 Task: Look for space in Motegi, Japan from 5th July, 2023 to 10th July, 2023 for 4 adults in price range Rs.9000 to Rs.14000. Place can be entire place with 2 bedrooms having 4 beds and 2 bathrooms. Property type can be house, flat, guest house. Booking option can be shelf check-in. Required host language is English.
Action: Mouse moved to (586, 157)
Screenshot: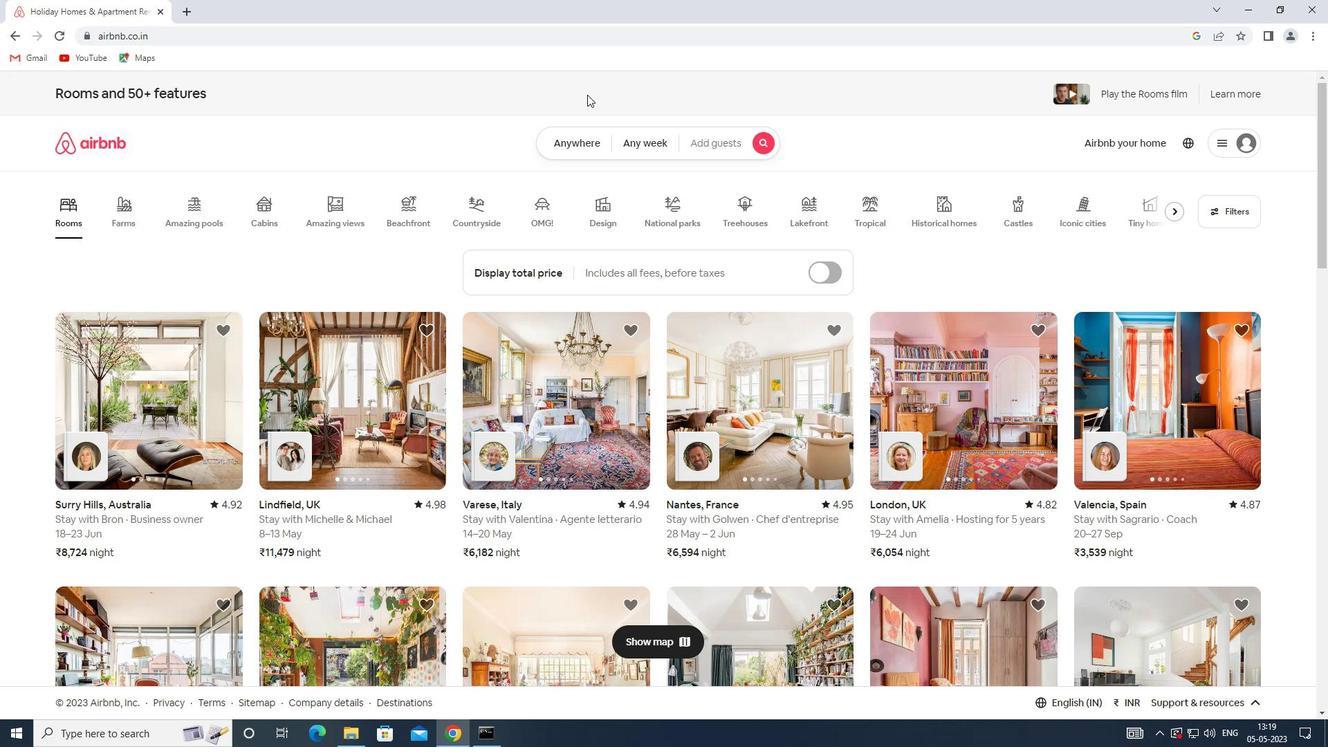 
Action: Mouse pressed left at (586, 157)
Screenshot: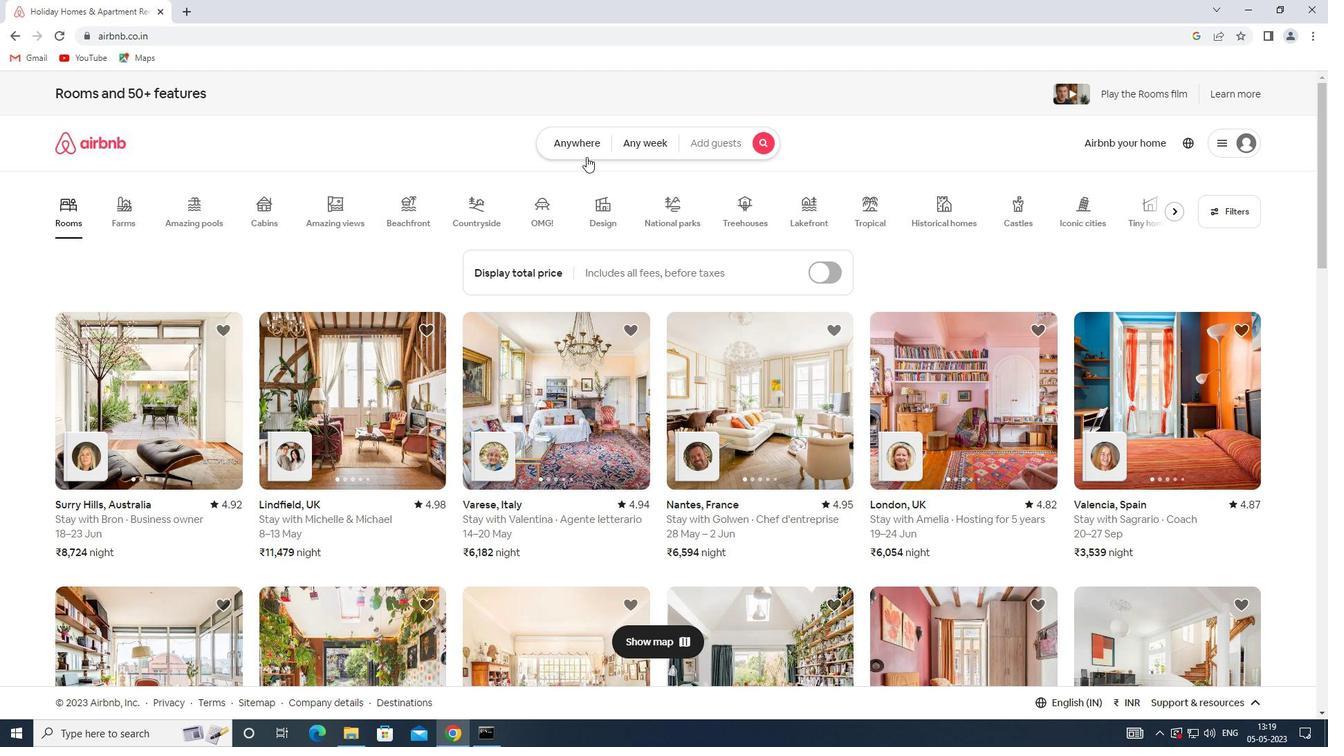 
Action: Mouse moved to (509, 193)
Screenshot: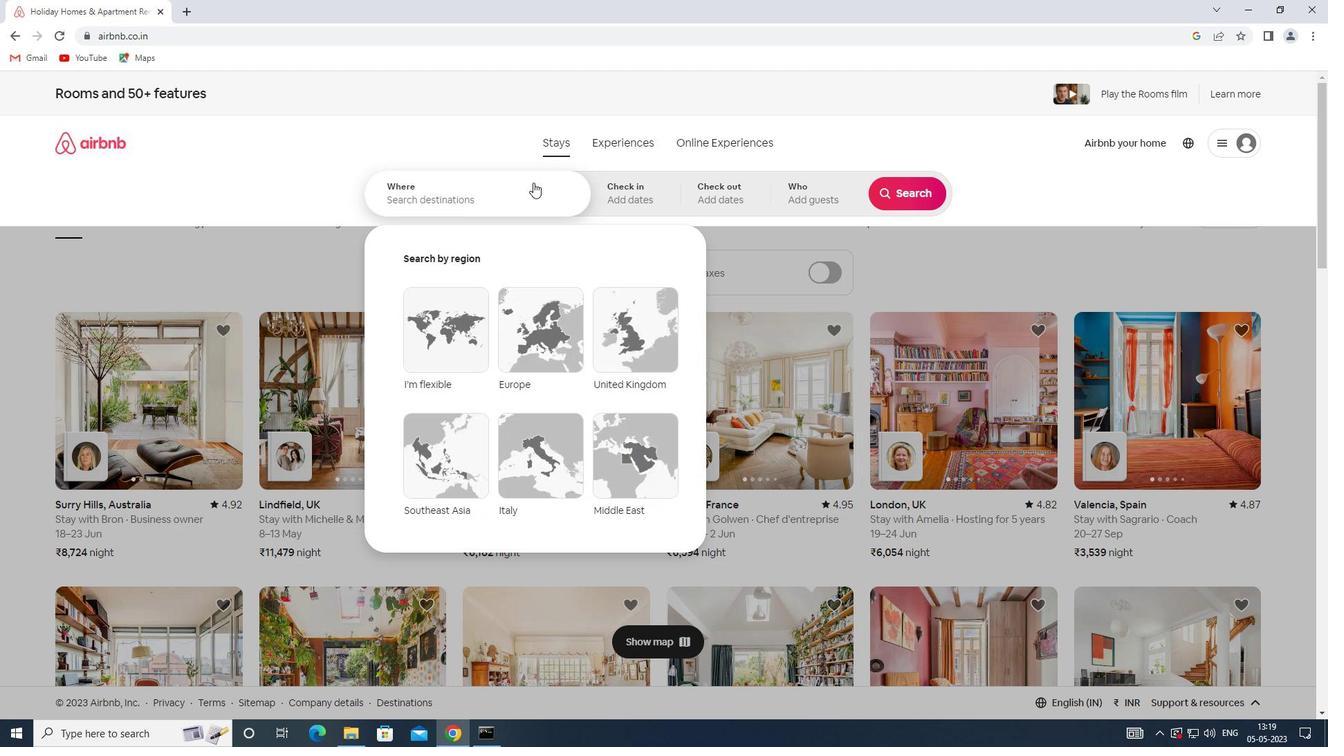
Action: Mouse pressed left at (509, 193)
Screenshot: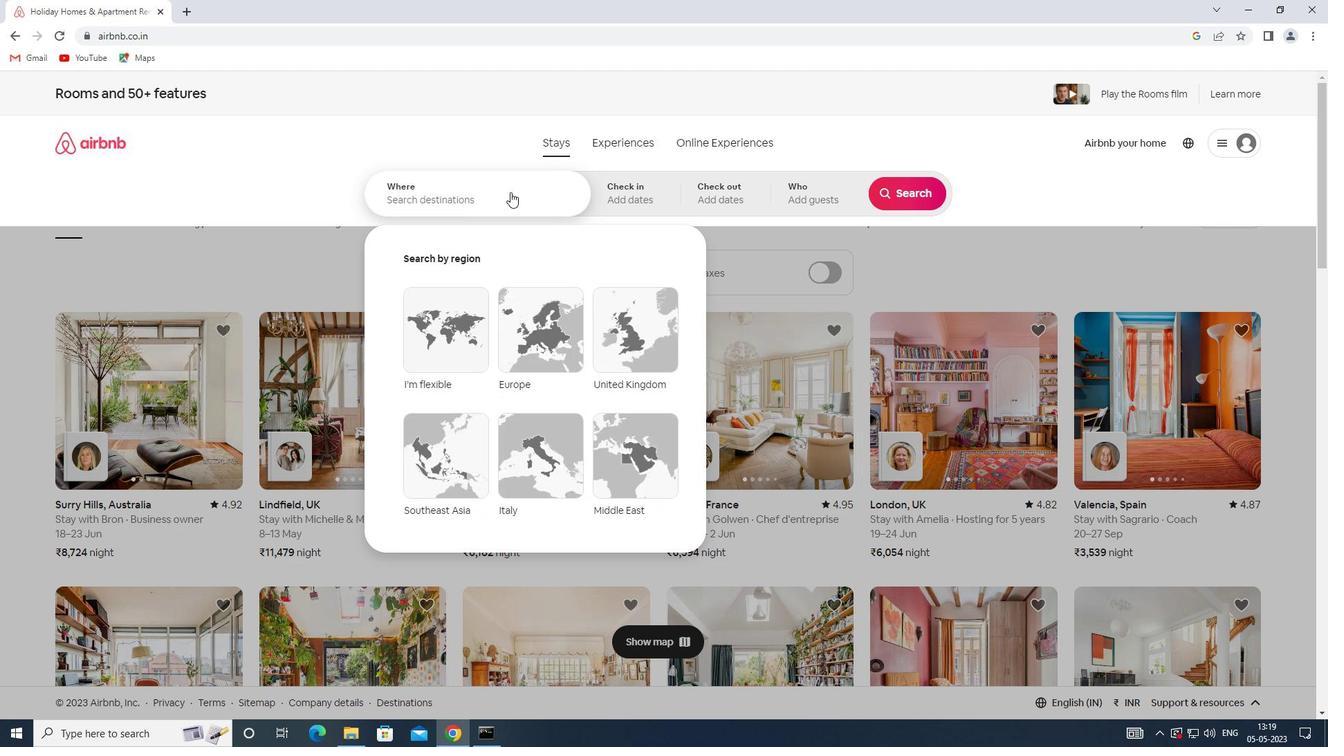 
Action: Mouse moved to (508, 193)
Screenshot: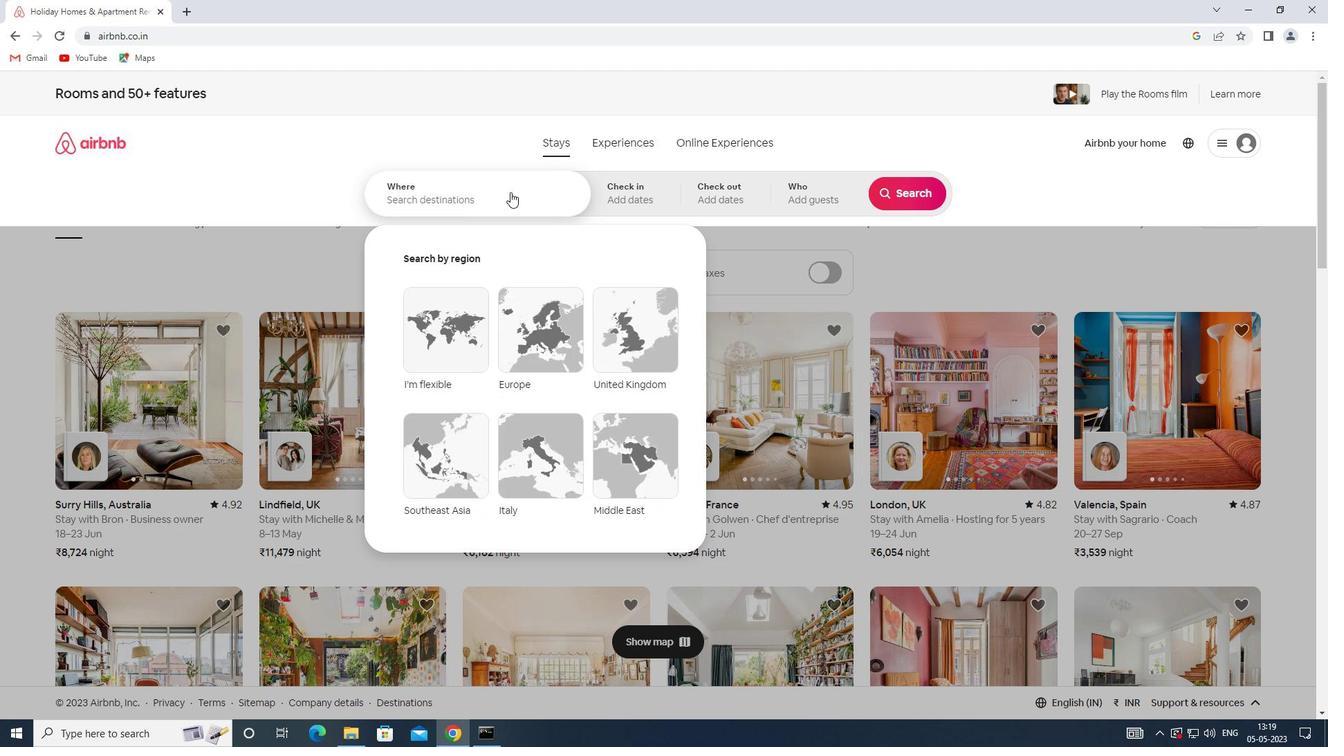 
Action: Key pressed <Key.shift>MOTEGI,<Key.shift><Key.shift><Key.shift><Key.shift><Key.shift><Key.shift><Key.shift><Key.shift>JAPAN
Screenshot: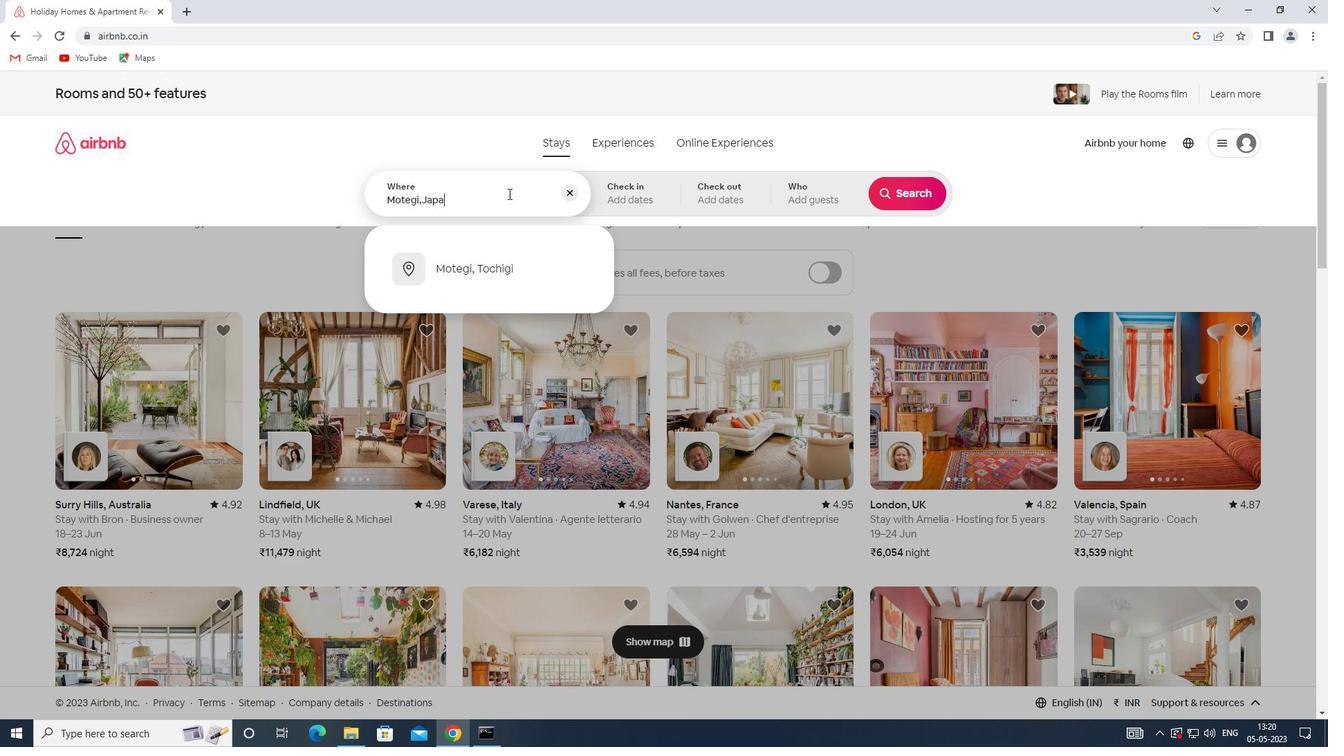 
Action: Mouse moved to (660, 184)
Screenshot: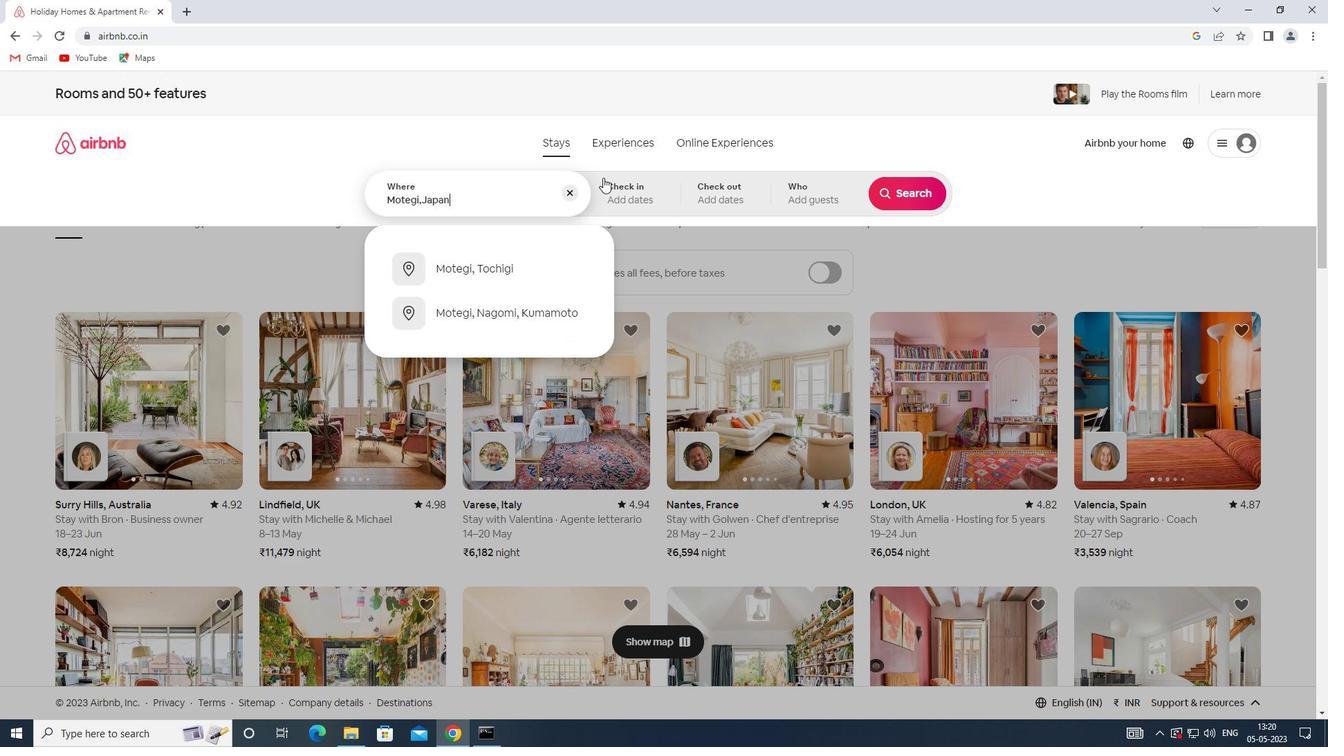 
Action: Mouse pressed left at (660, 184)
Screenshot: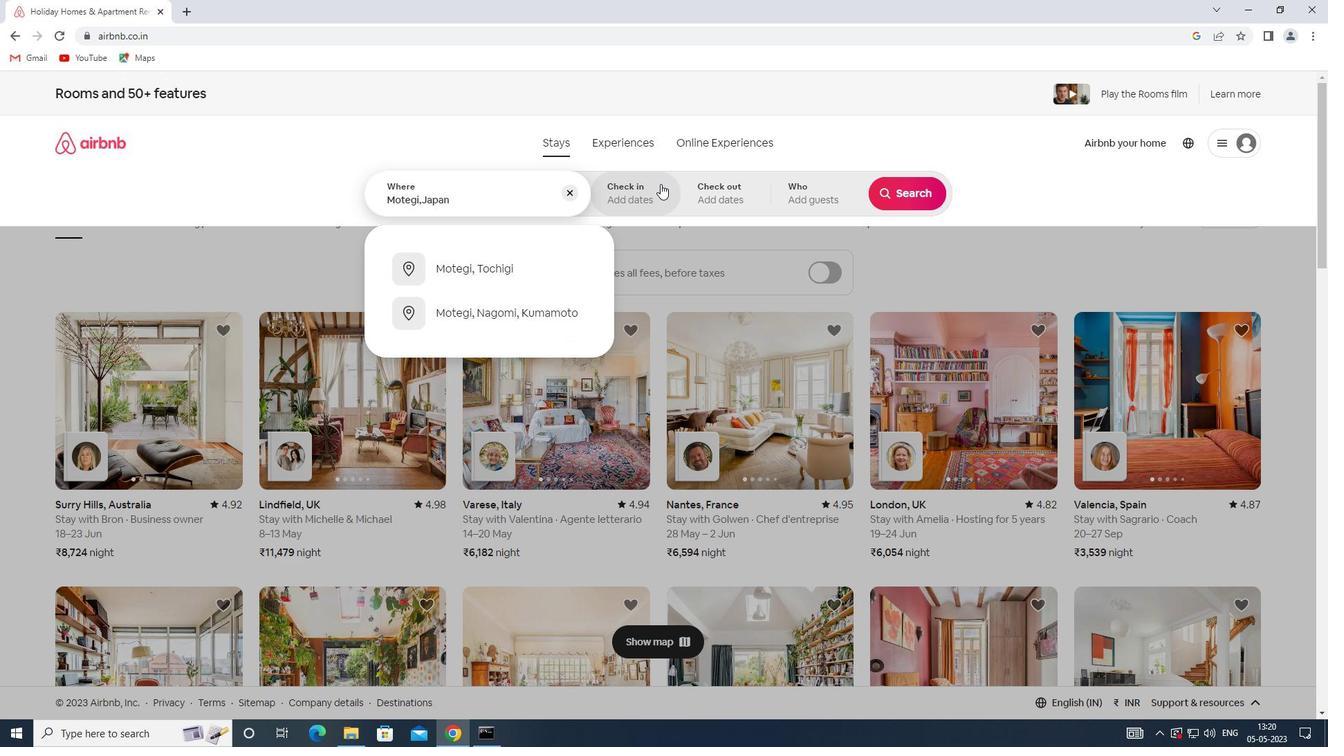 
Action: Mouse moved to (900, 301)
Screenshot: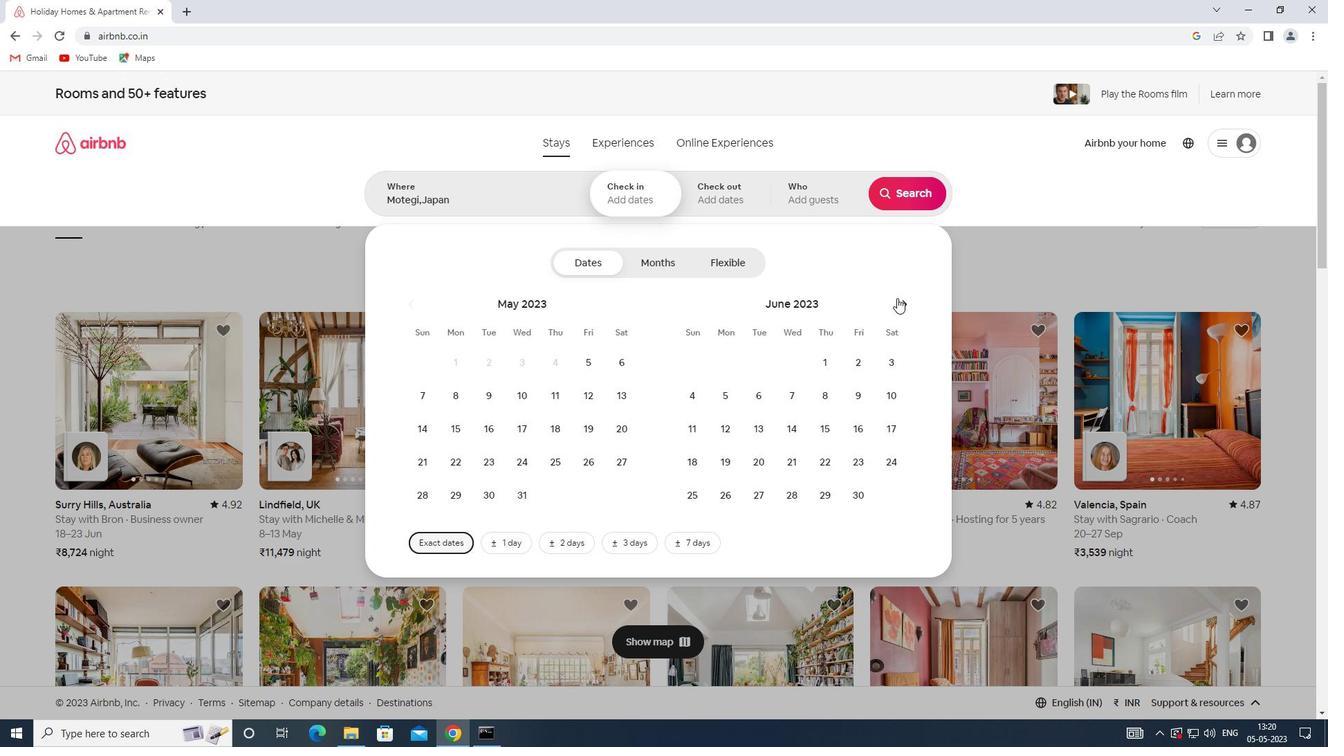 
Action: Mouse pressed left at (900, 301)
Screenshot: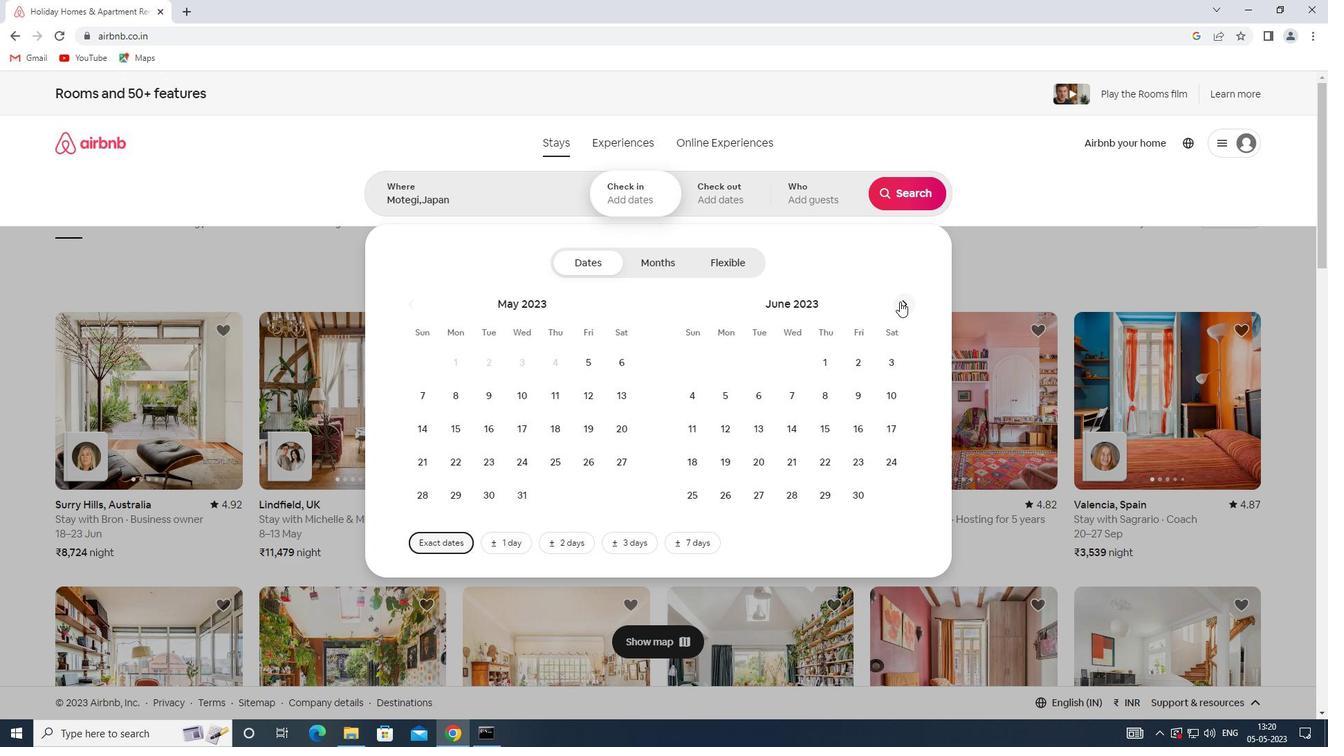 
Action: Mouse moved to (781, 388)
Screenshot: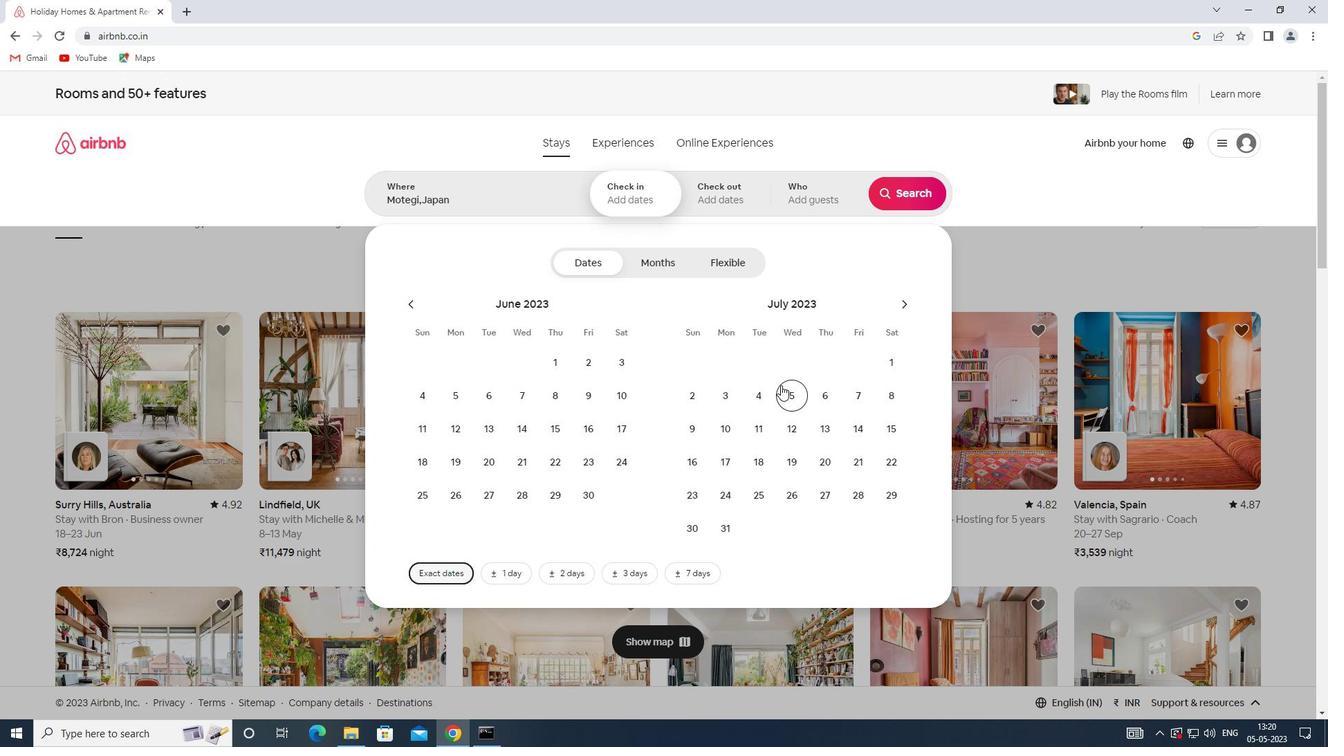 
Action: Mouse pressed left at (781, 388)
Screenshot: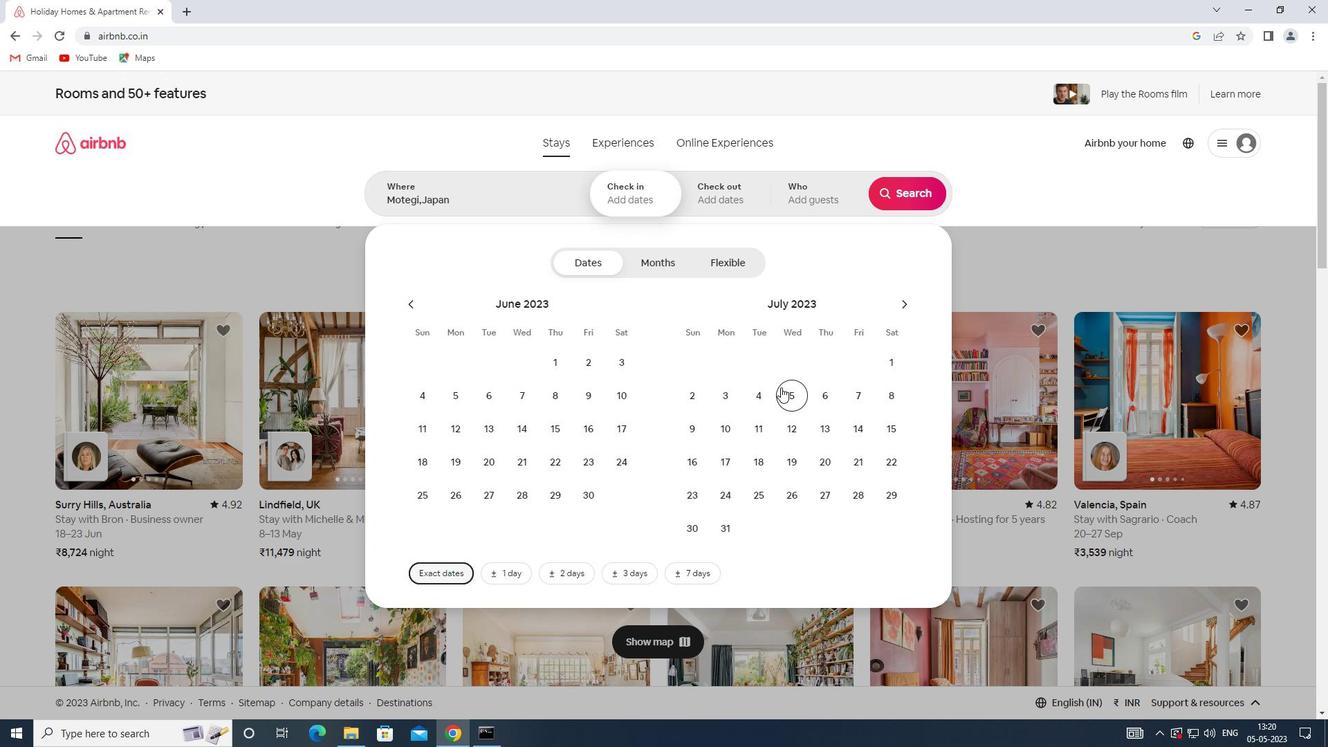 
Action: Mouse moved to (728, 428)
Screenshot: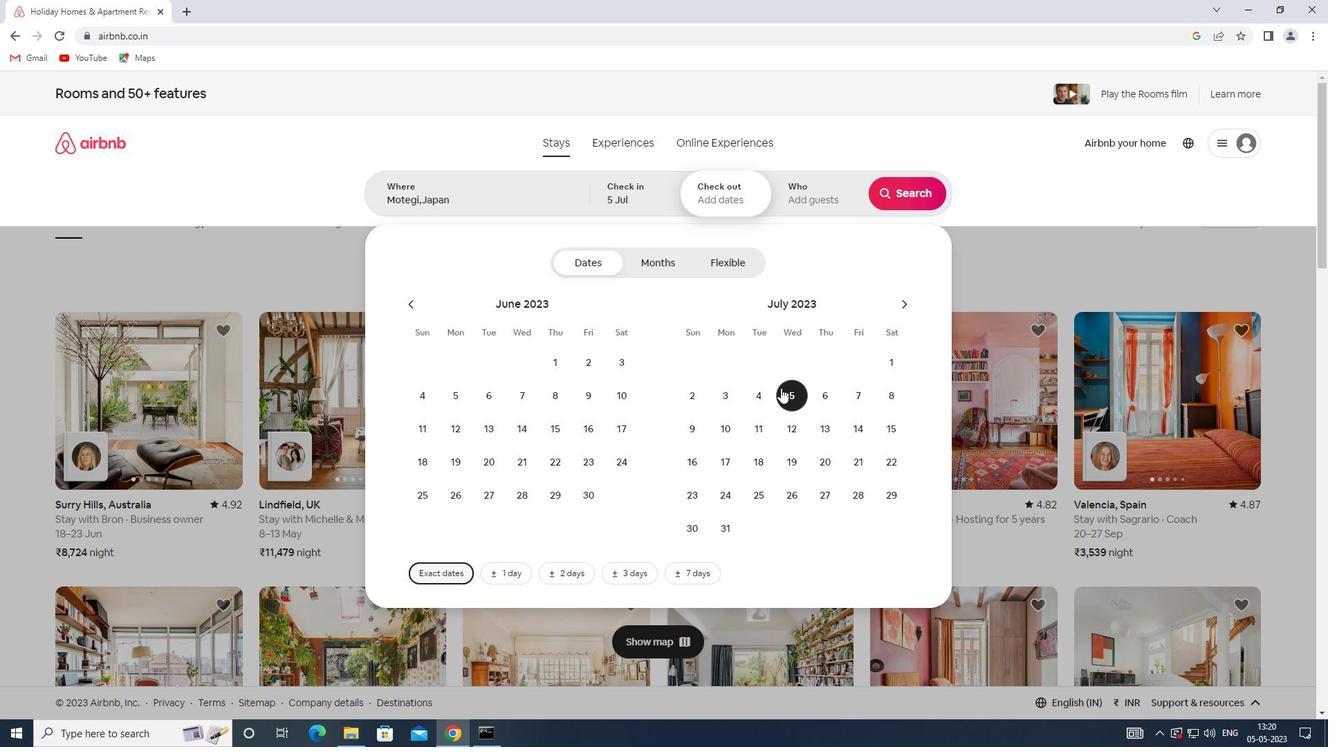 
Action: Mouse pressed left at (728, 428)
Screenshot: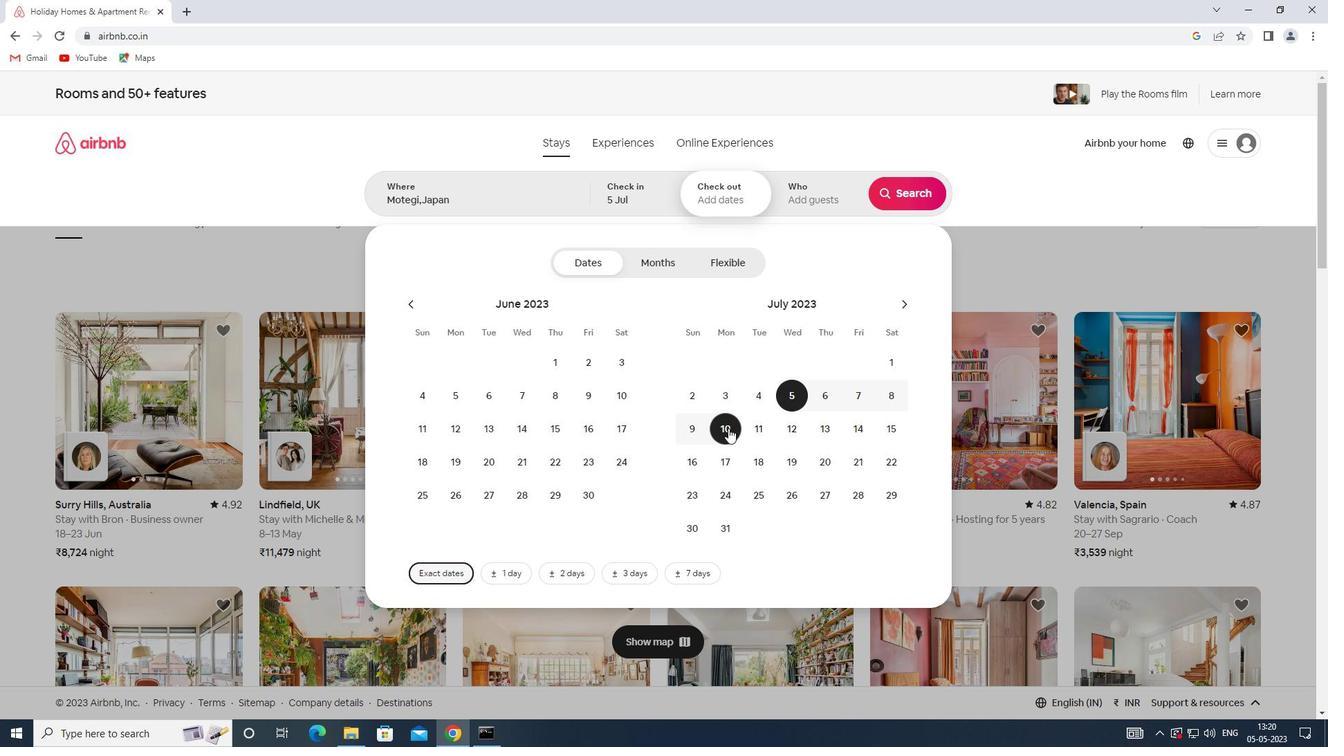
Action: Mouse moved to (820, 192)
Screenshot: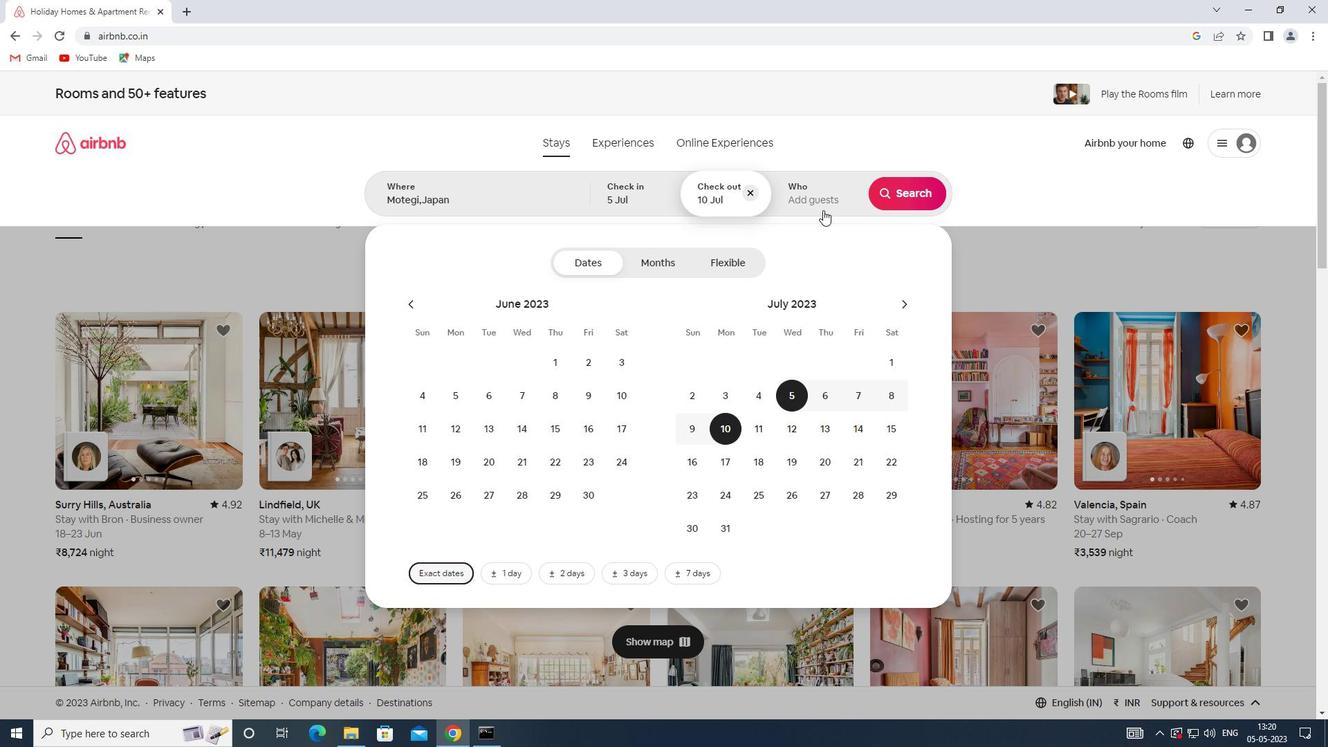 
Action: Mouse pressed left at (820, 192)
Screenshot: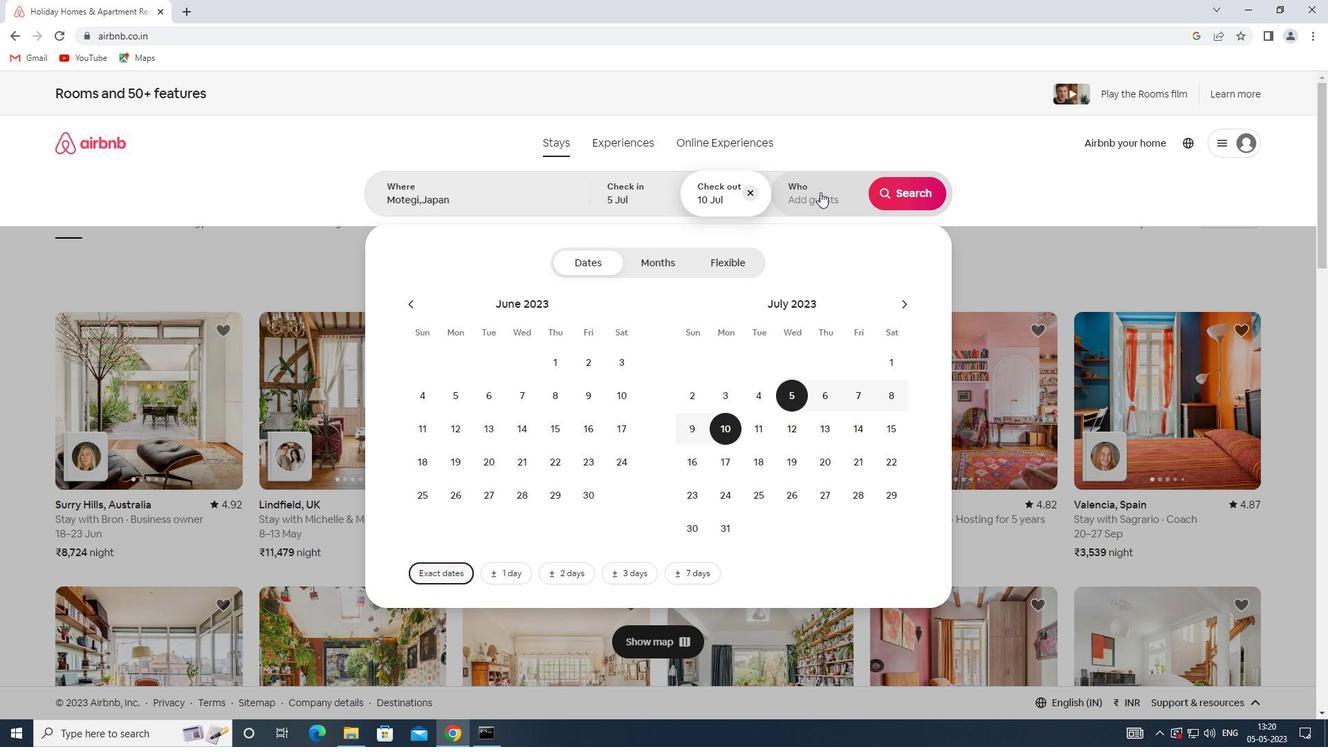 
Action: Mouse moved to (915, 270)
Screenshot: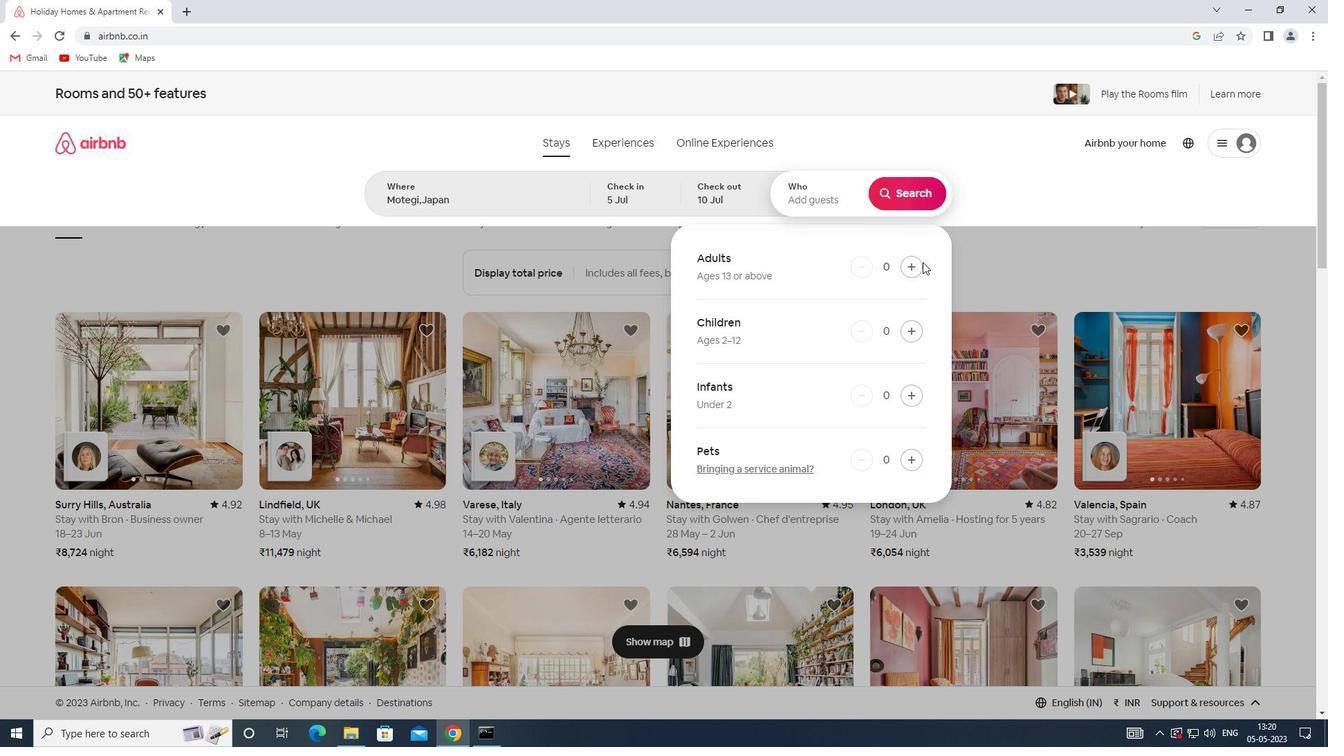 
Action: Mouse pressed left at (915, 270)
Screenshot: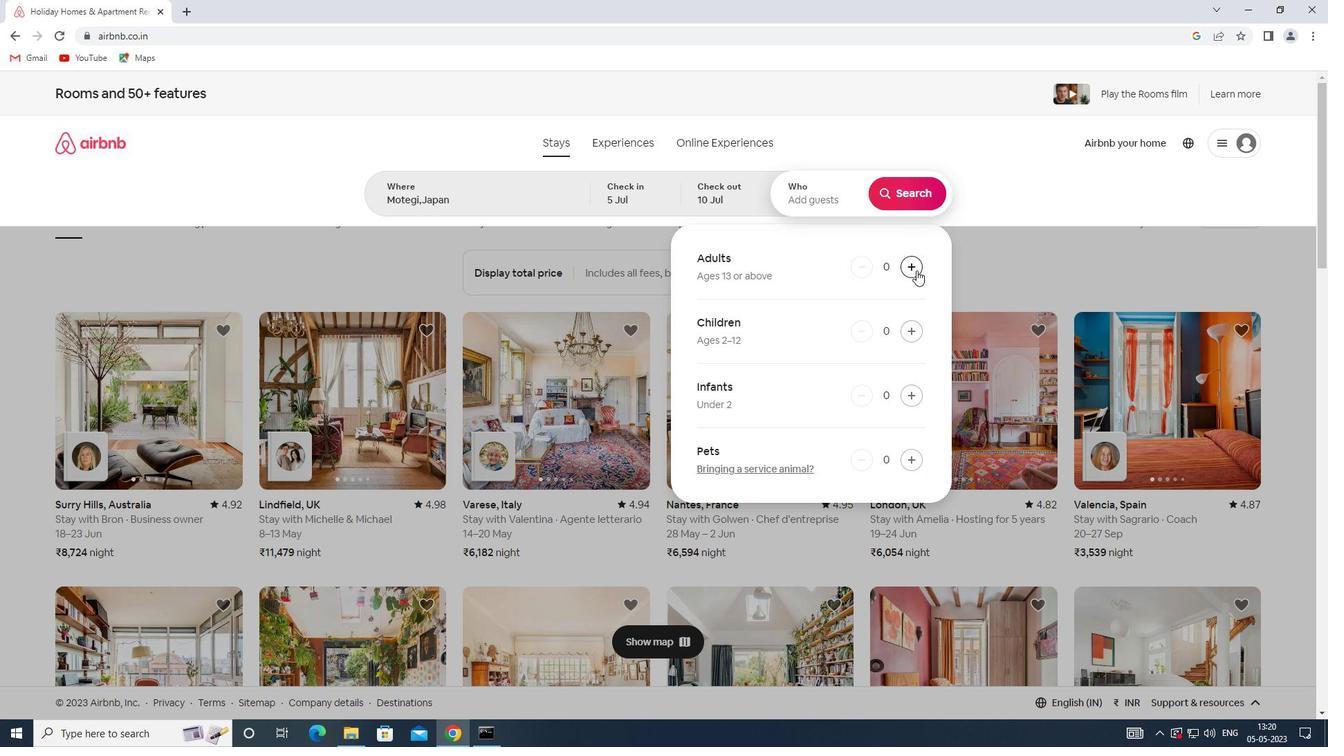 
Action: Mouse pressed left at (915, 270)
Screenshot: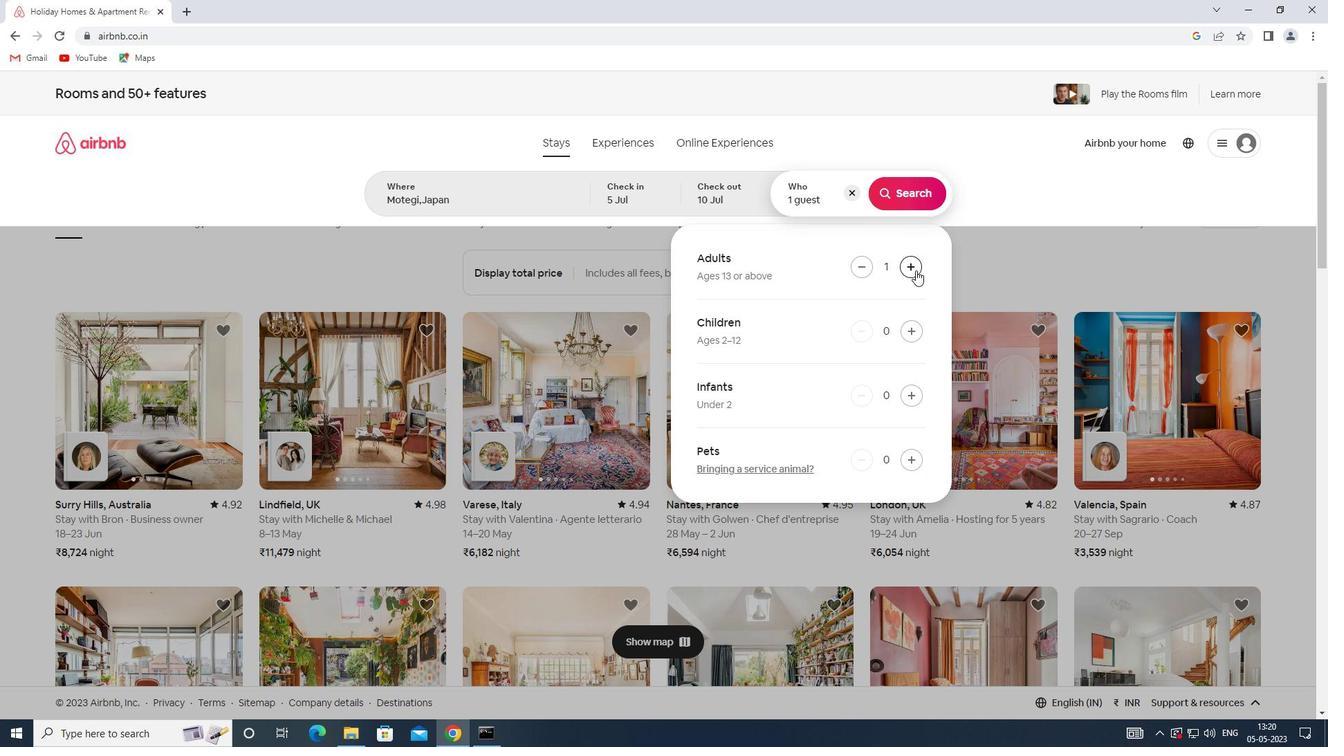 
Action: Mouse pressed left at (915, 270)
Screenshot: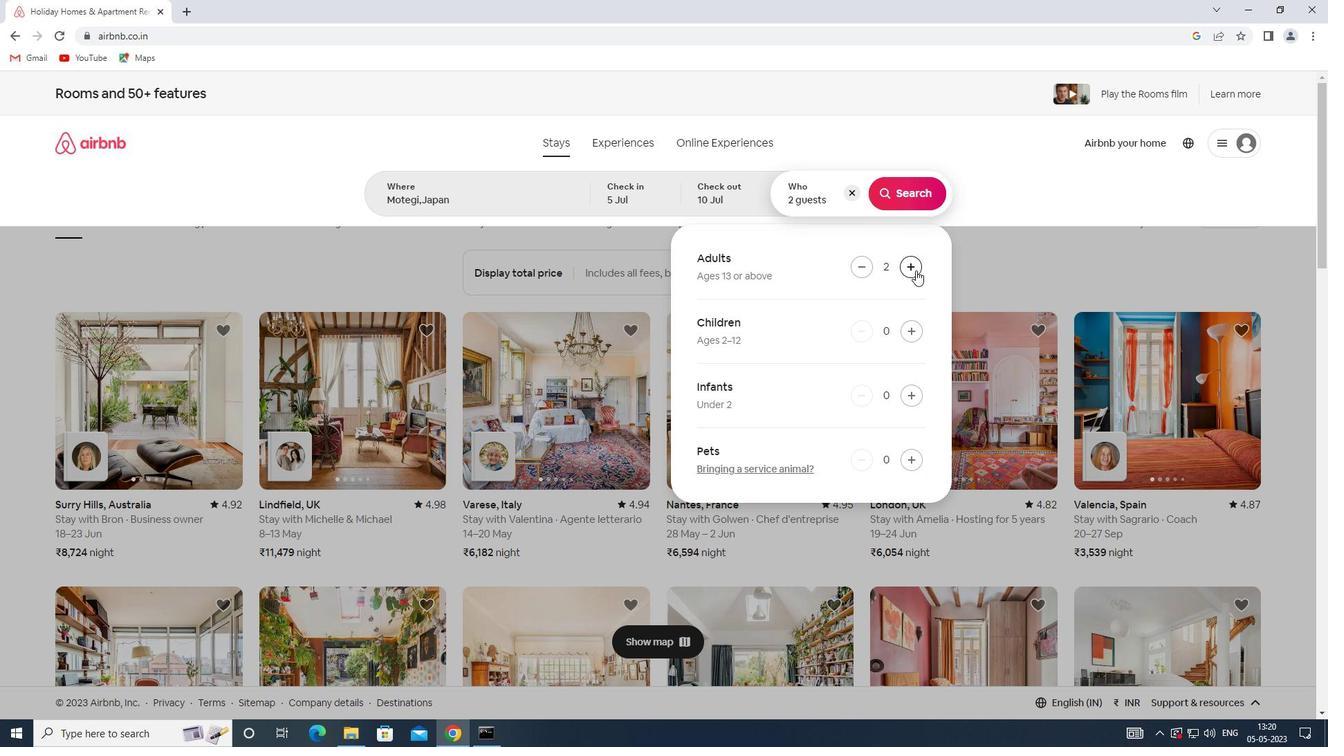 
Action: Mouse pressed left at (915, 270)
Screenshot: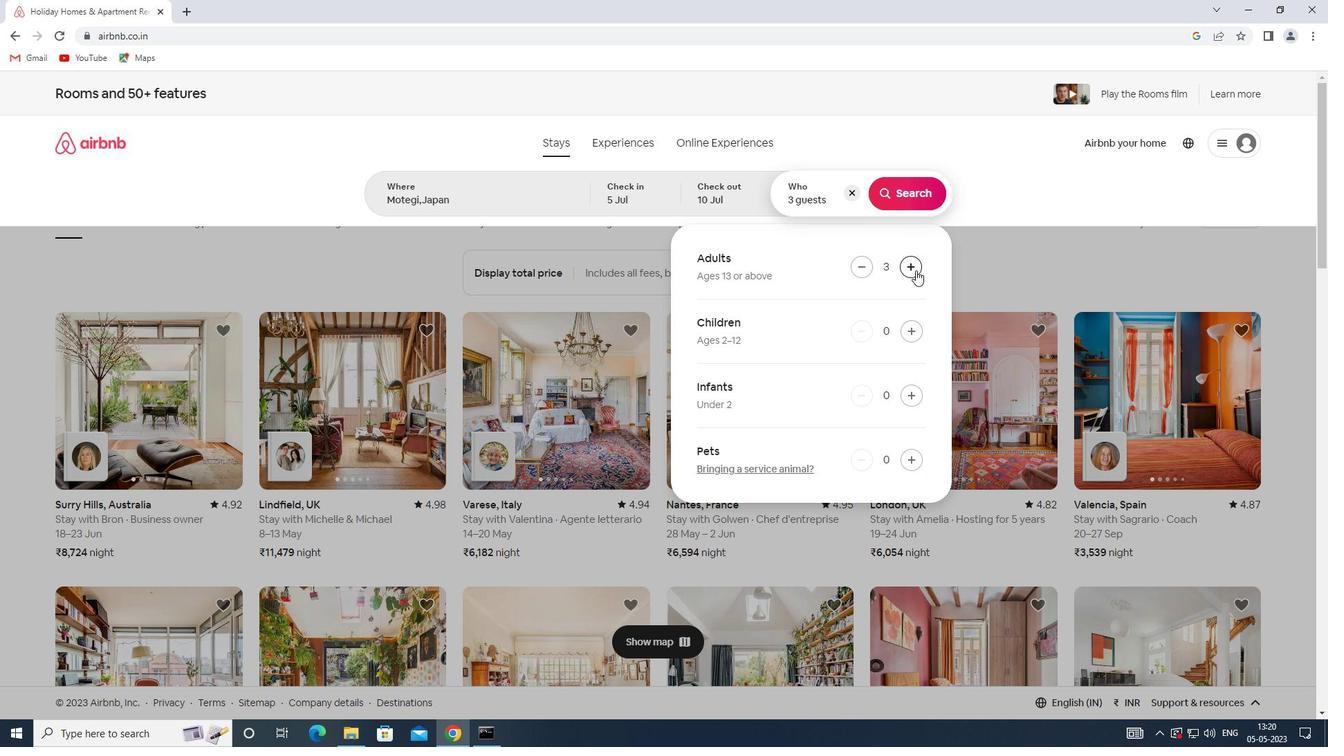 
Action: Mouse moved to (916, 201)
Screenshot: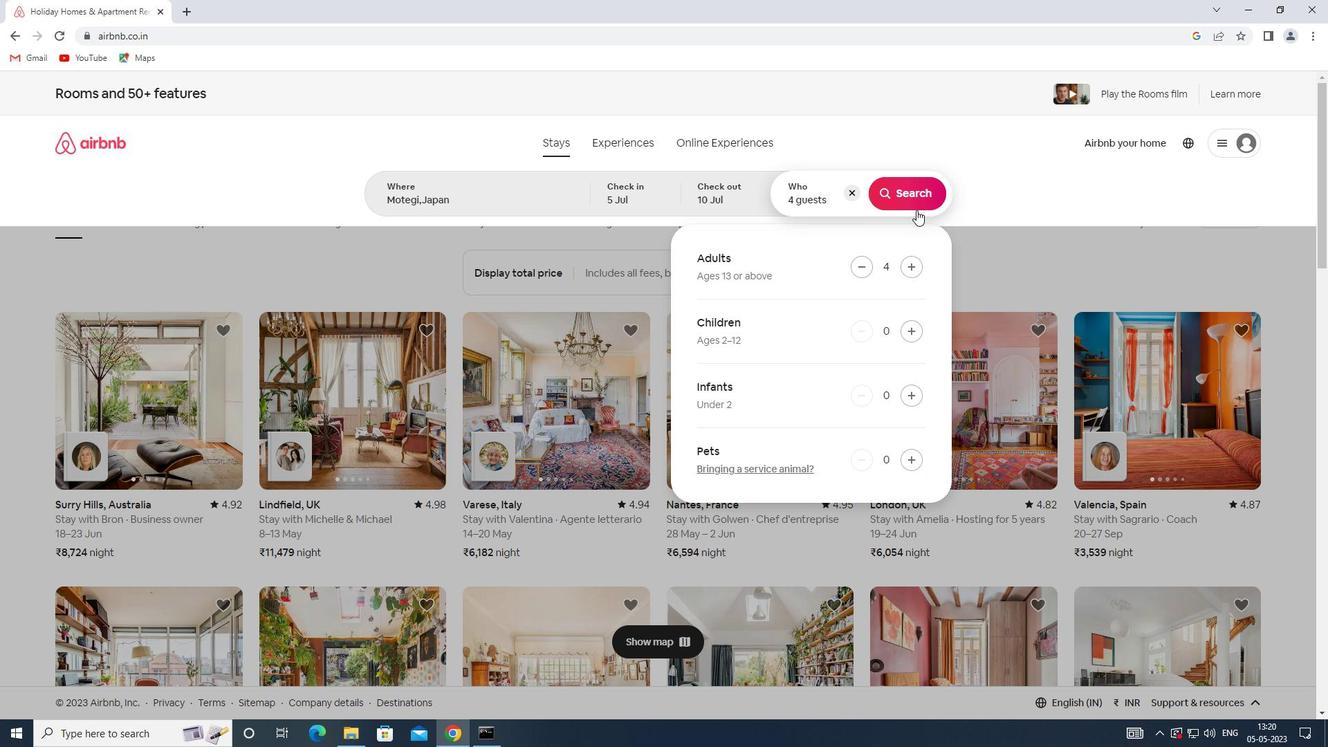 
Action: Mouse pressed left at (916, 201)
Screenshot: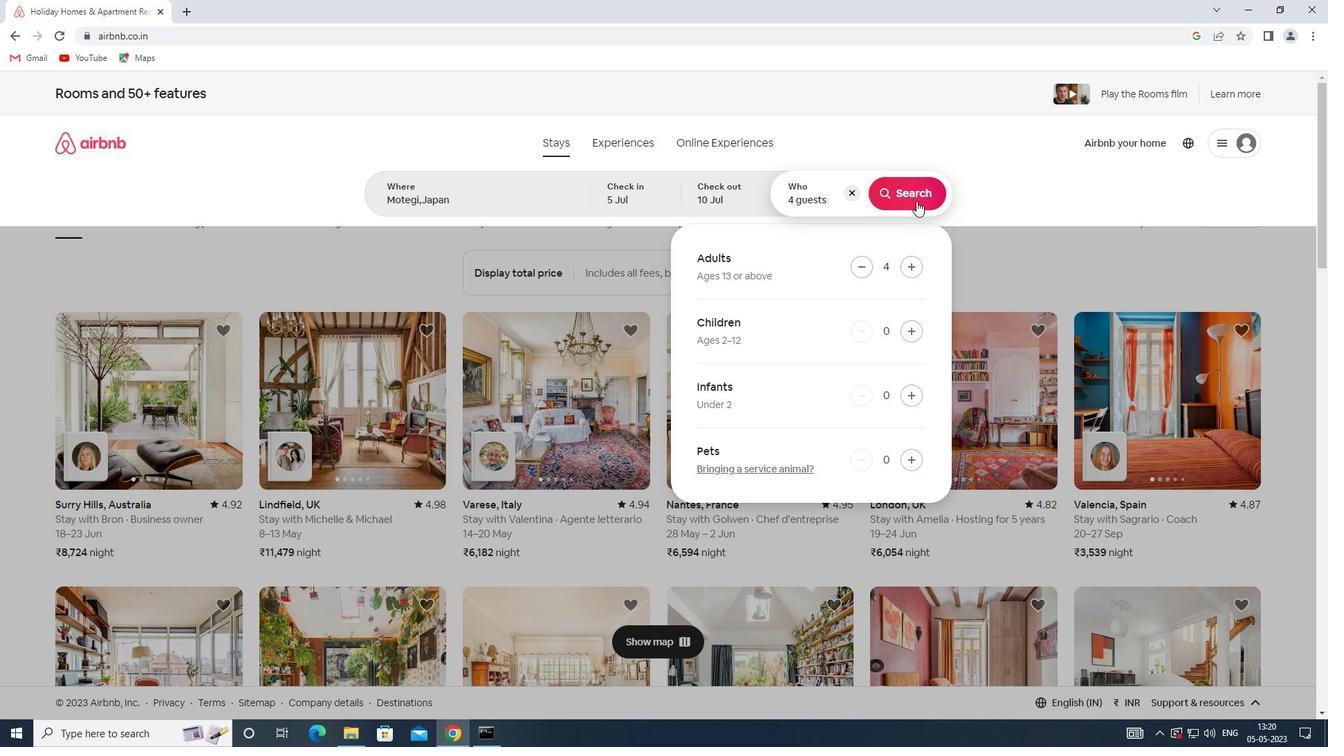 
Action: Mouse moved to (1245, 159)
Screenshot: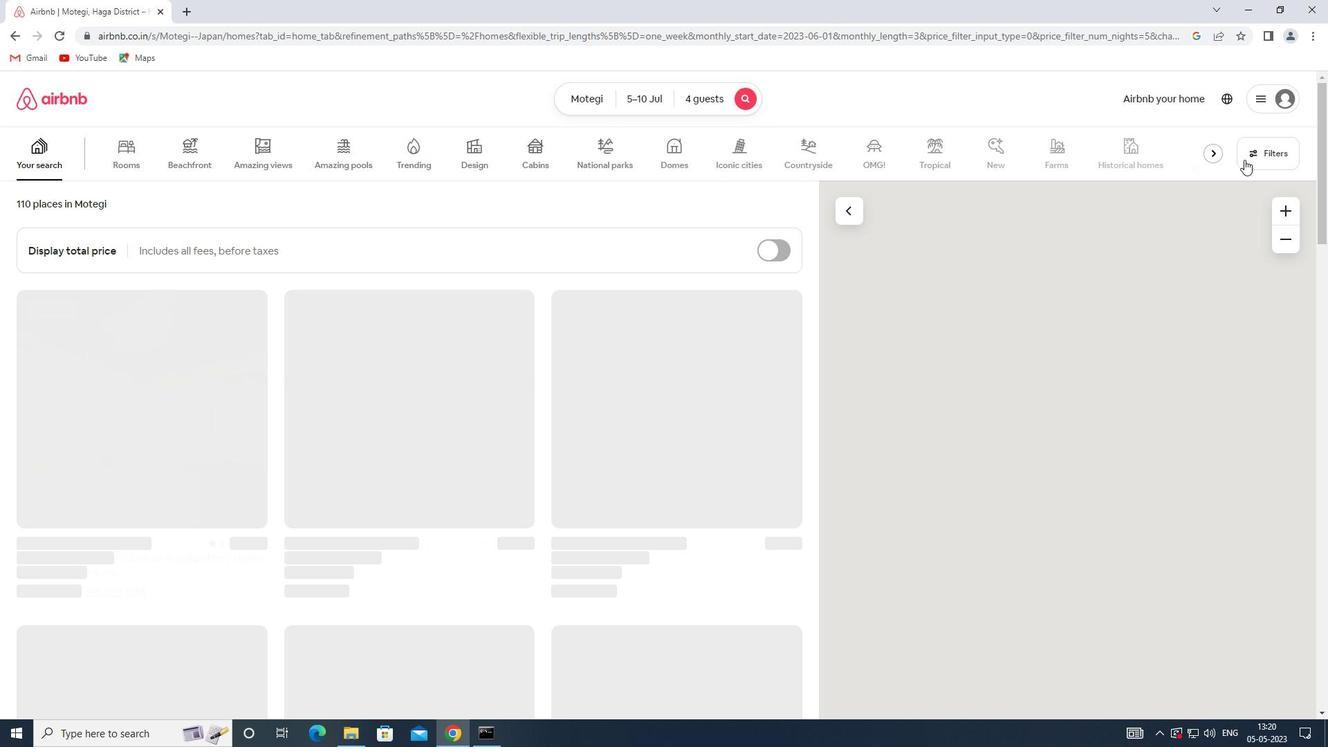 
Action: Mouse pressed left at (1245, 159)
Screenshot: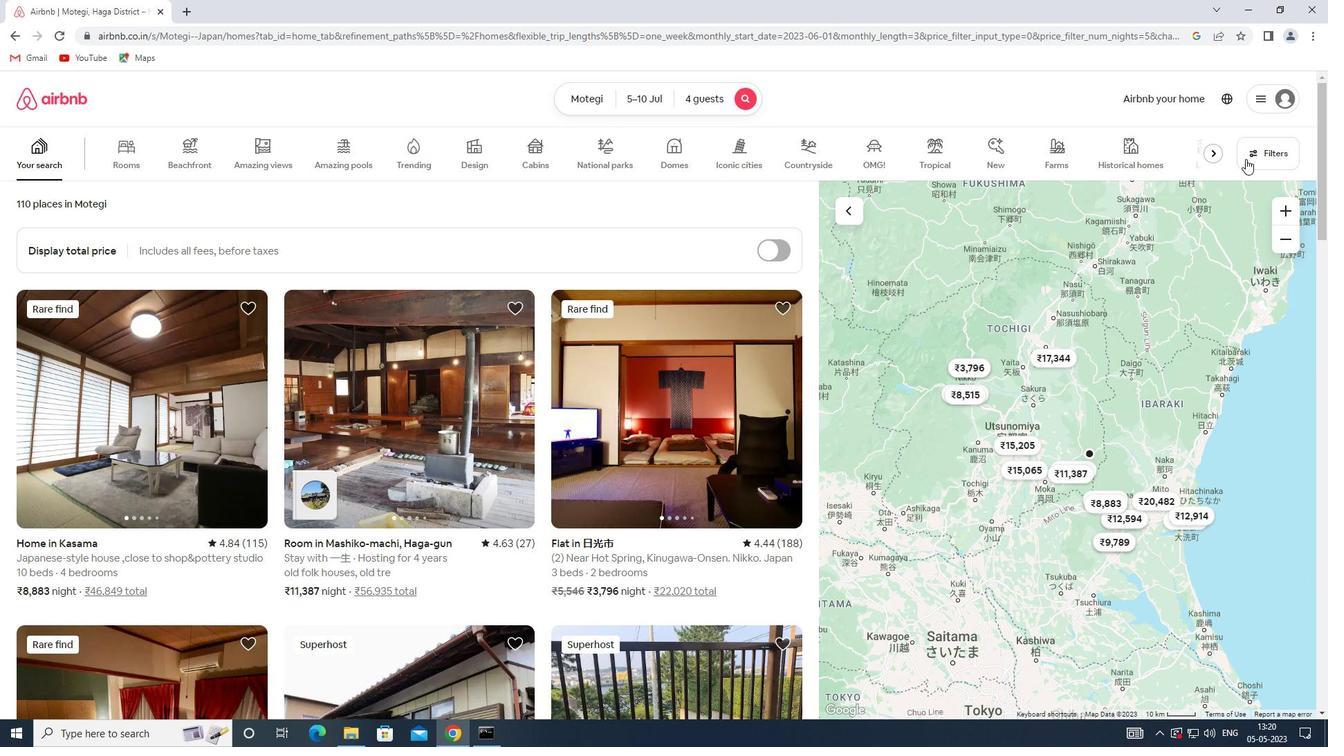 
Action: Mouse moved to (479, 496)
Screenshot: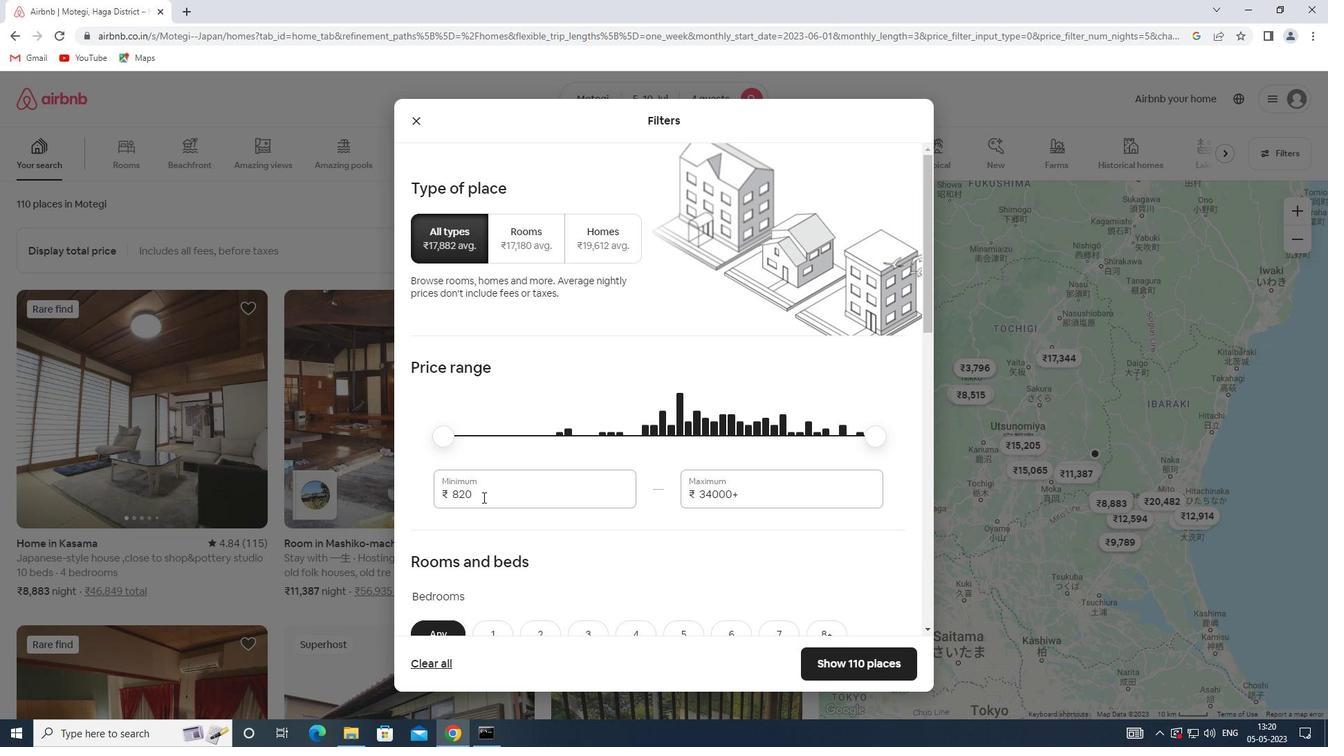 
Action: Mouse pressed left at (479, 496)
Screenshot: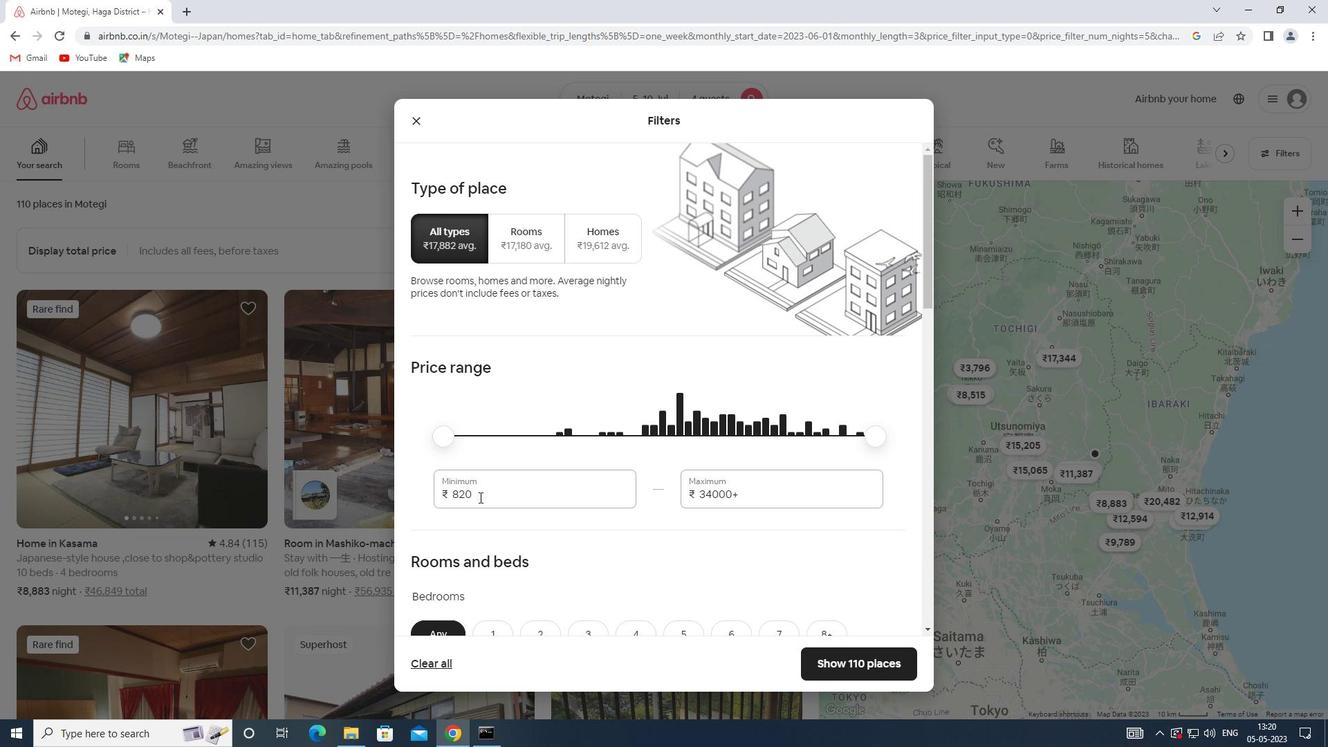 
Action: Mouse moved to (428, 496)
Screenshot: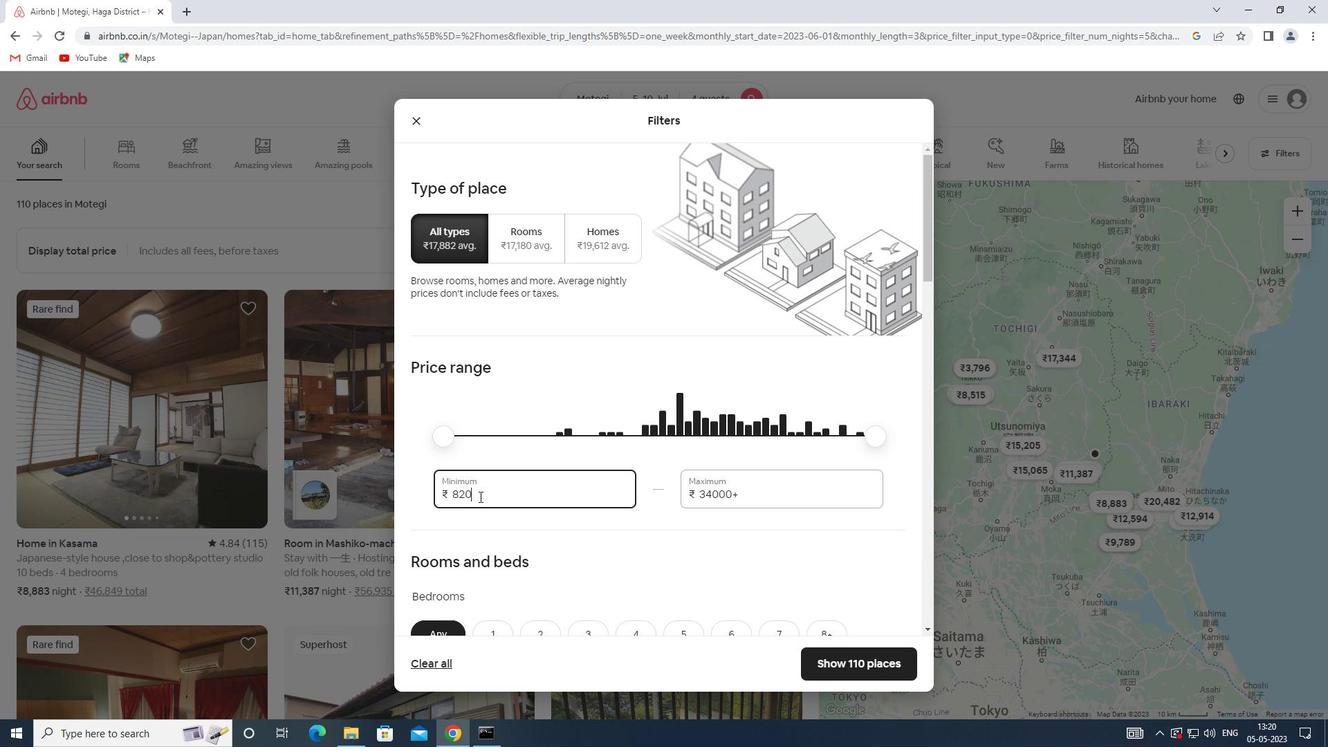 
Action: Key pressed 9000
Screenshot: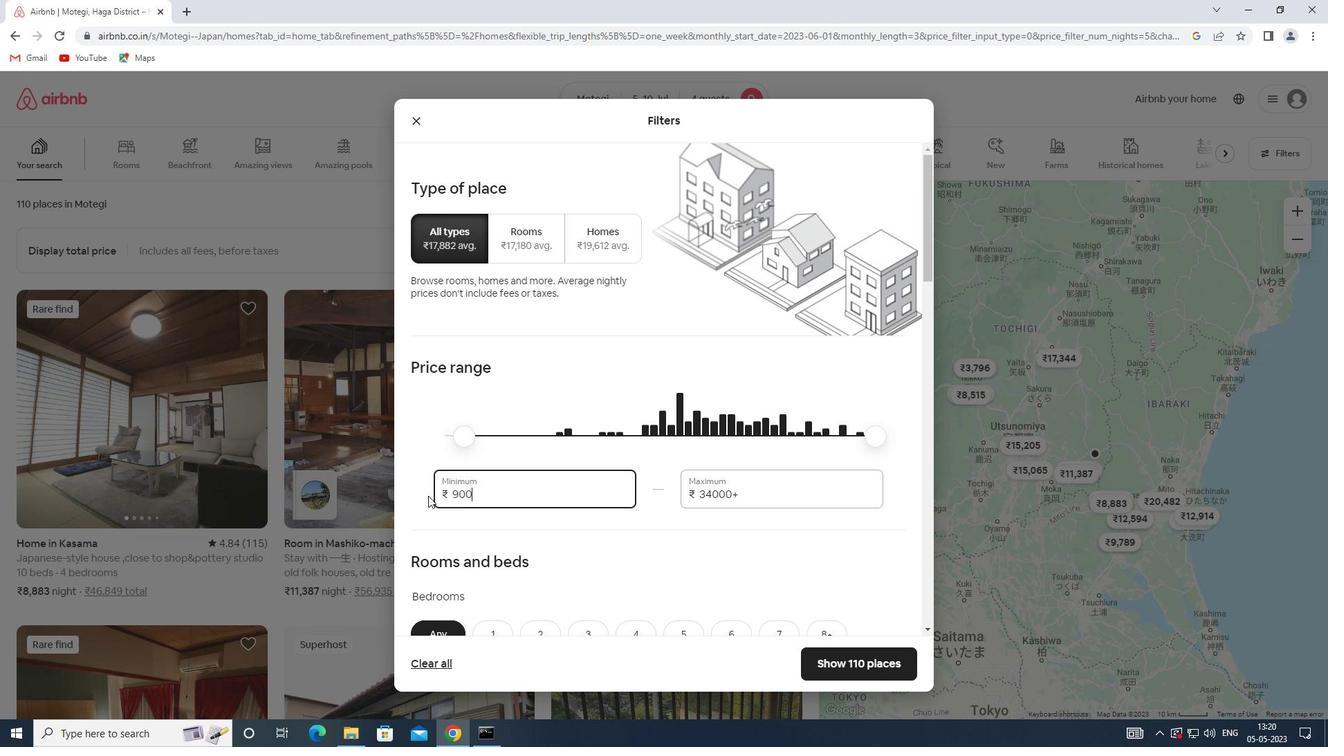 
Action: Mouse moved to (747, 500)
Screenshot: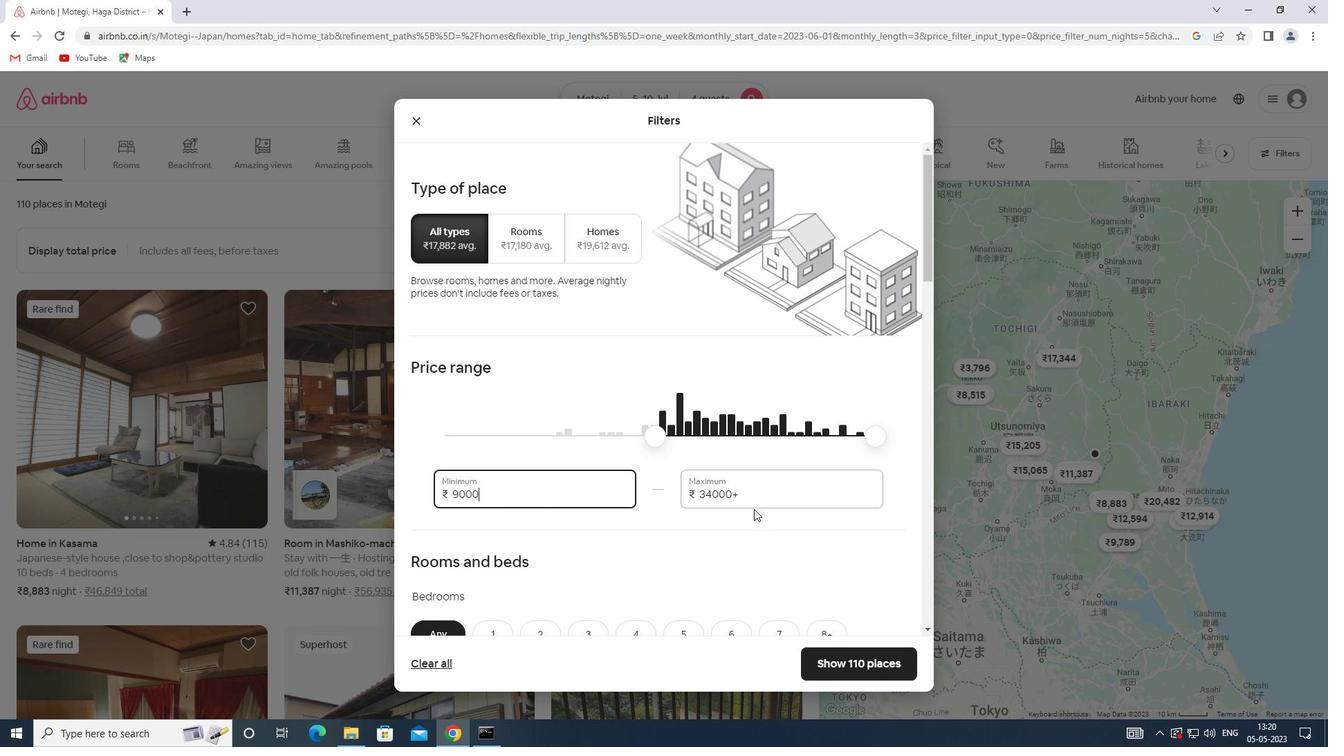 
Action: Mouse pressed left at (747, 500)
Screenshot: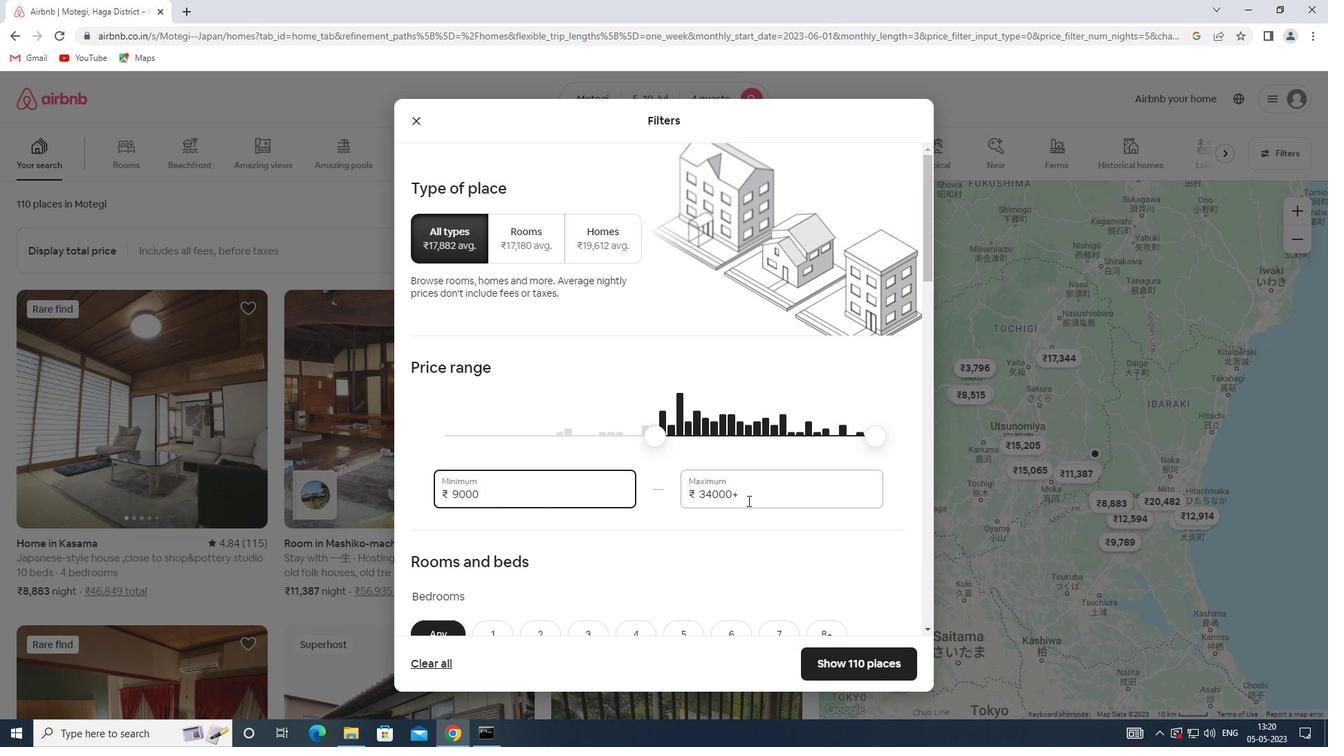 
Action: Mouse moved to (661, 500)
Screenshot: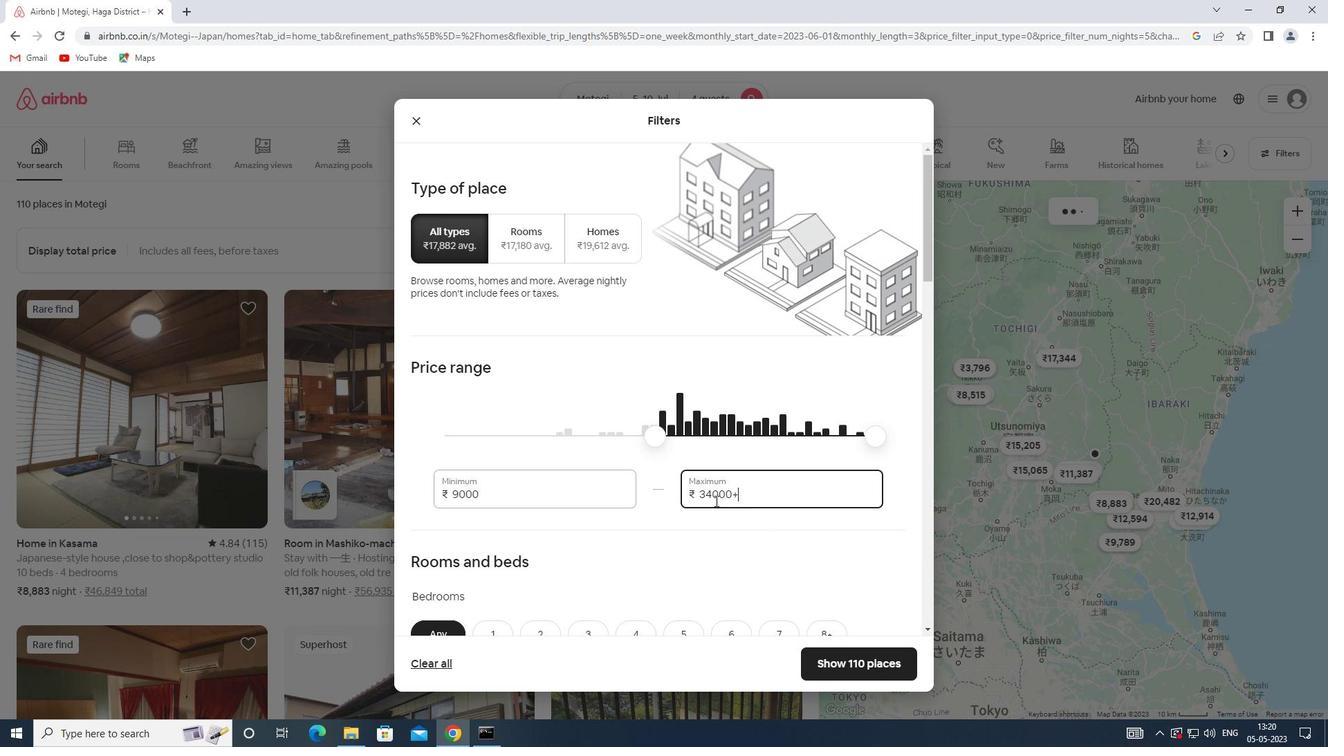 
Action: Key pressed 14000
Screenshot: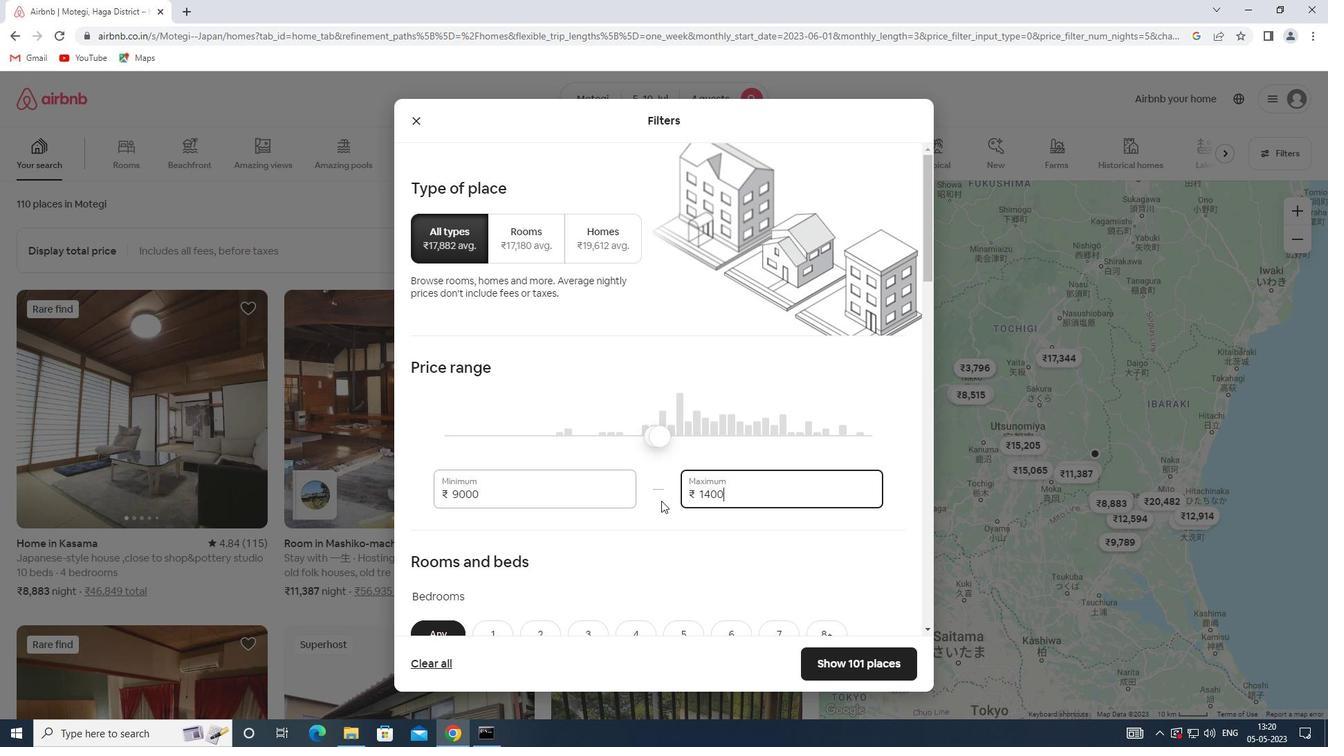 
Action: Mouse scrolled (661, 500) with delta (0, 0)
Screenshot: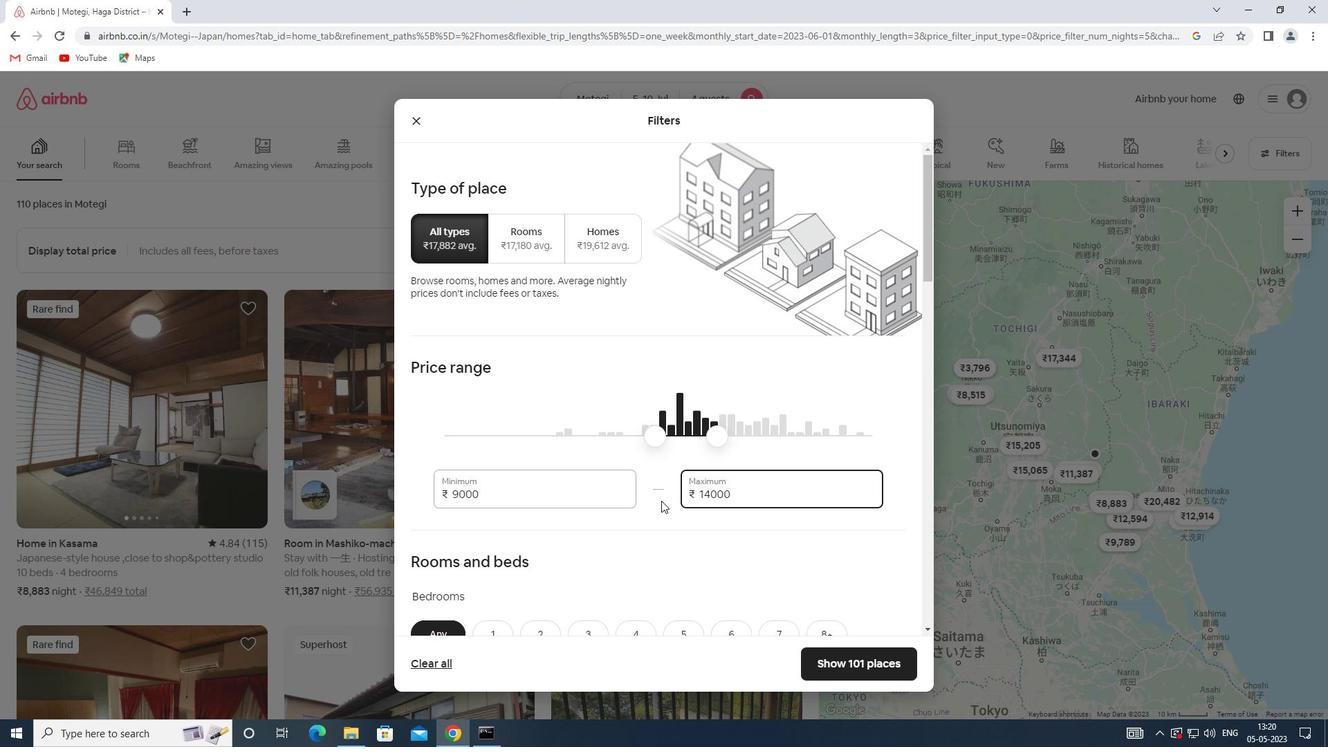 
Action: Mouse moved to (657, 500)
Screenshot: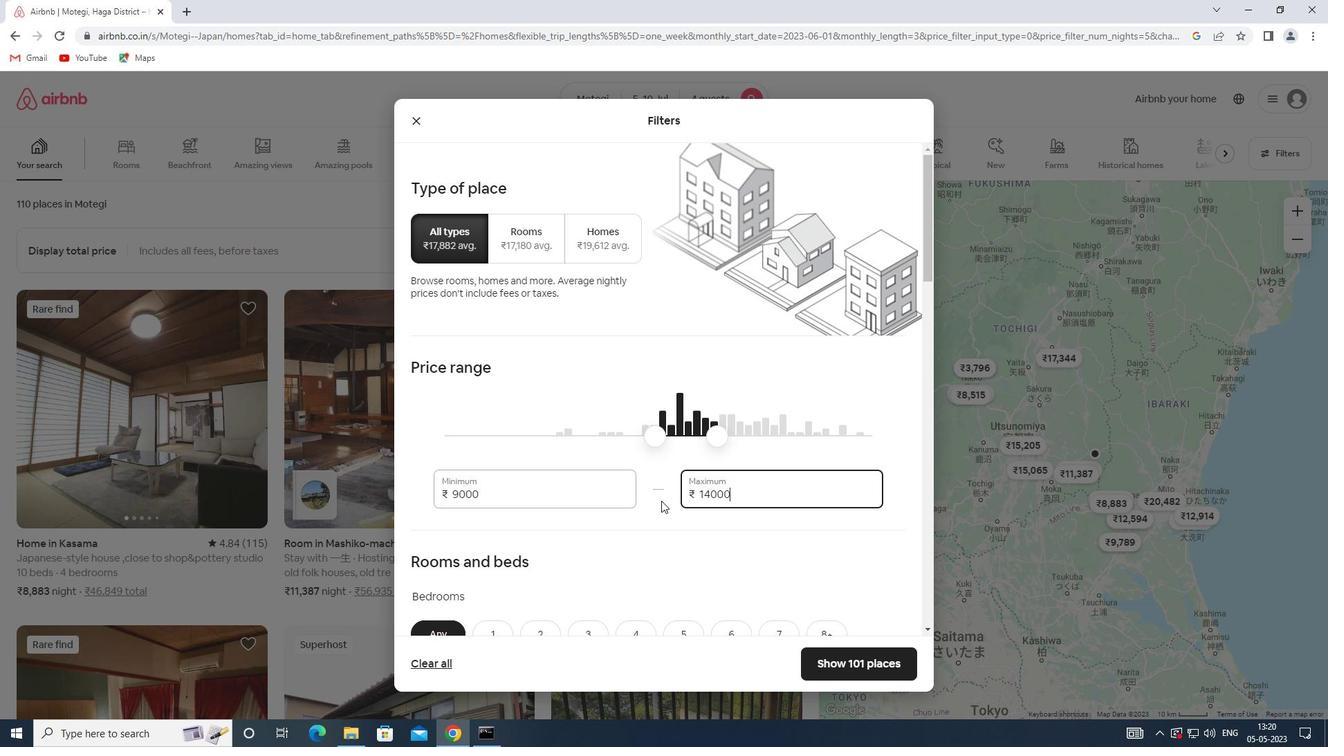 
Action: Mouse scrolled (657, 500) with delta (0, 0)
Screenshot: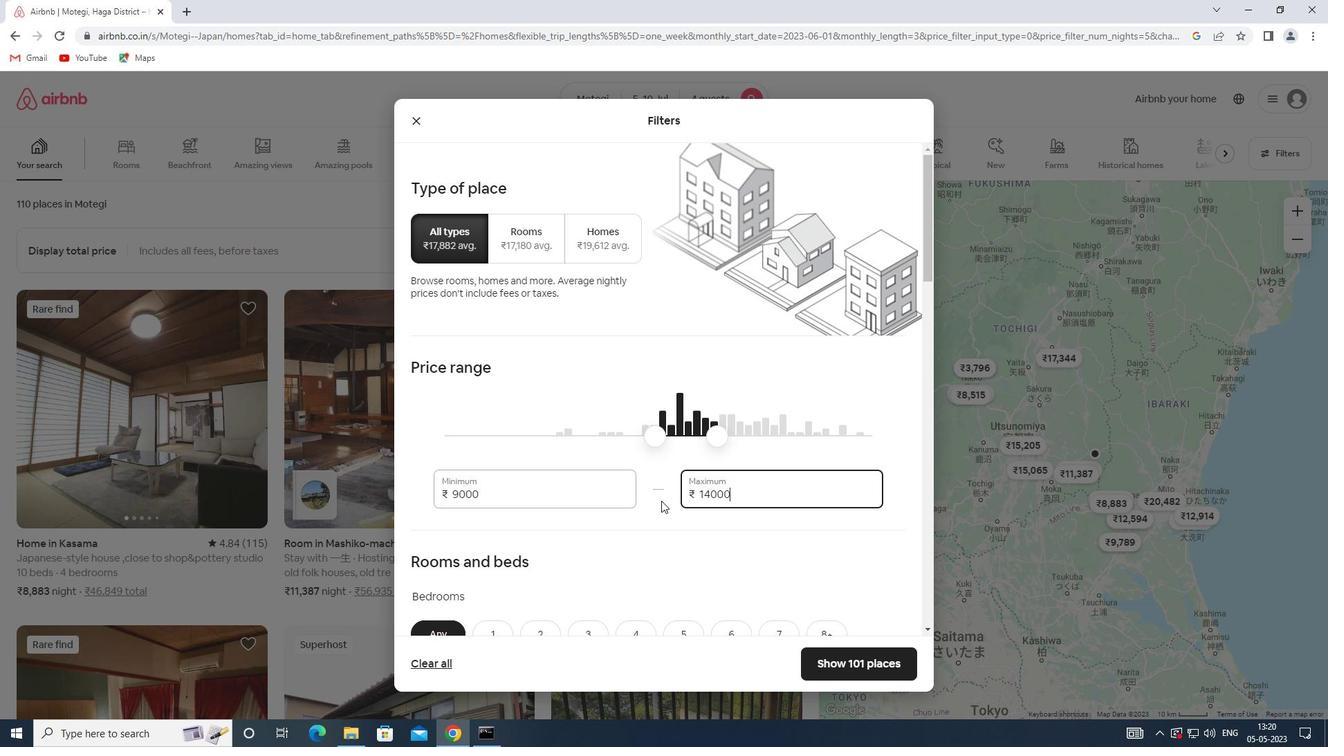 
Action: Mouse moved to (545, 495)
Screenshot: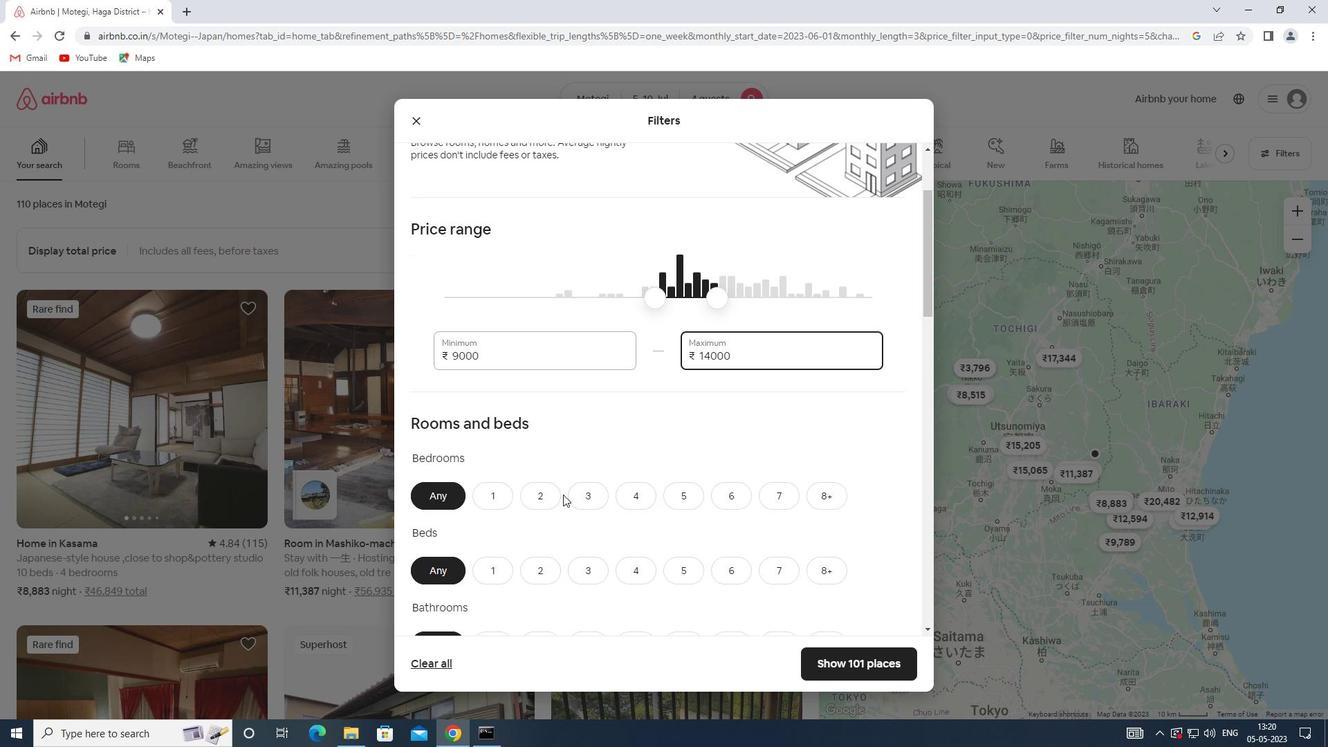 
Action: Mouse pressed left at (545, 495)
Screenshot: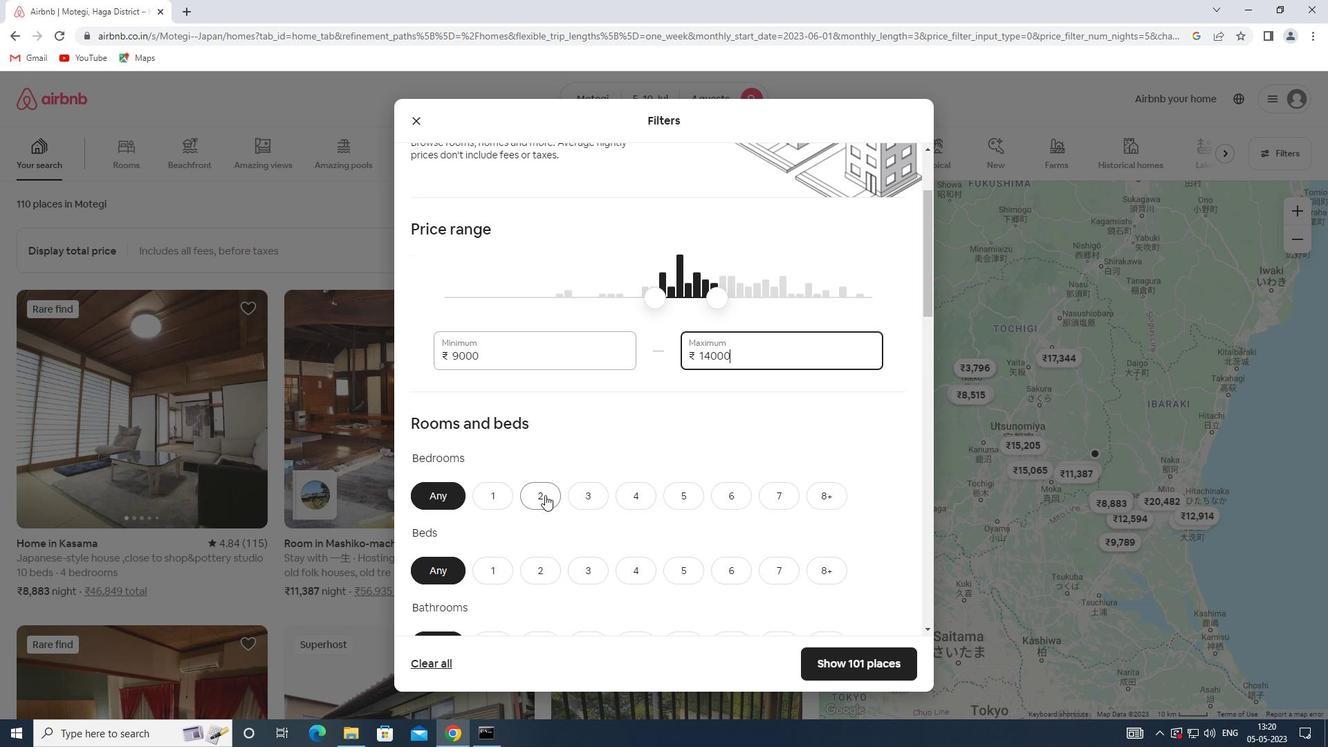 
Action: Mouse moved to (549, 507)
Screenshot: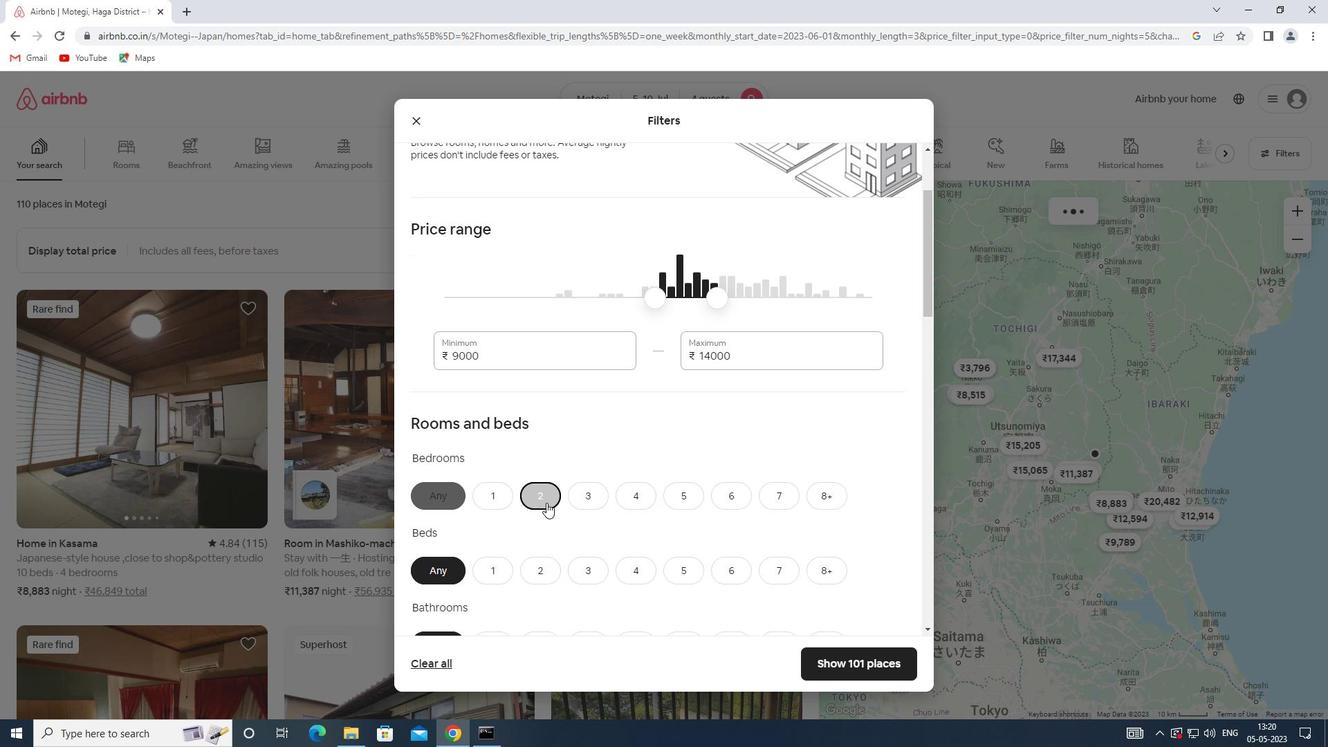 
Action: Mouse scrolled (549, 506) with delta (0, 0)
Screenshot: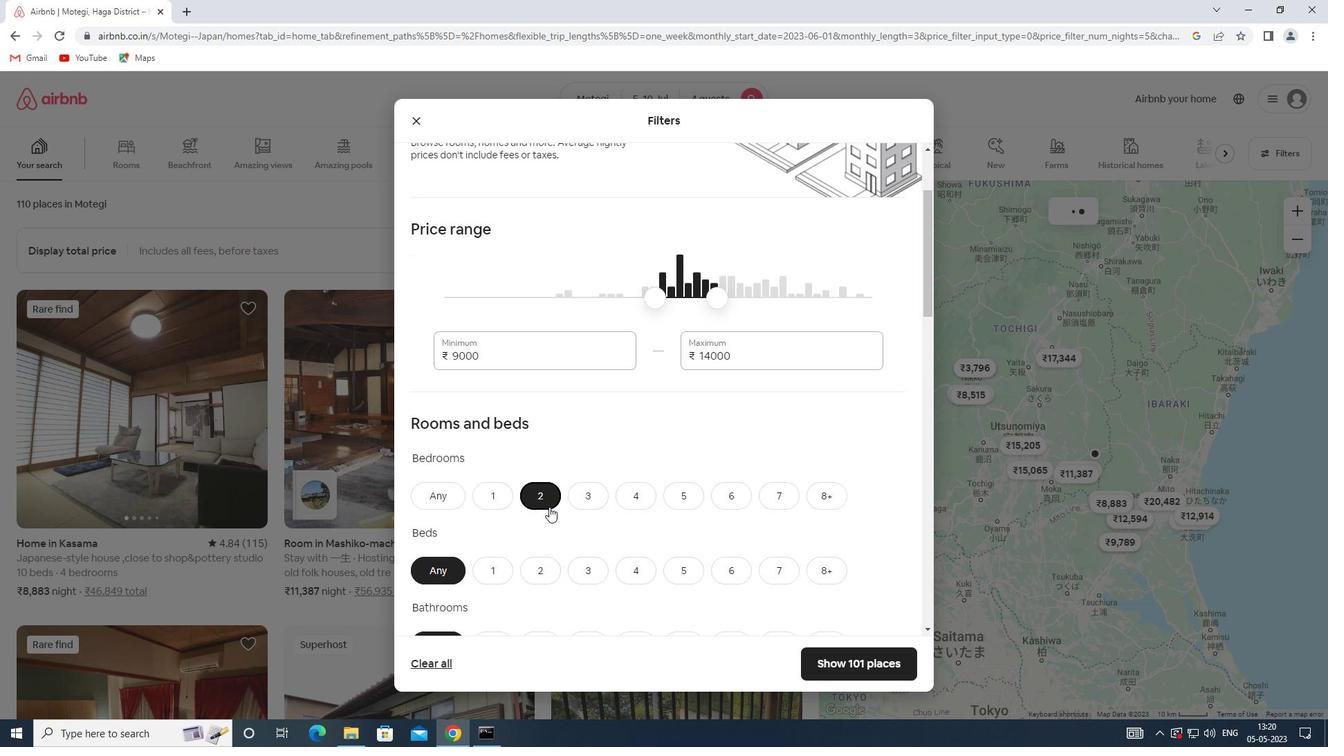
Action: Mouse scrolled (549, 506) with delta (0, 0)
Screenshot: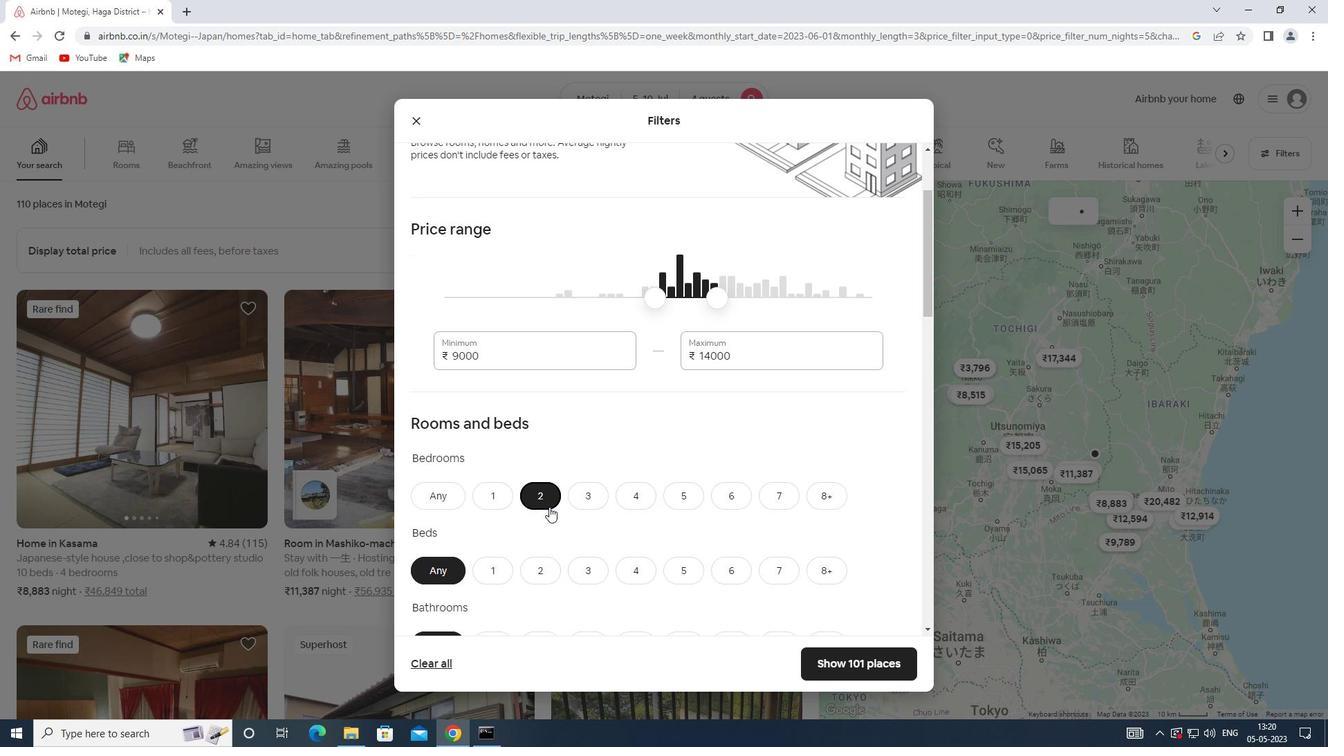 
Action: Mouse moved to (635, 430)
Screenshot: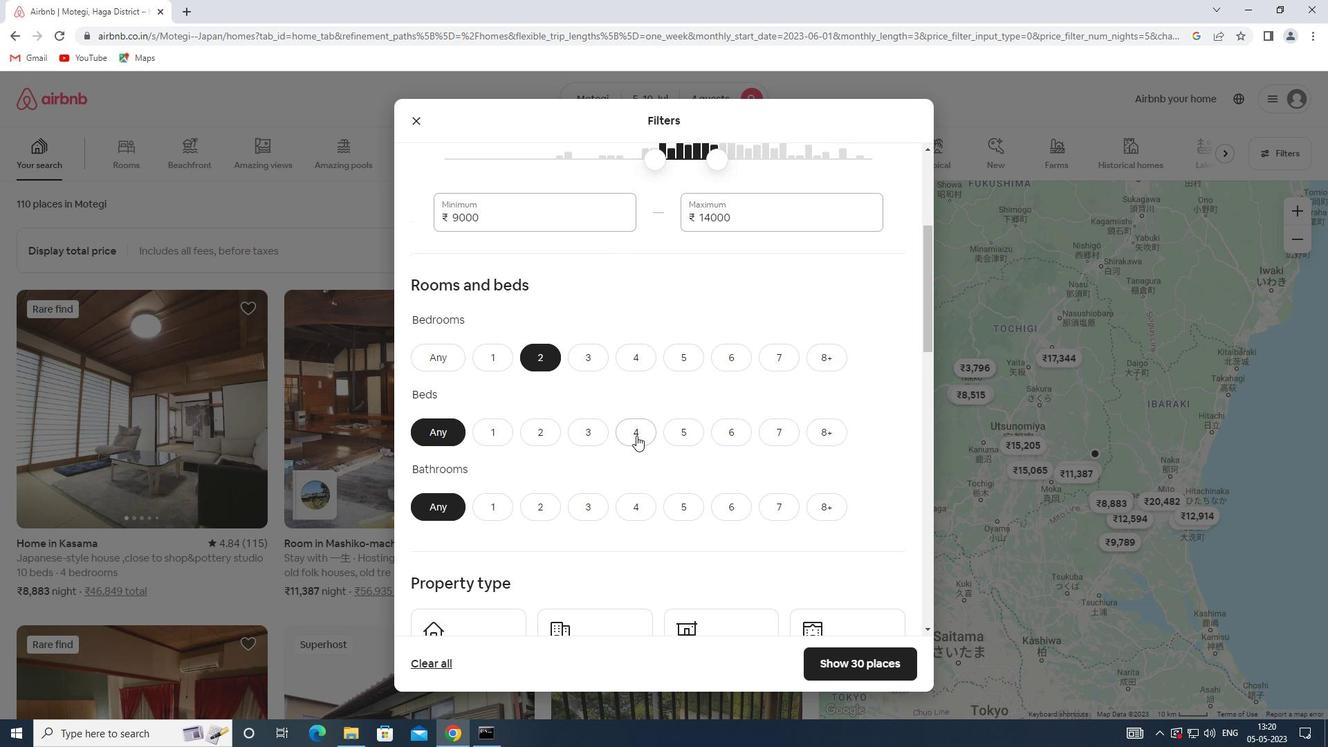 
Action: Mouse pressed left at (635, 430)
Screenshot: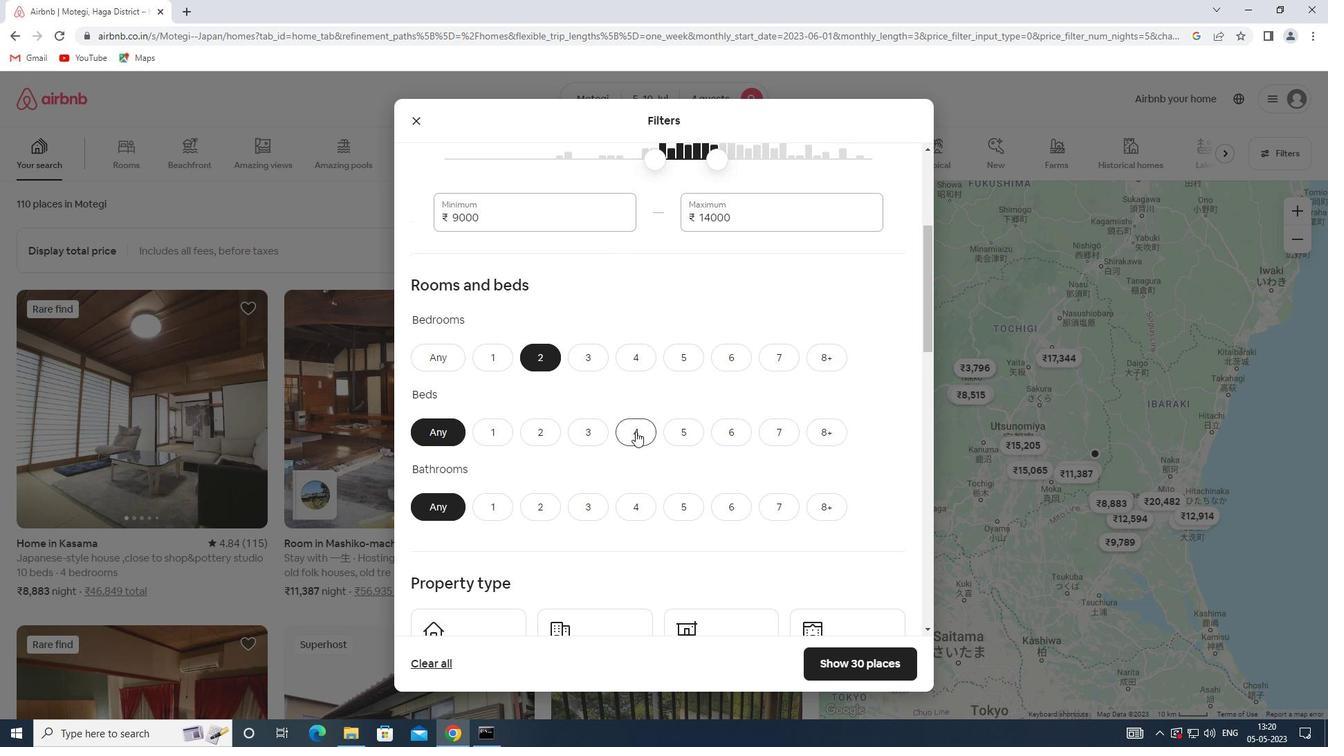 
Action: Mouse moved to (532, 503)
Screenshot: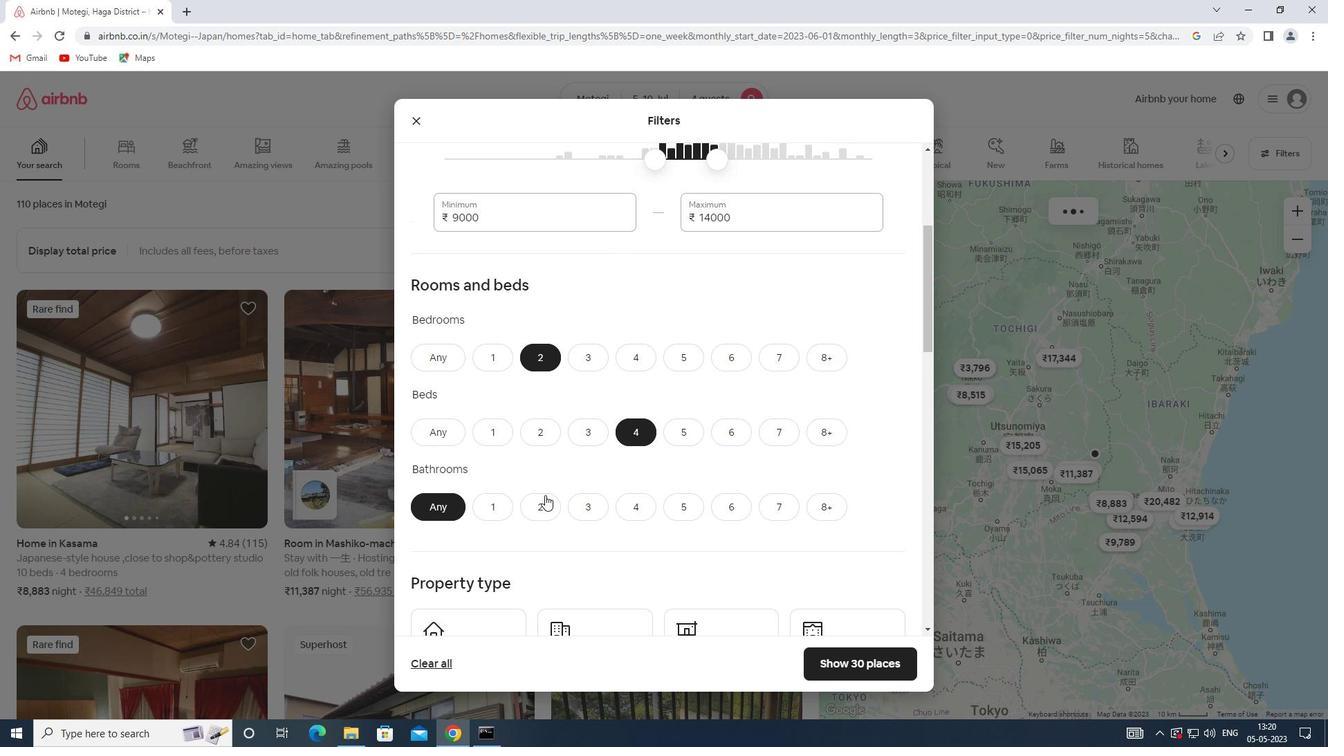 
Action: Mouse pressed left at (532, 503)
Screenshot: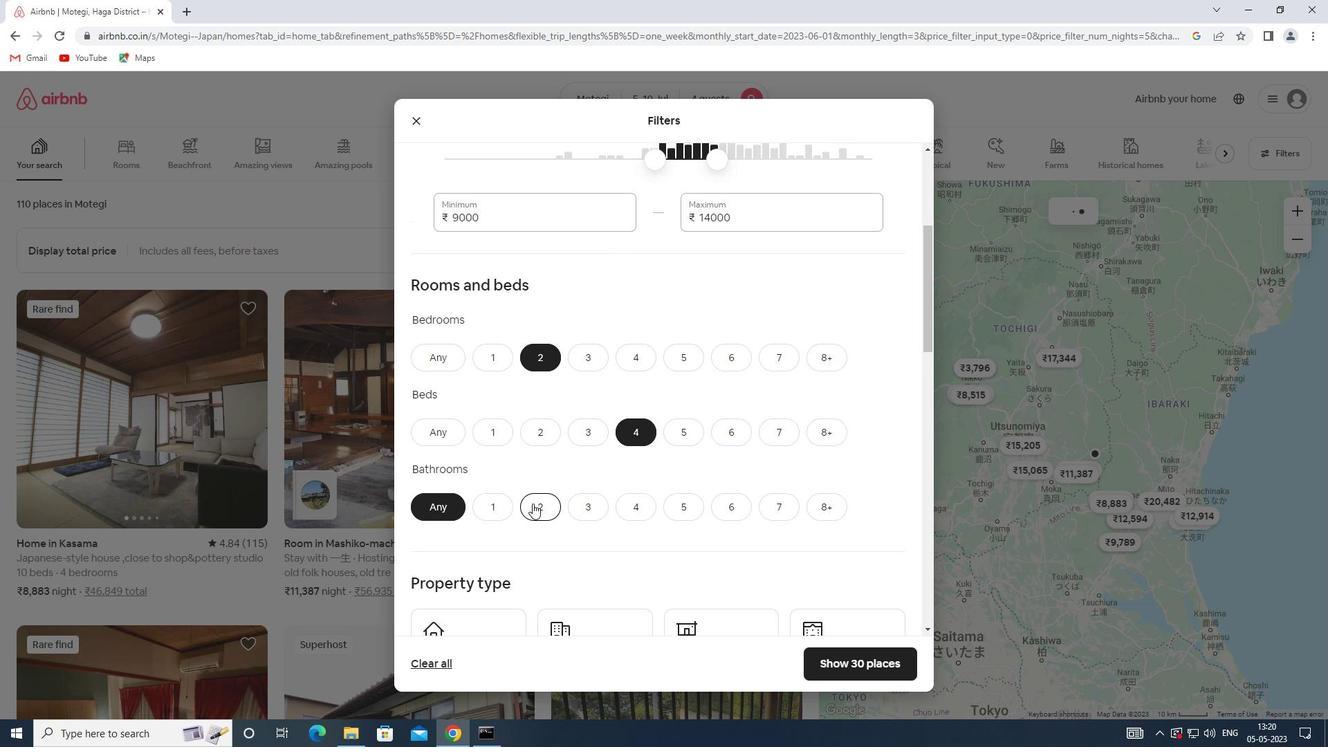 
Action: Mouse scrolled (532, 502) with delta (0, 0)
Screenshot: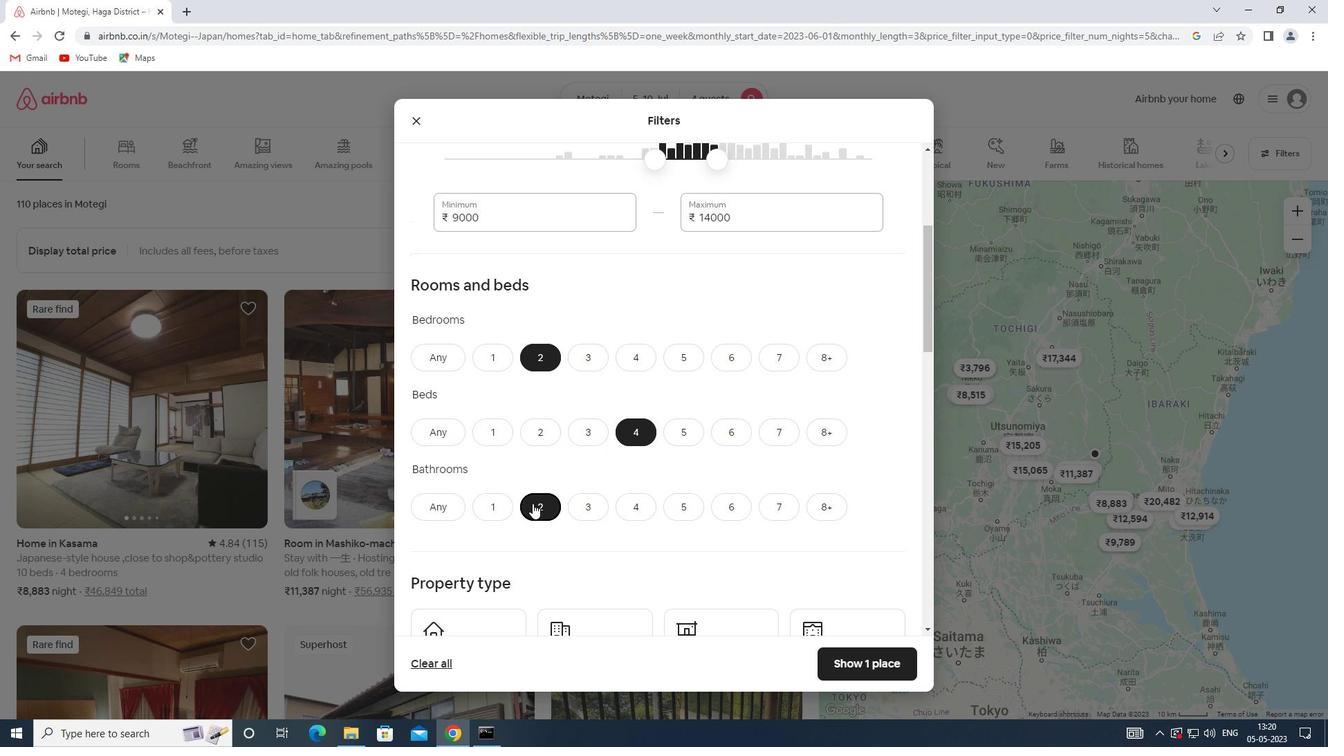 
Action: Mouse moved to (532, 504)
Screenshot: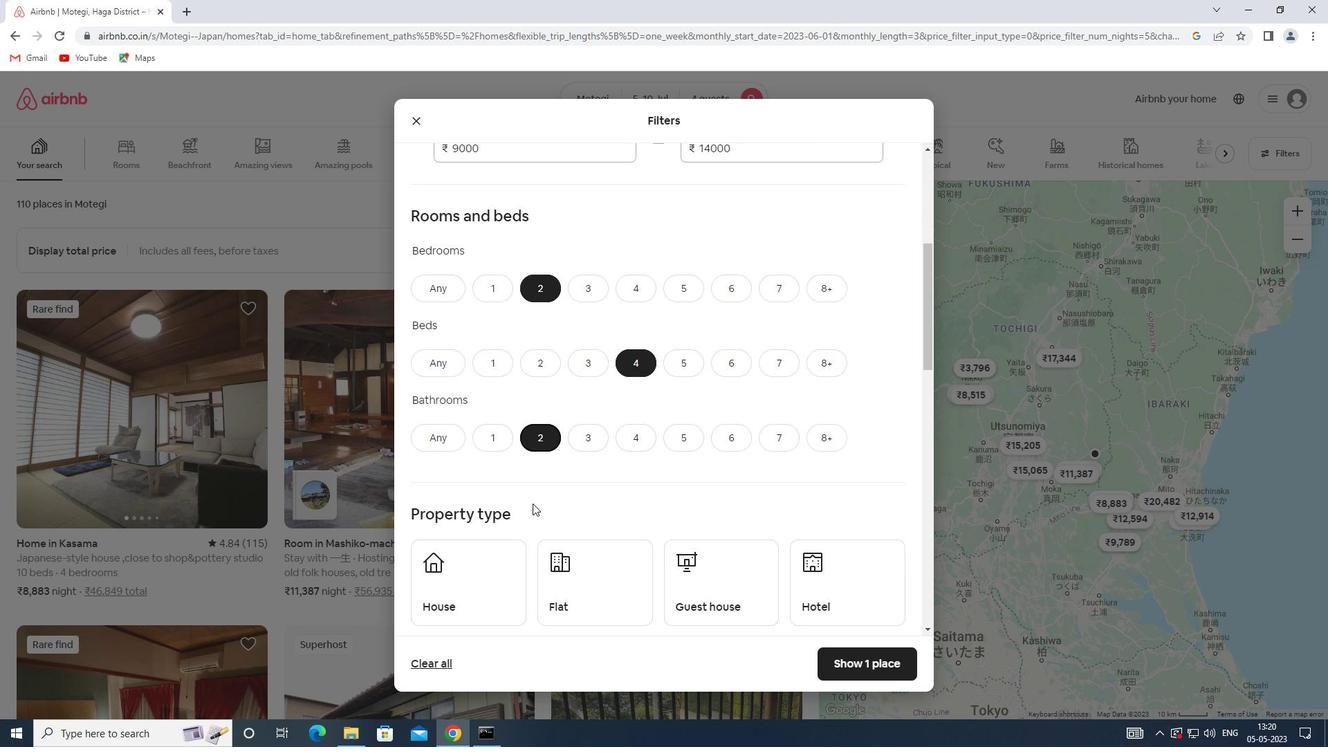 
Action: Mouse scrolled (532, 503) with delta (0, 0)
Screenshot: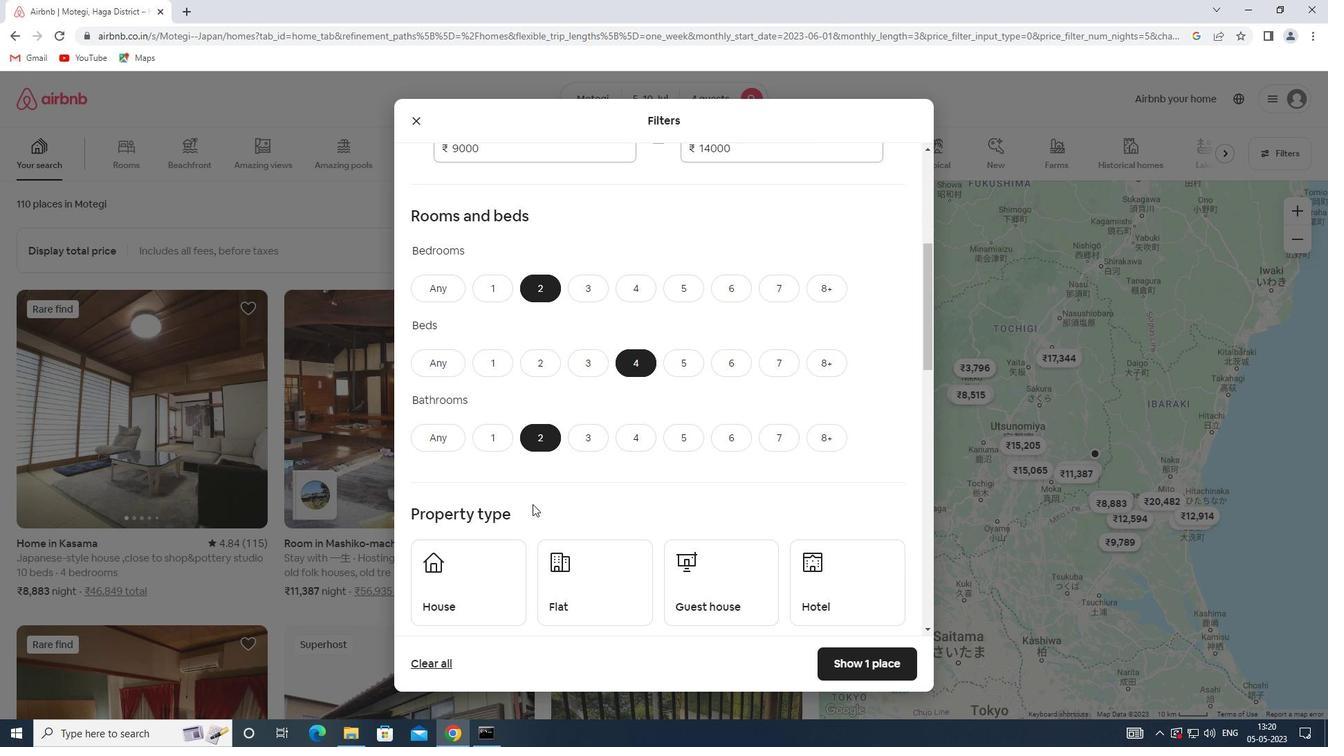 
Action: Mouse moved to (498, 507)
Screenshot: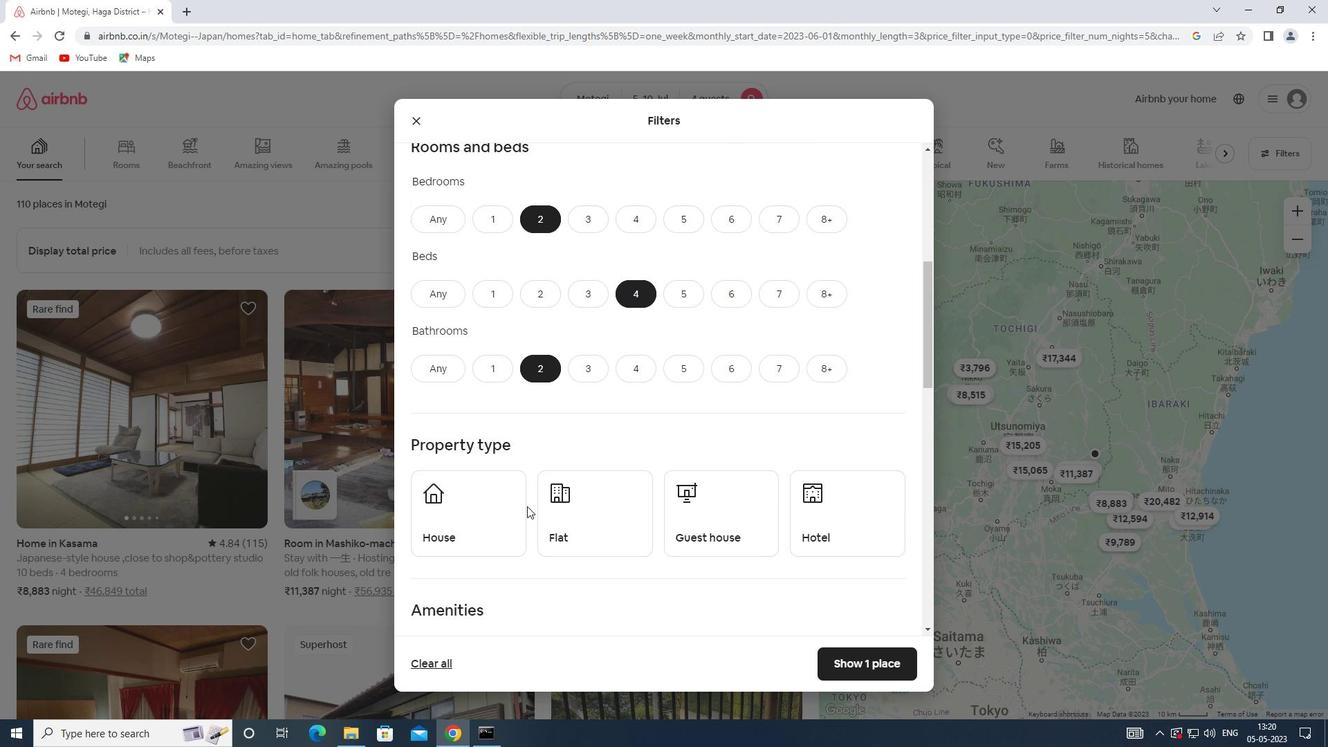 
Action: Mouse pressed left at (498, 507)
Screenshot: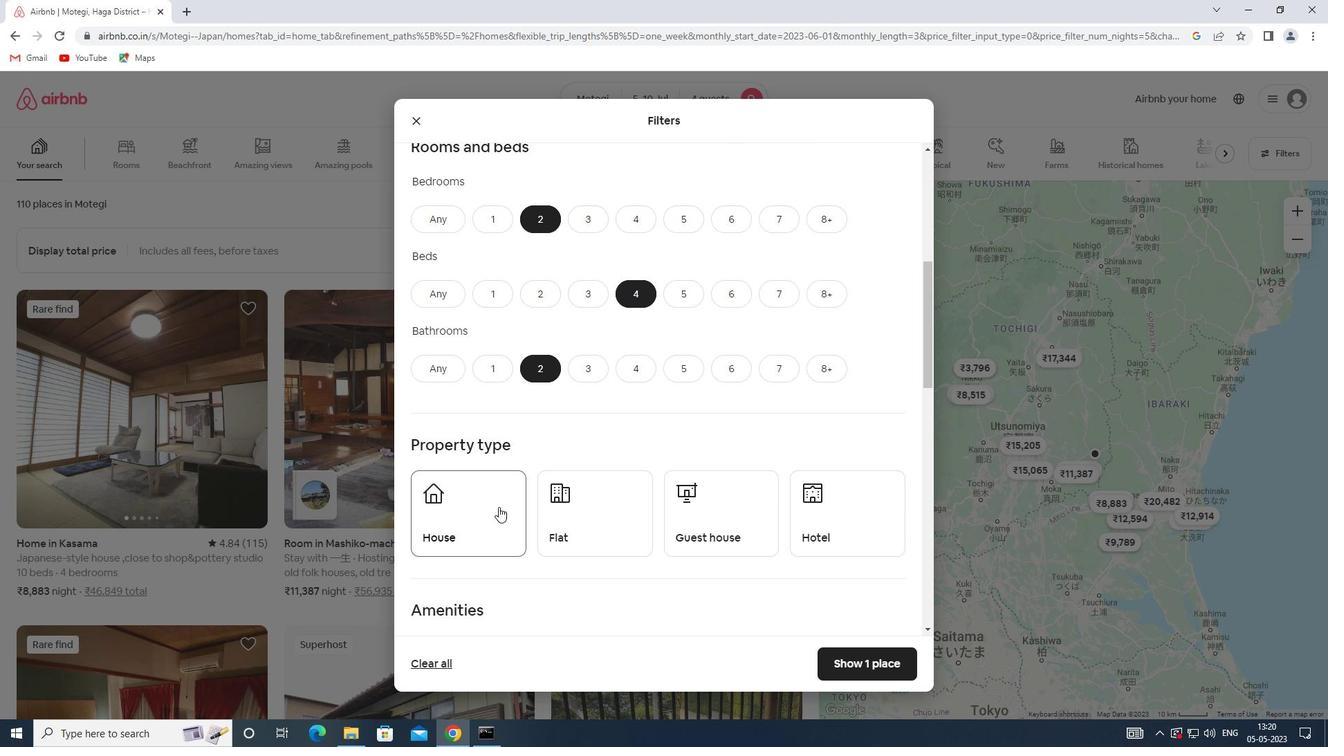 
Action: Mouse moved to (584, 511)
Screenshot: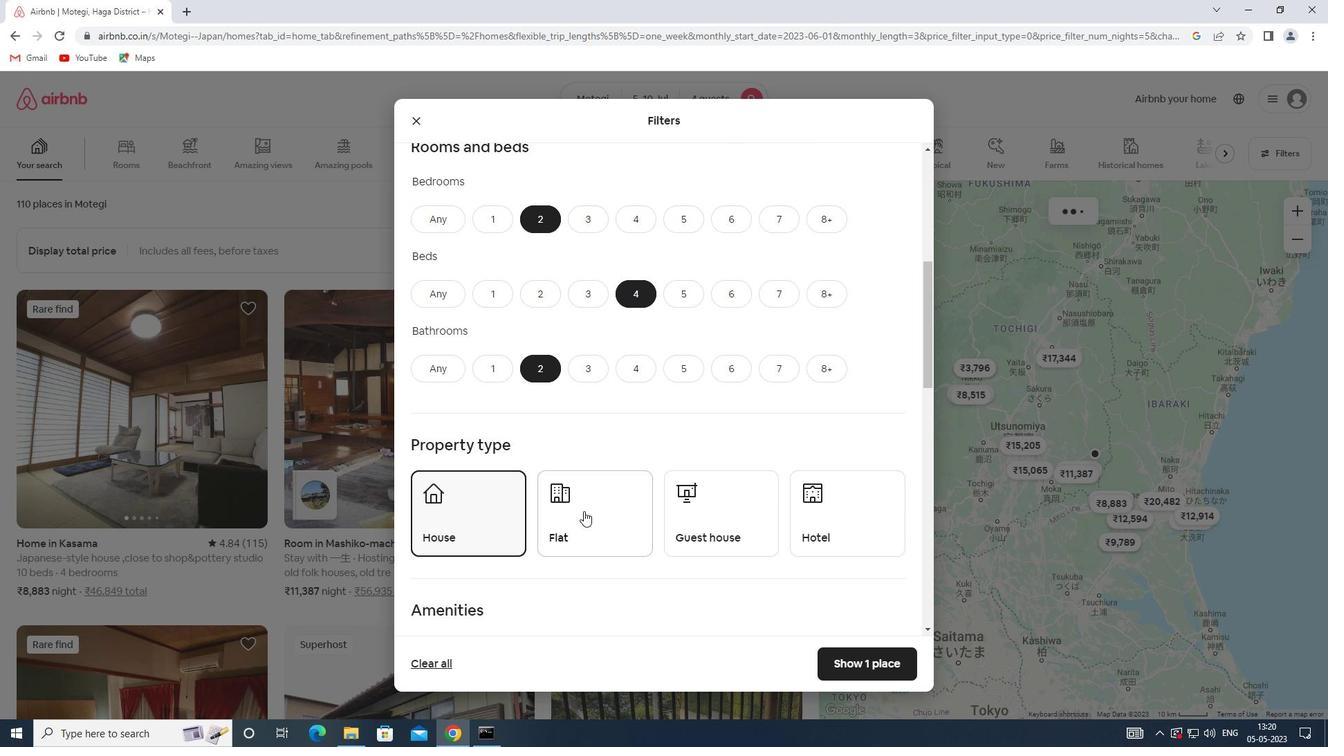 
Action: Mouse pressed left at (584, 511)
Screenshot: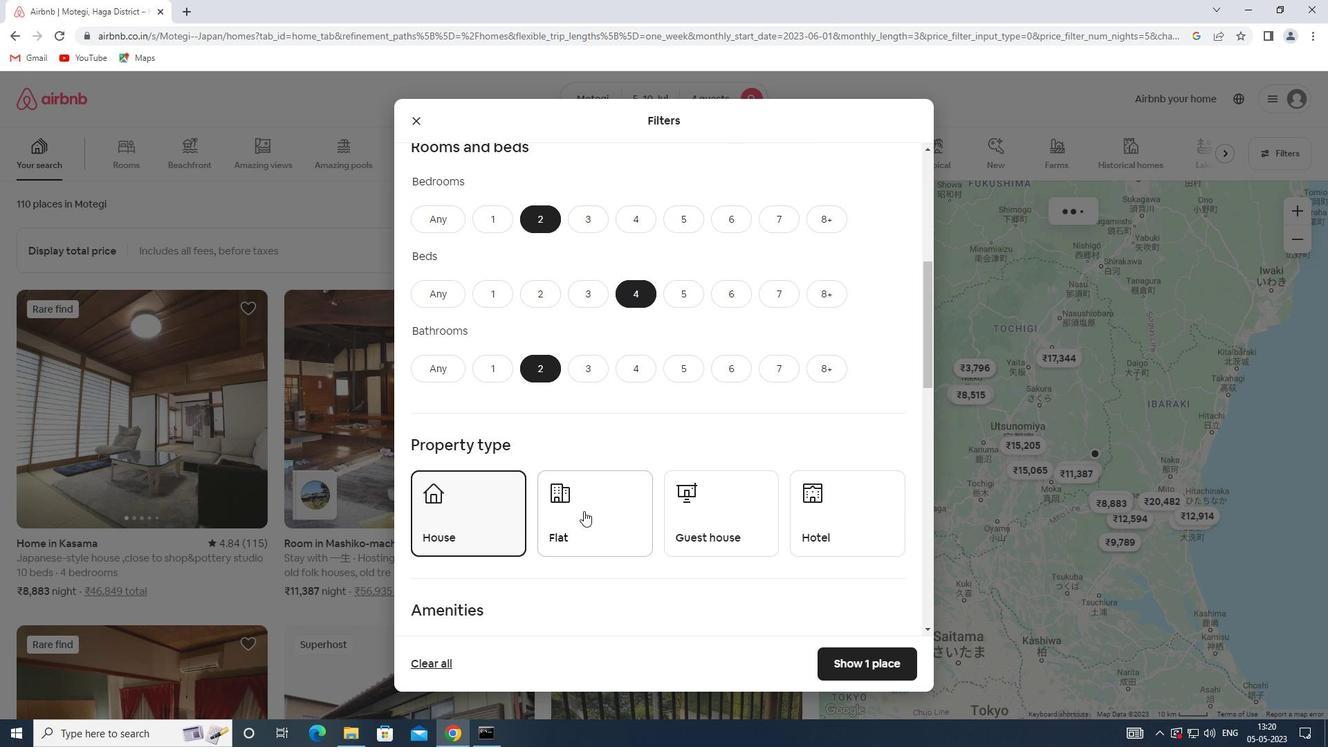 
Action: Mouse moved to (706, 517)
Screenshot: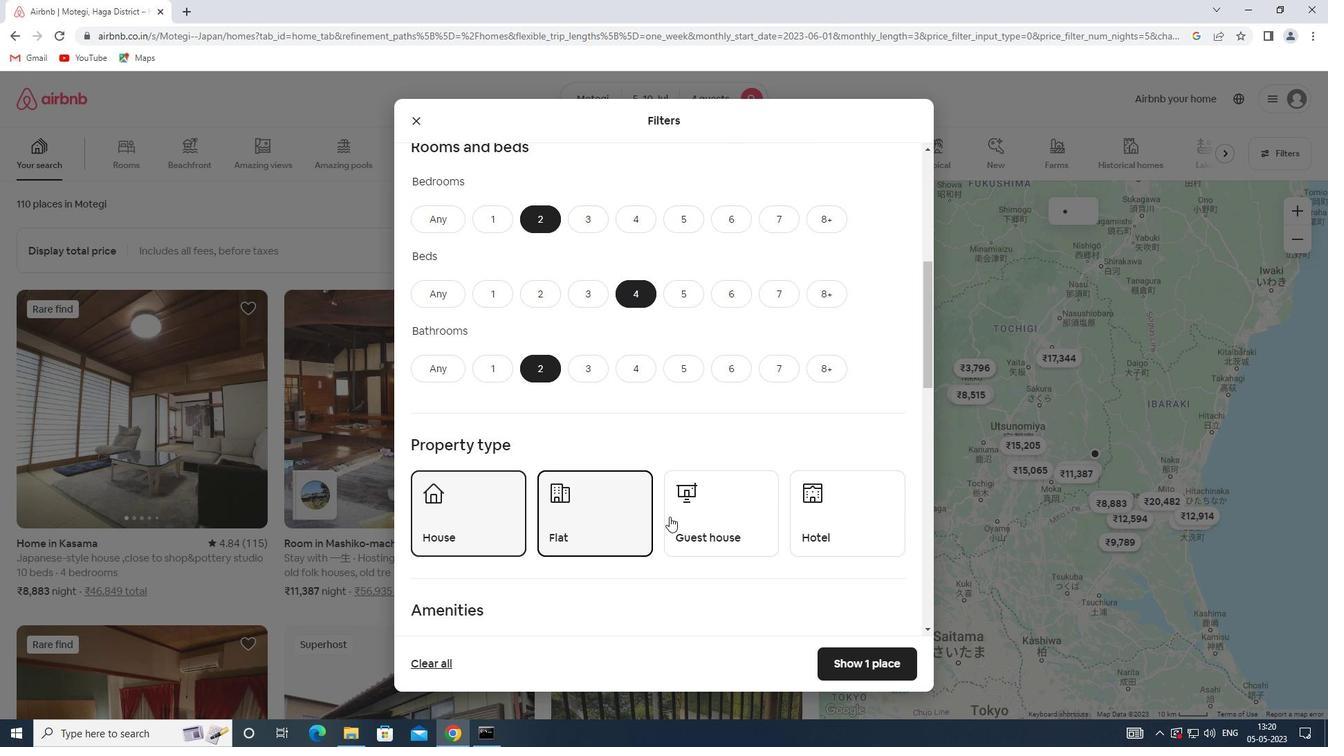 
Action: Mouse pressed left at (706, 517)
Screenshot: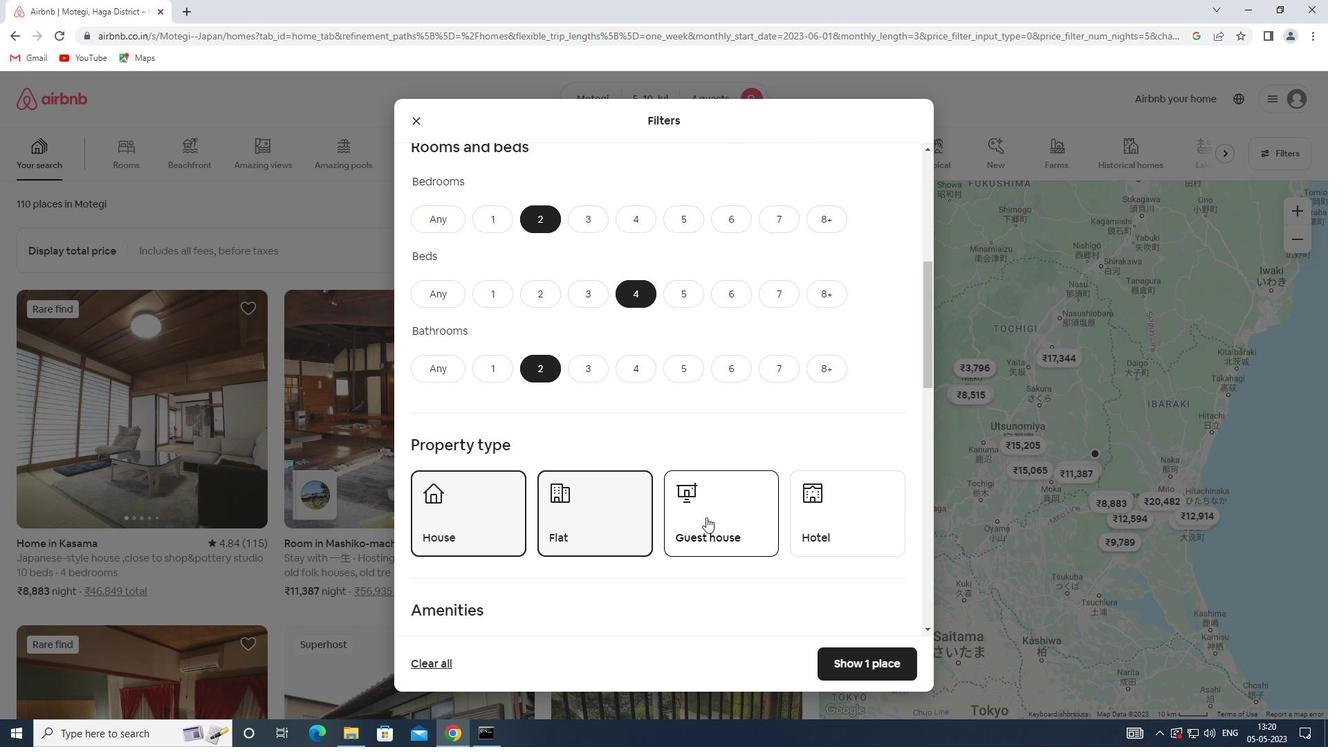 
Action: Mouse scrolled (706, 516) with delta (0, 0)
Screenshot: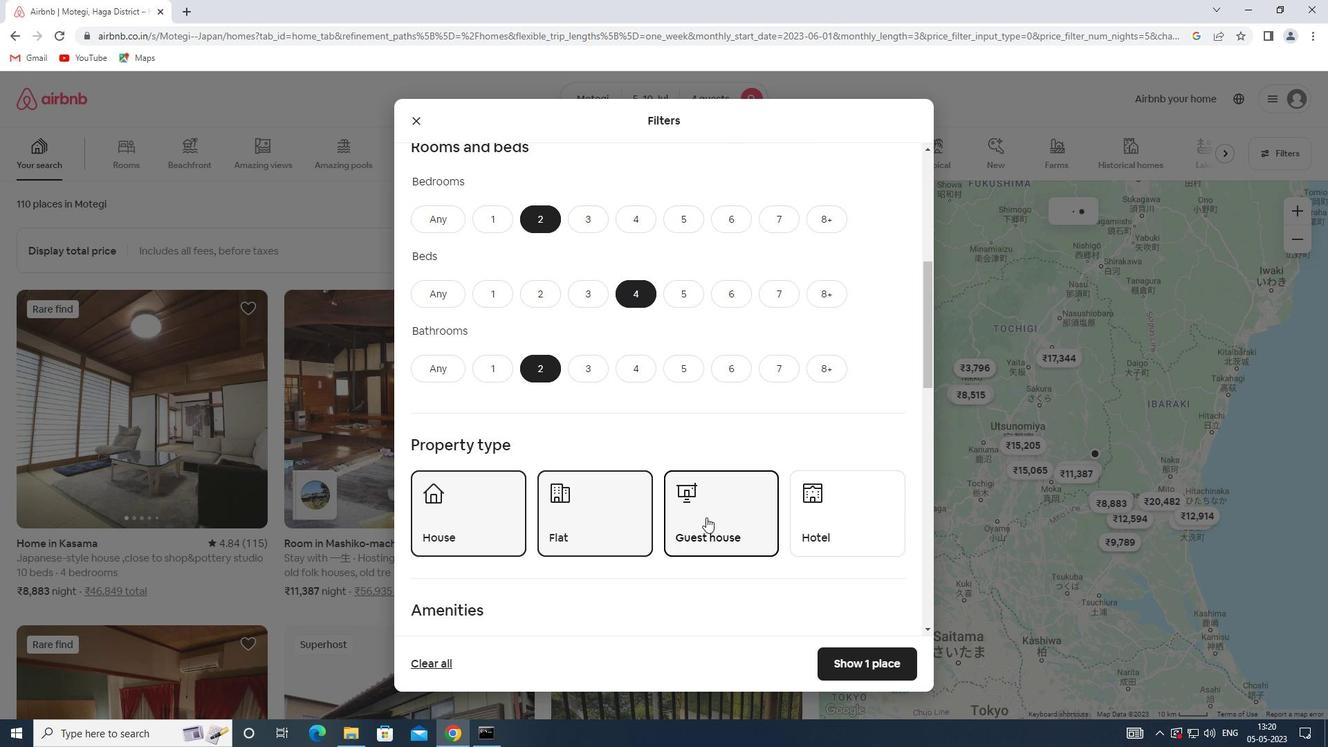 
Action: Mouse scrolled (706, 516) with delta (0, 0)
Screenshot: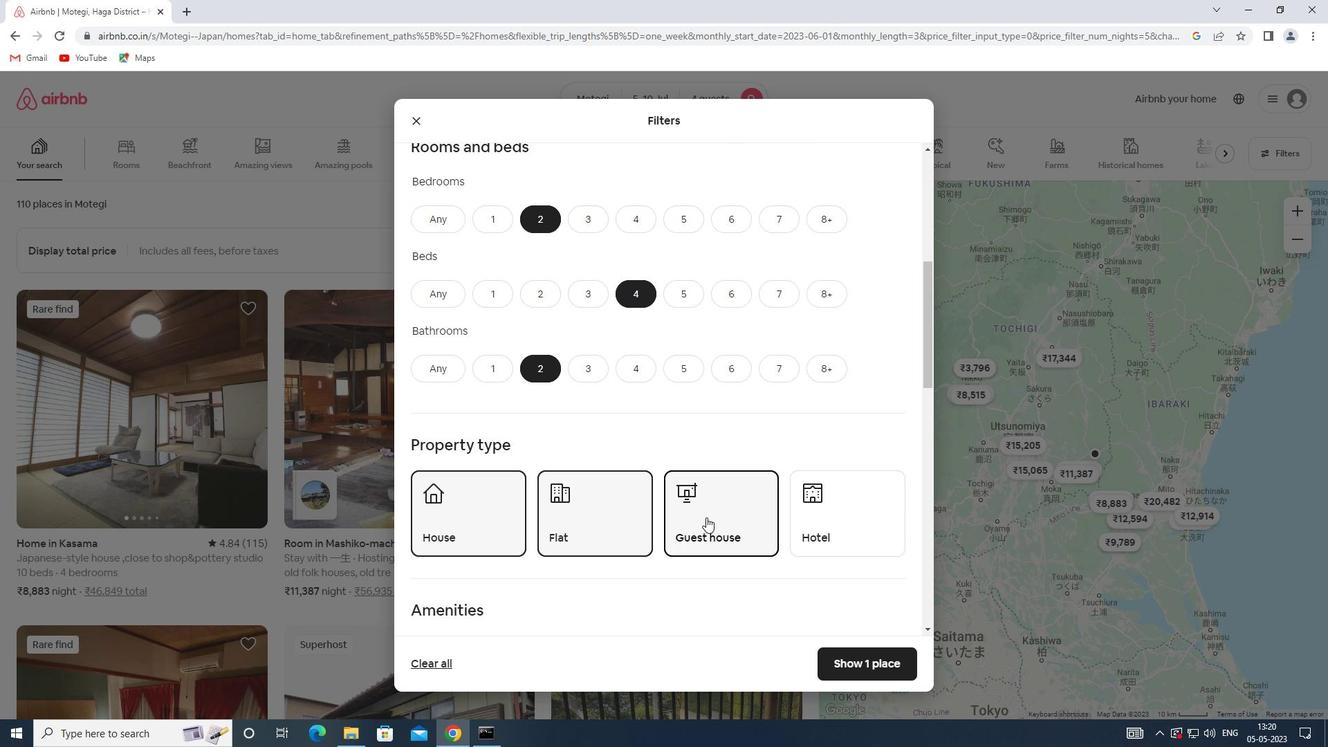 
Action: Mouse scrolled (706, 516) with delta (0, 0)
Screenshot: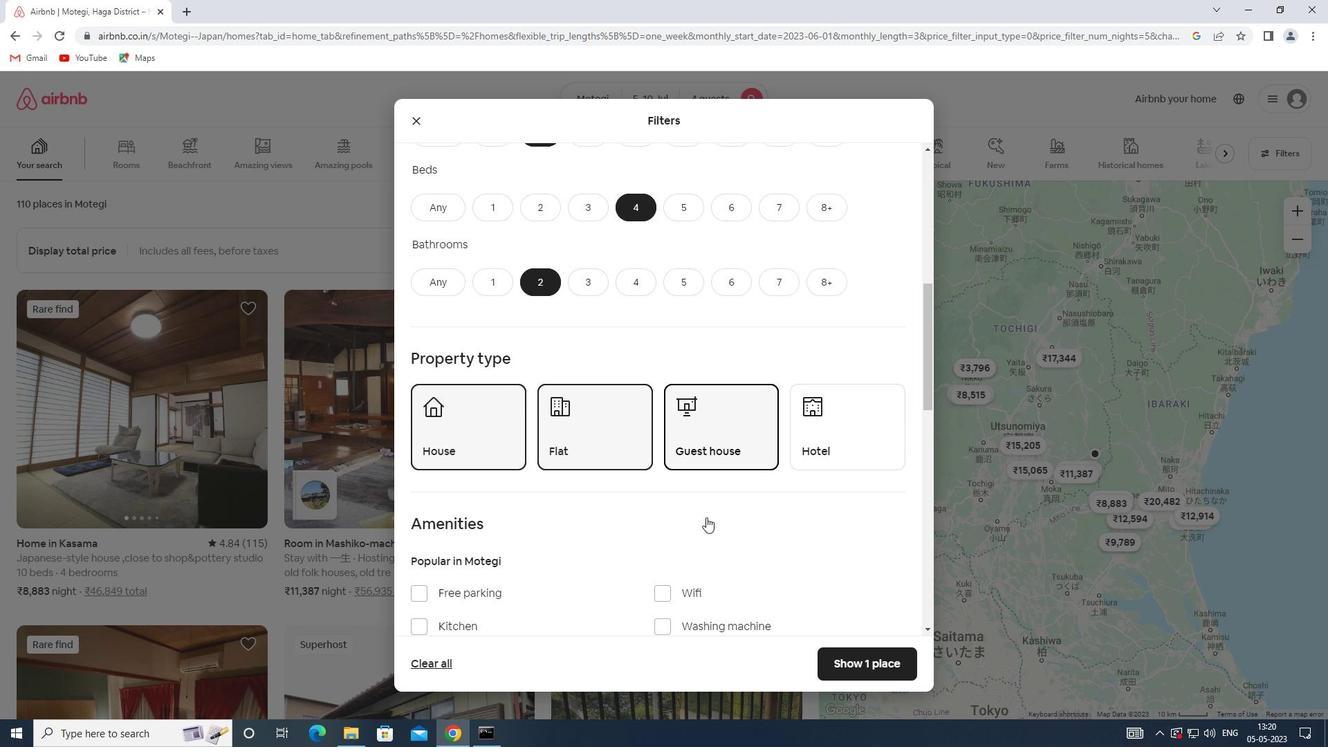 
Action: Mouse scrolled (706, 516) with delta (0, 0)
Screenshot: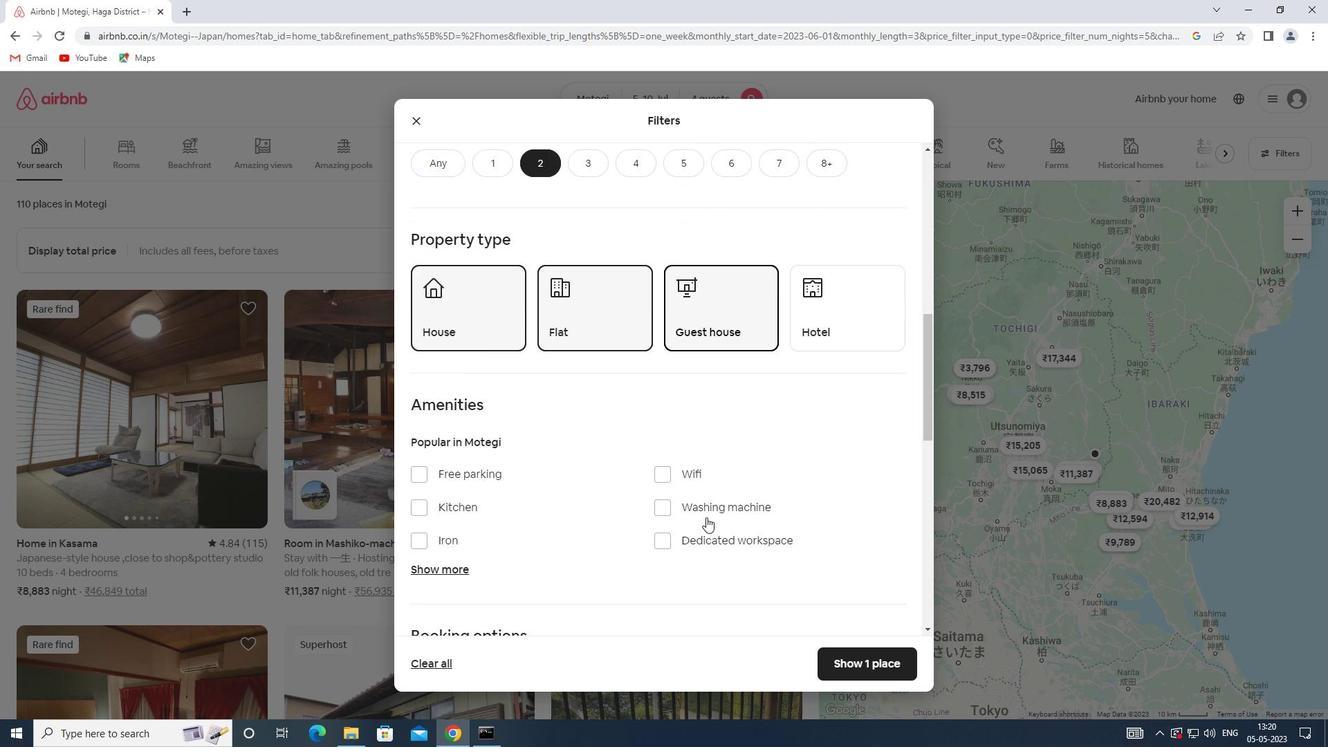 
Action: Mouse scrolled (706, 516) with delta (0, 0)
Screenshot: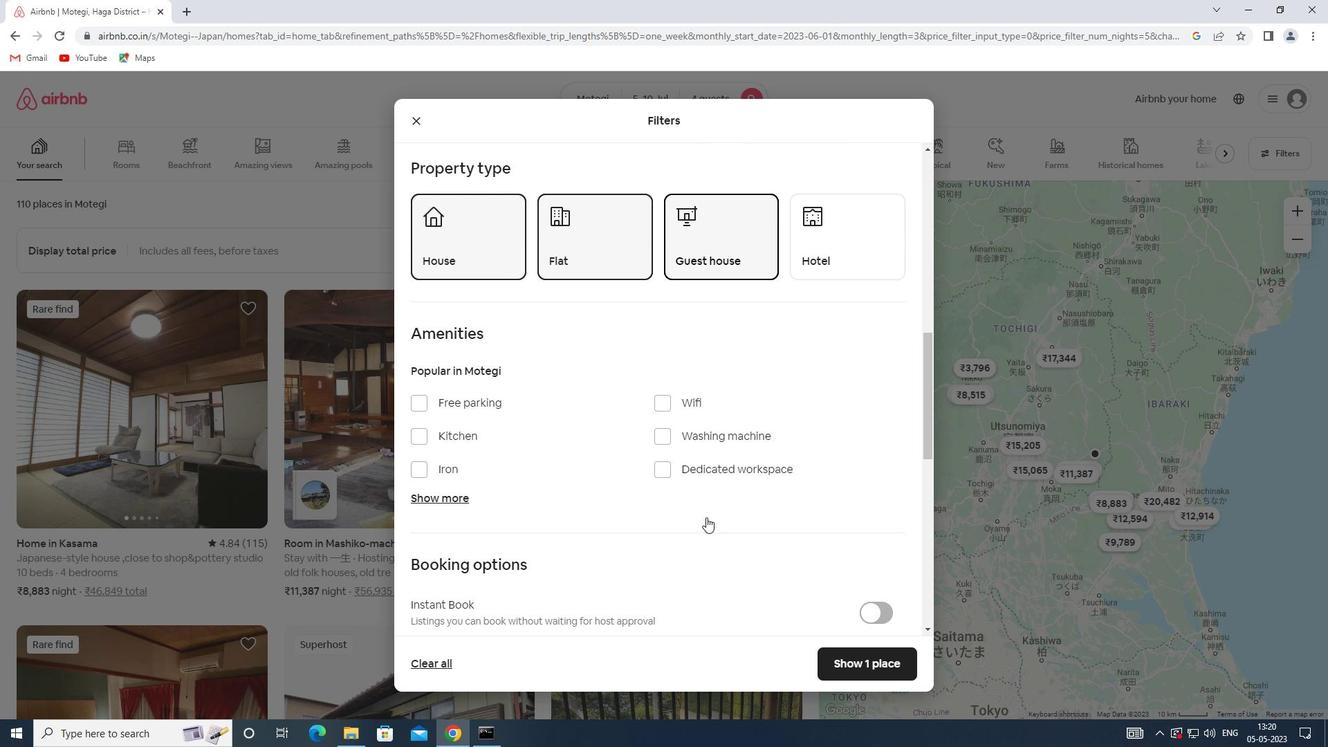 
Action: Mouse scrolled (706, 516) with delta (0, 0)
Screenshot: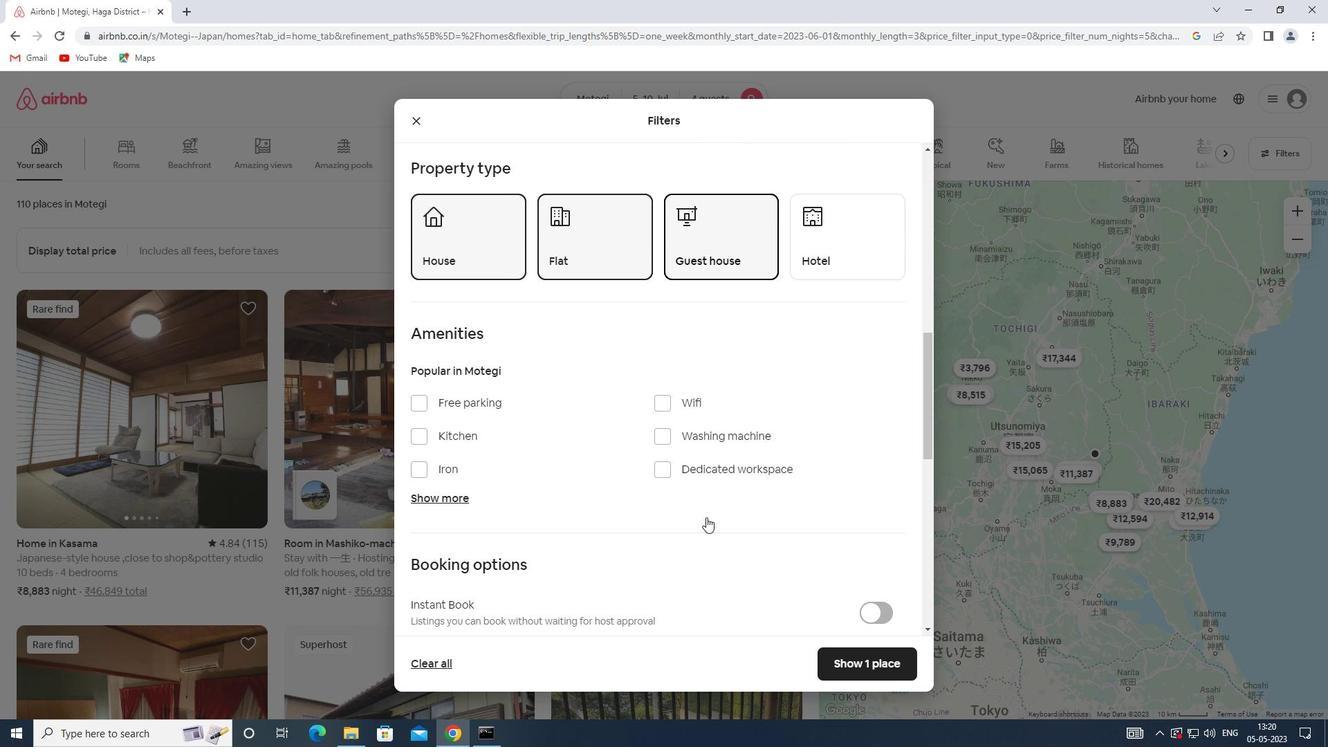 
Action: Mouse moved to (890, 518)
Screenshot: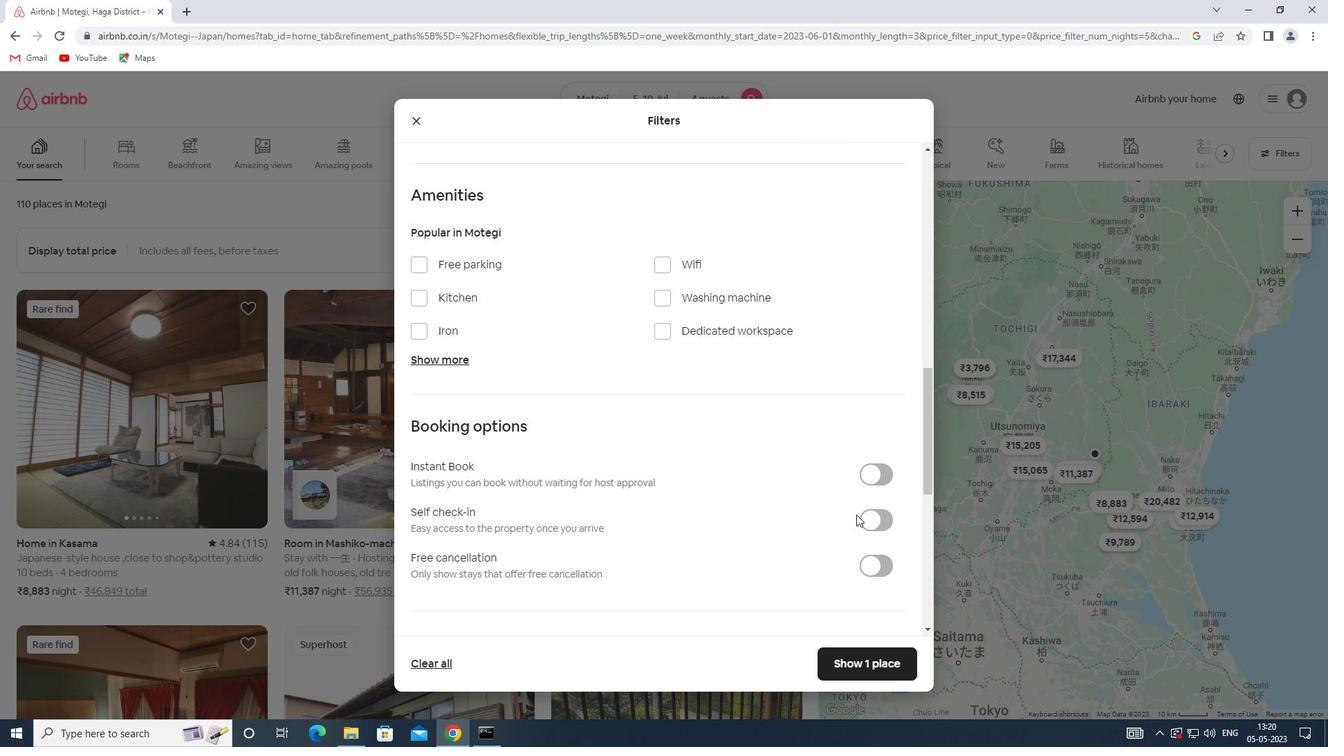 
Action: Mouse pressed left at (890, 518)
Screenshot: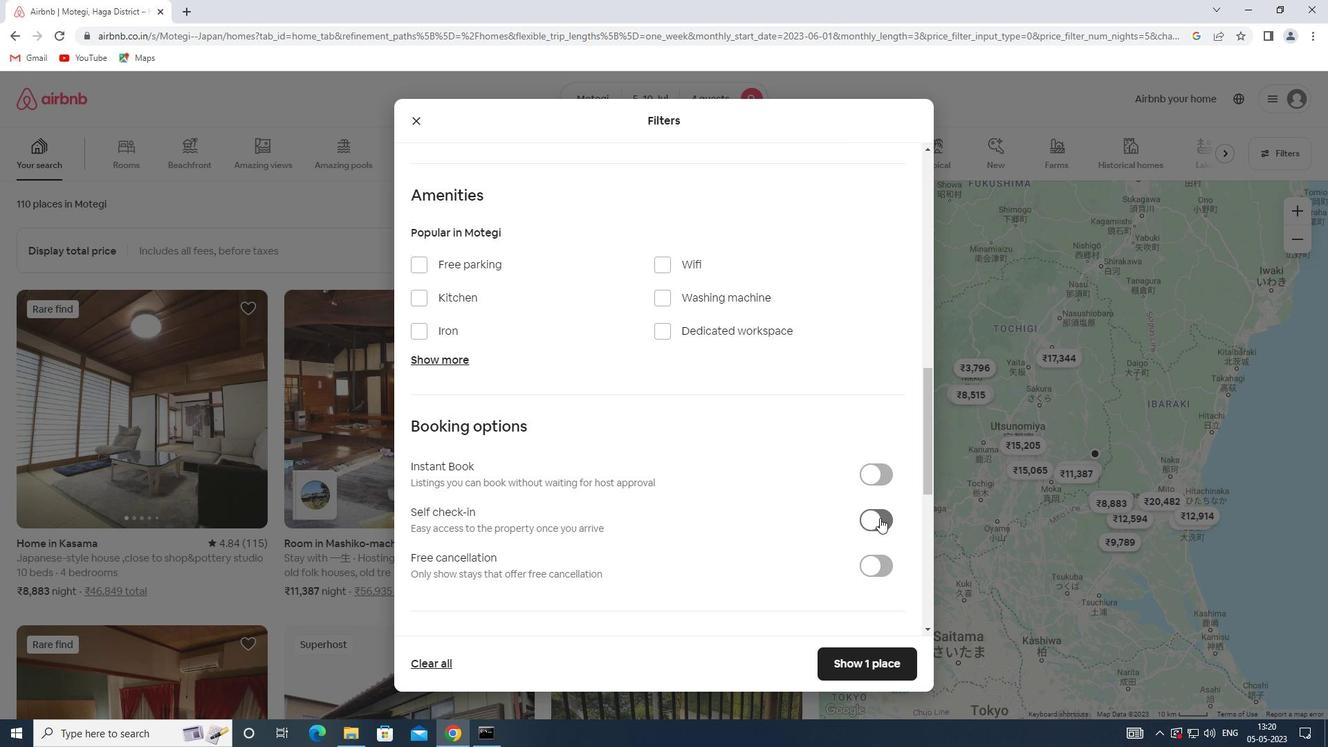 
Action: Mouse moved to (553, 529)
Screenshot: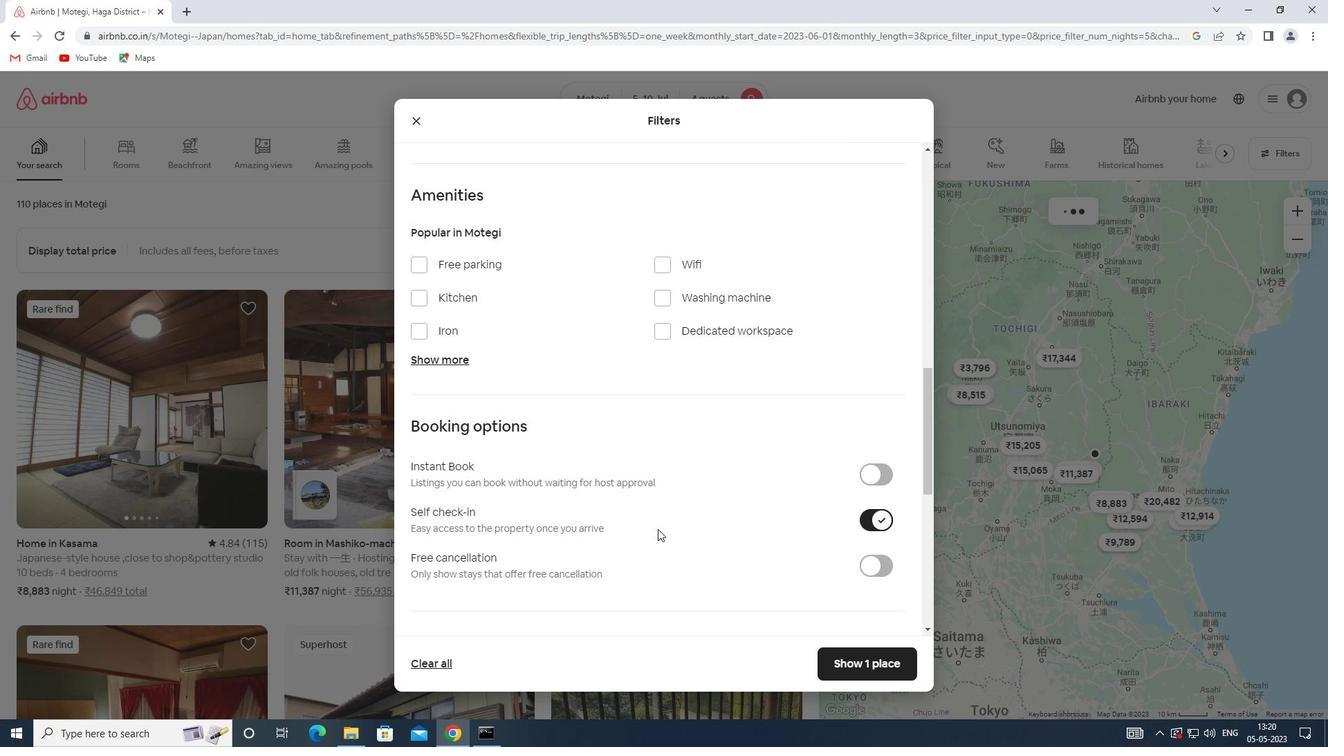
Action: Mouse scrolled (553, 528) with delta (0, 0)
Screenshot: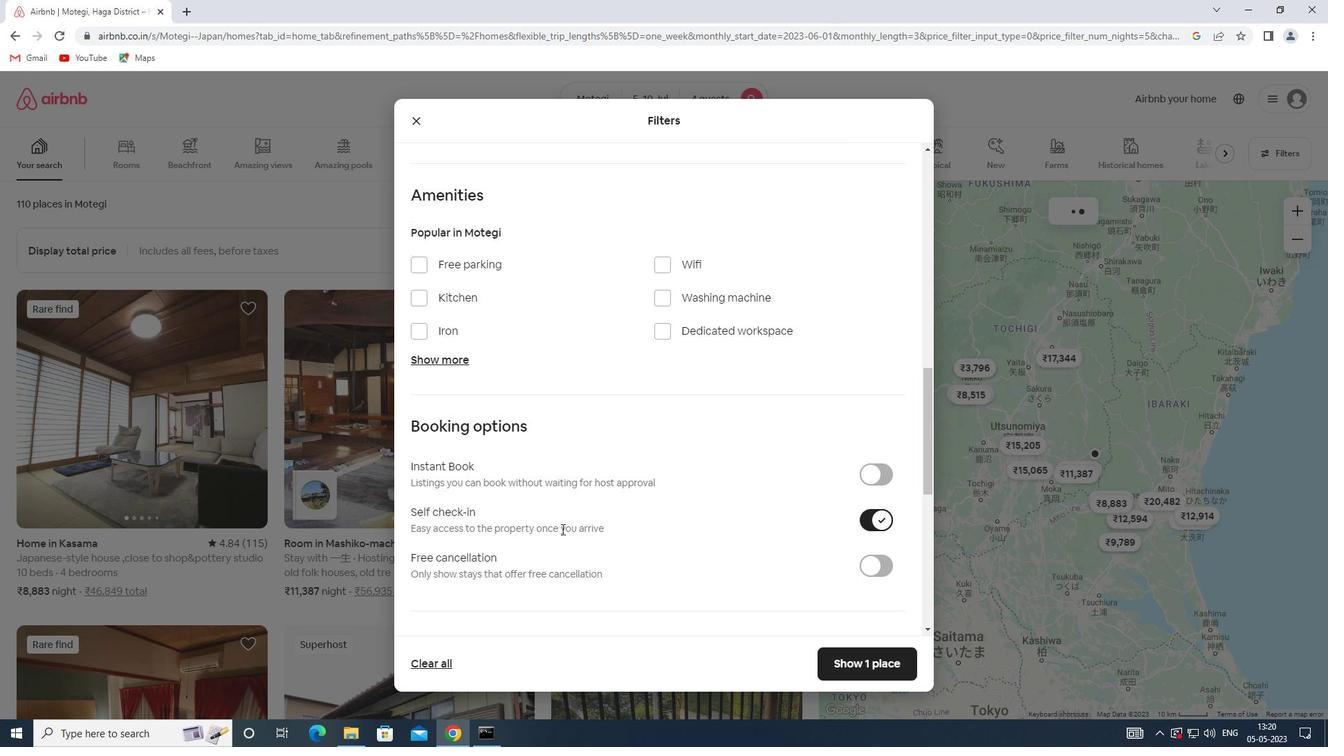 
Action: Mouse scrolled (553, 528) with delta (0, 0)
Screenshot: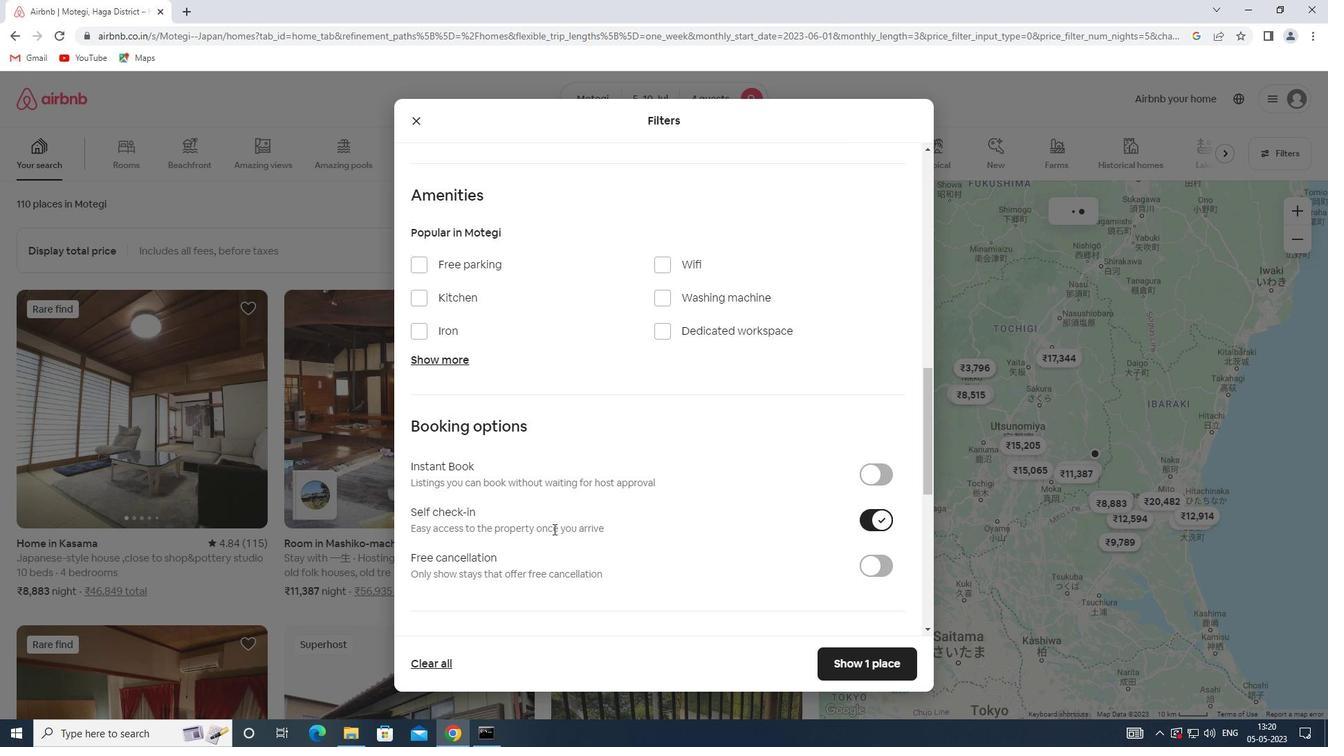 
Action: Mouse scrolled (553, 528) with delta (0, 0)
Screenshot: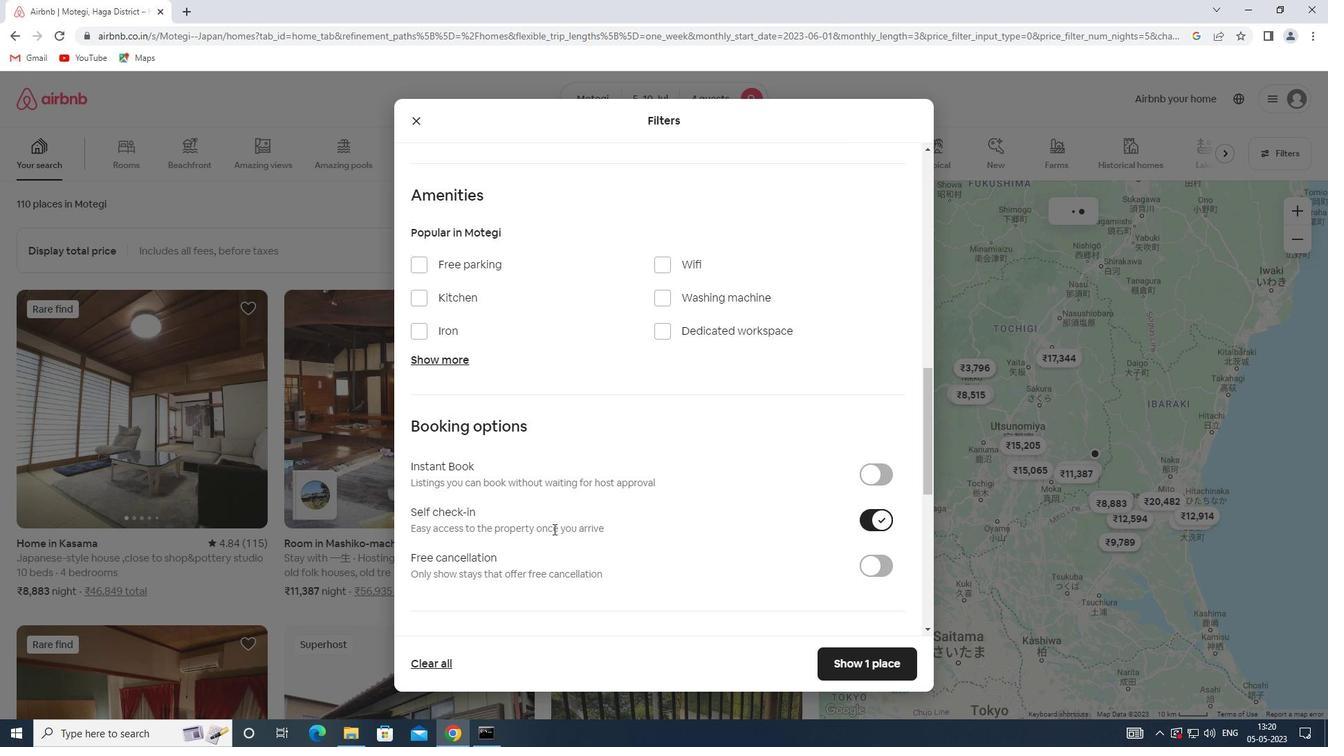 
Action: Mouse scrolled (553, 528) with delta (0, 0)
Screenshot: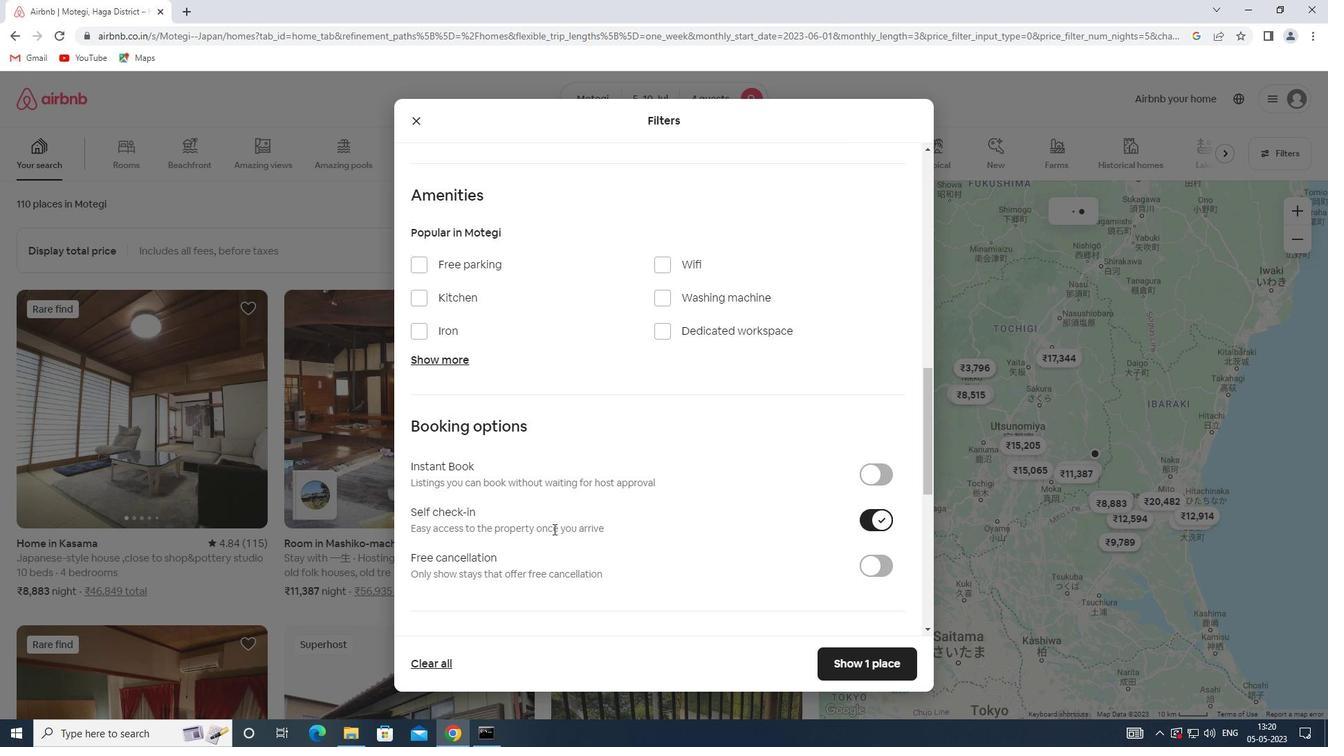 
Action: Mouse moved to (500, 552)
Screenshot: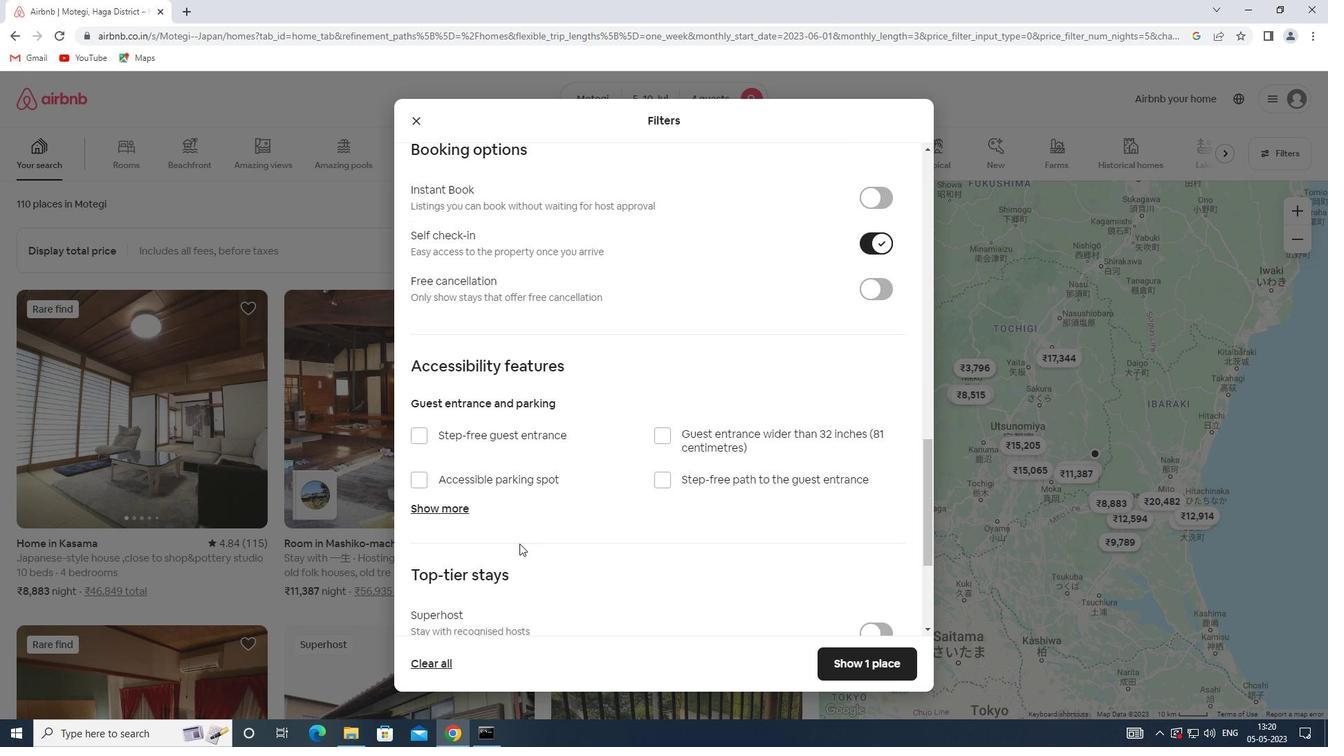 
Action: Mouse scrolled (500, 552) with delta (0, 0)
Screenshot: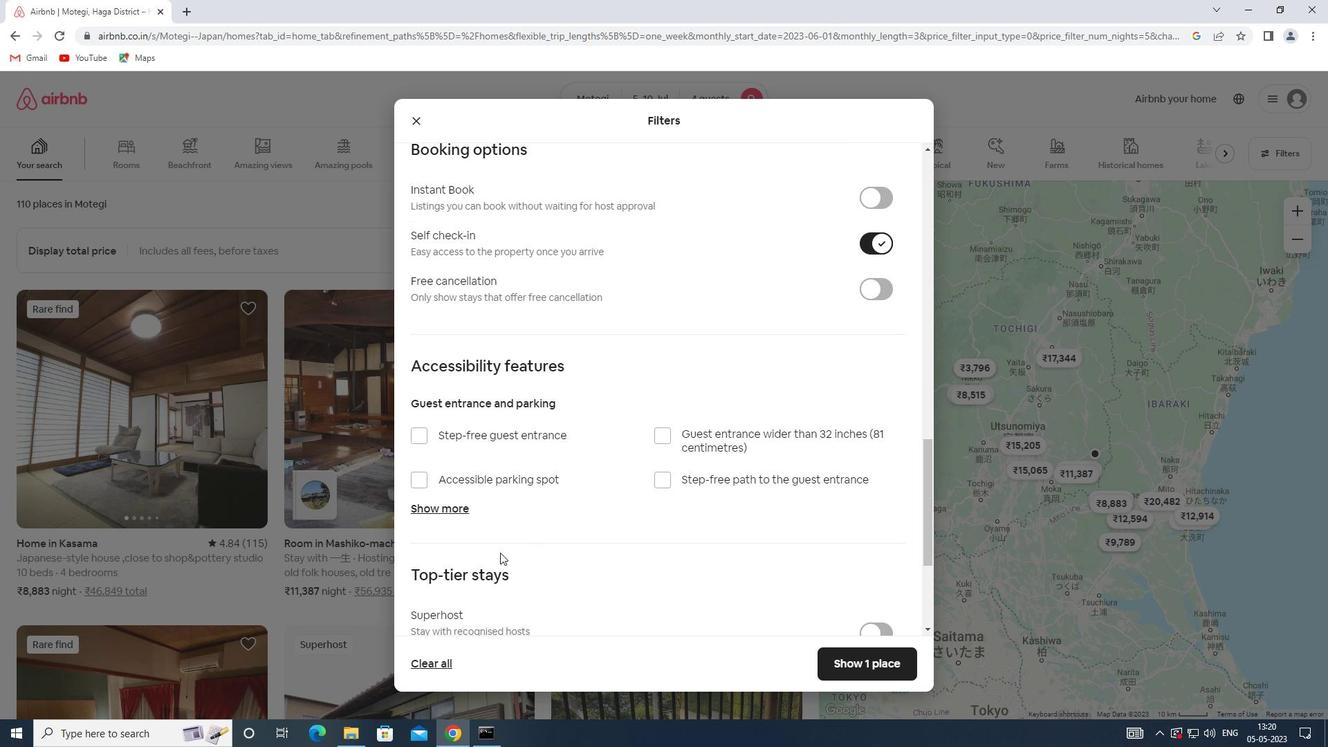 
Action: Mouse scrolled (500, 552) with delta (0, 0)
Screenshot: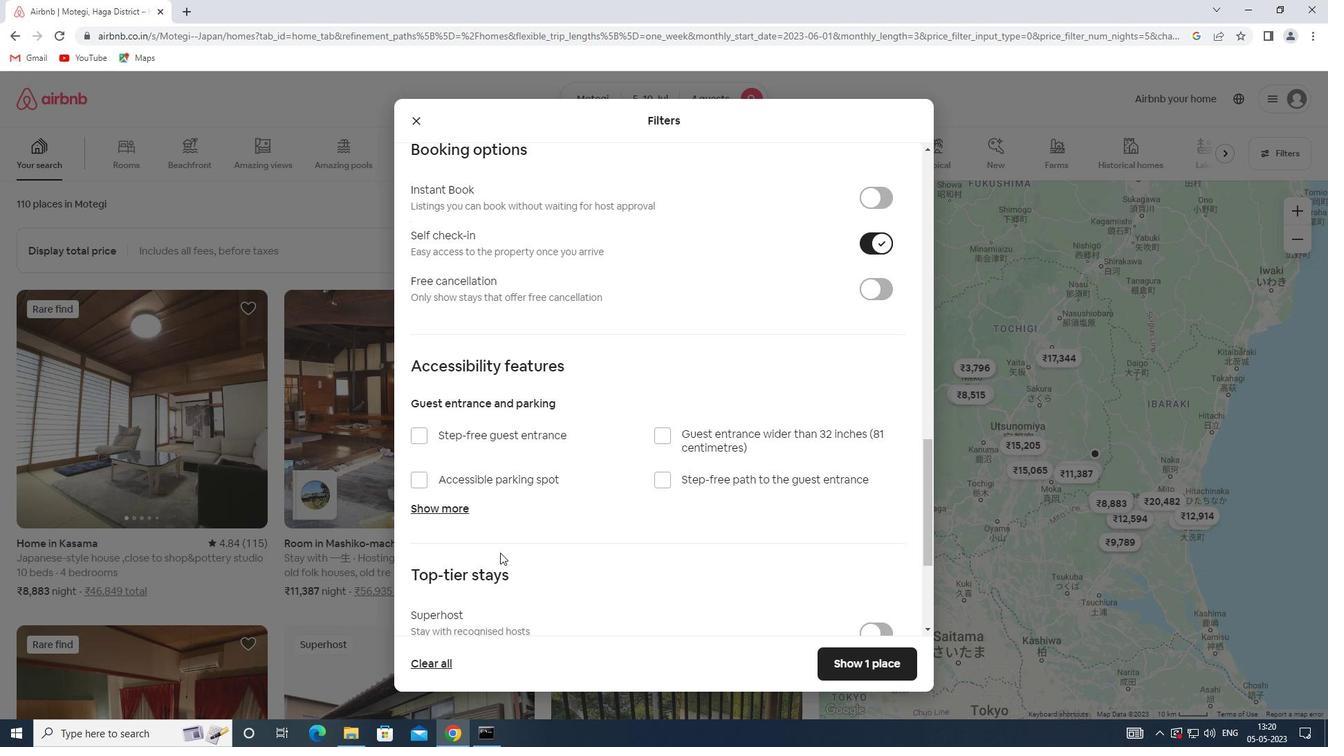 
Action: Mouse scrolled (500, 552) with delta (0, 0)
Screenshot: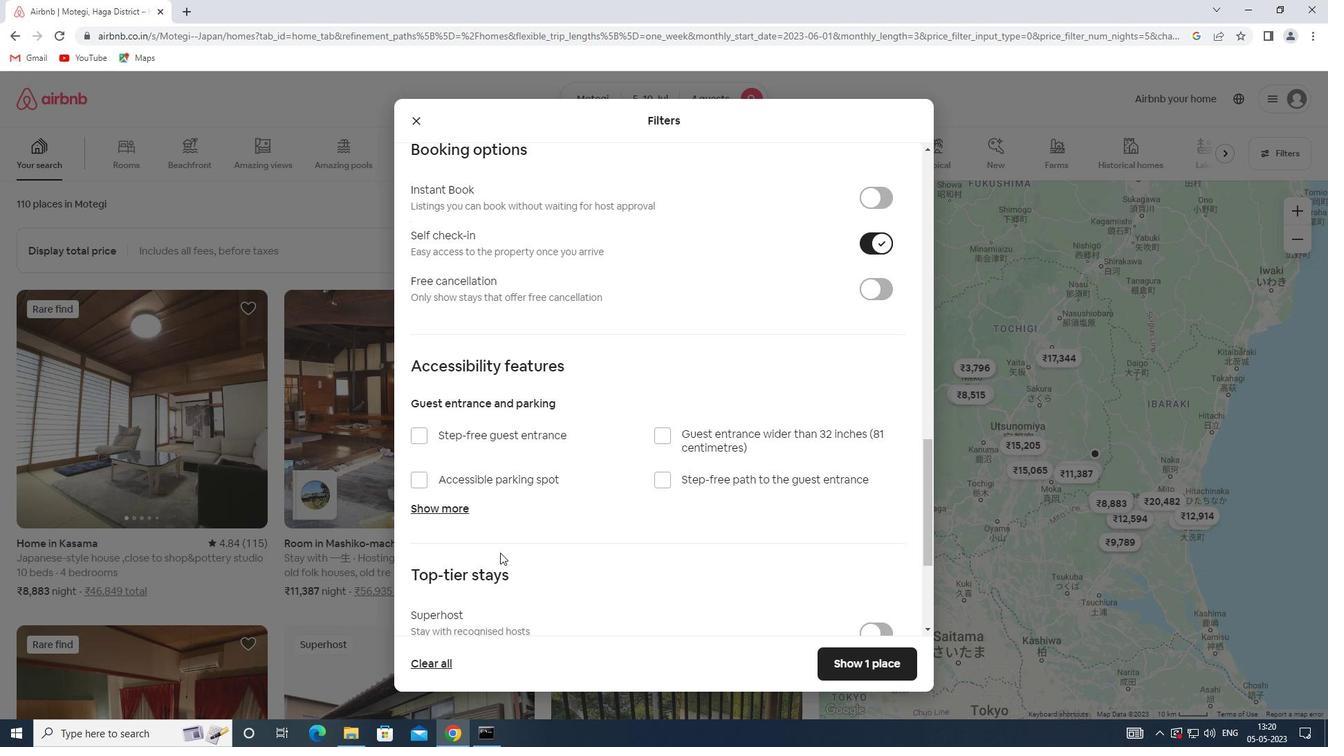 
Action: Mouse moved to (478, 556)
Screenshot: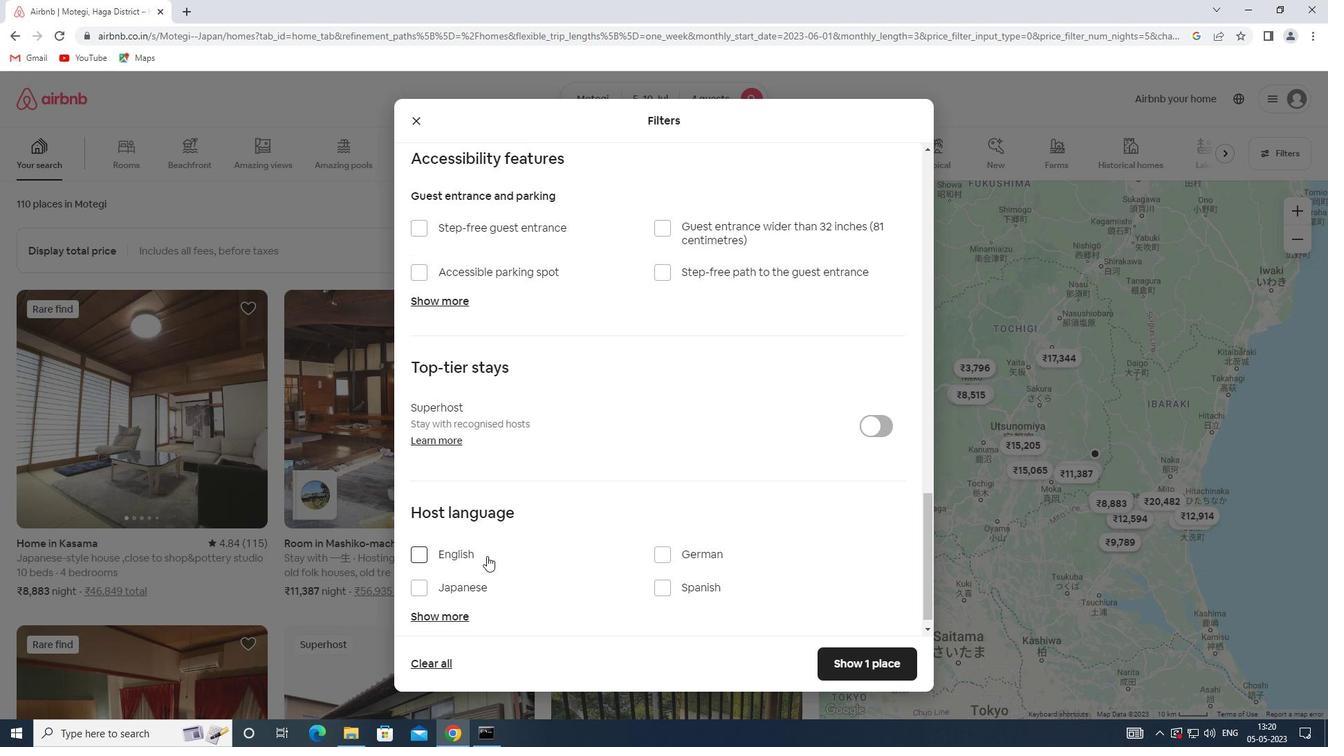 
Action: Mouse pressed left at (478, 556)
Screenshot: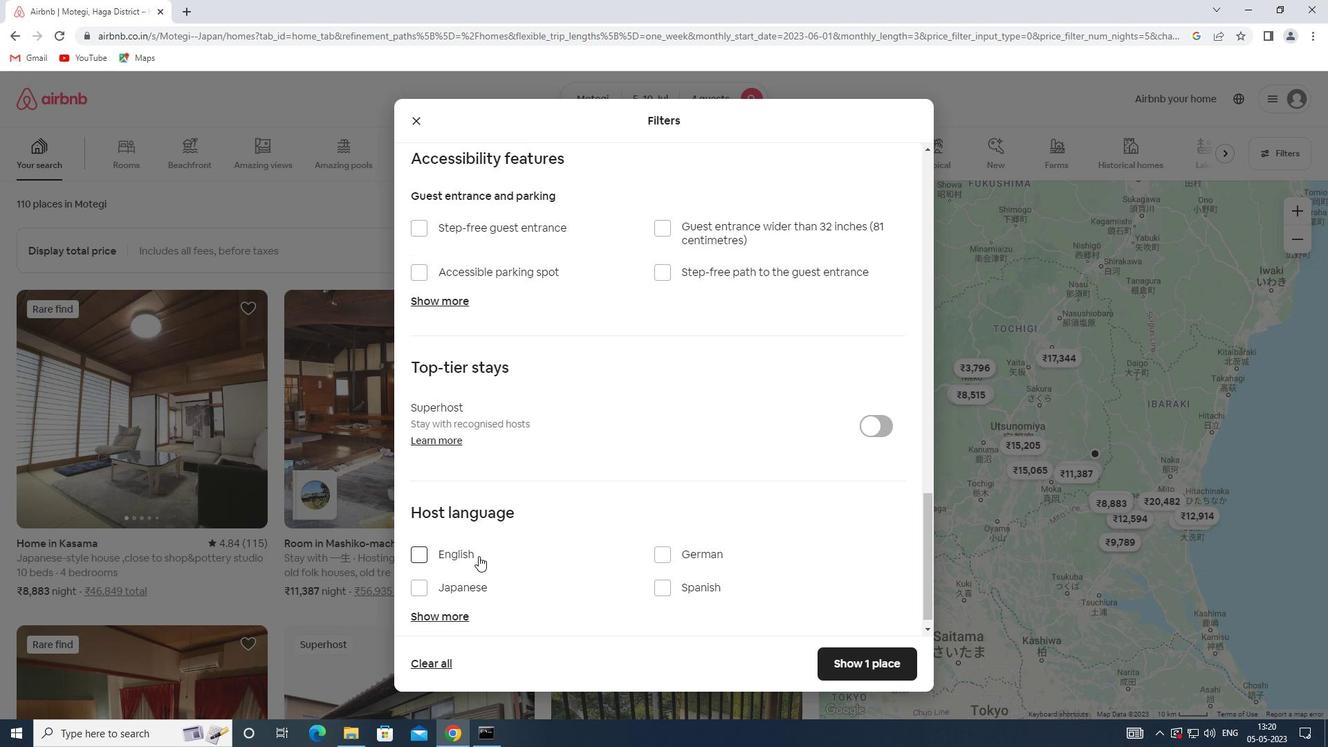 
Action: Mouse moved to (861, 658)
Screenshot: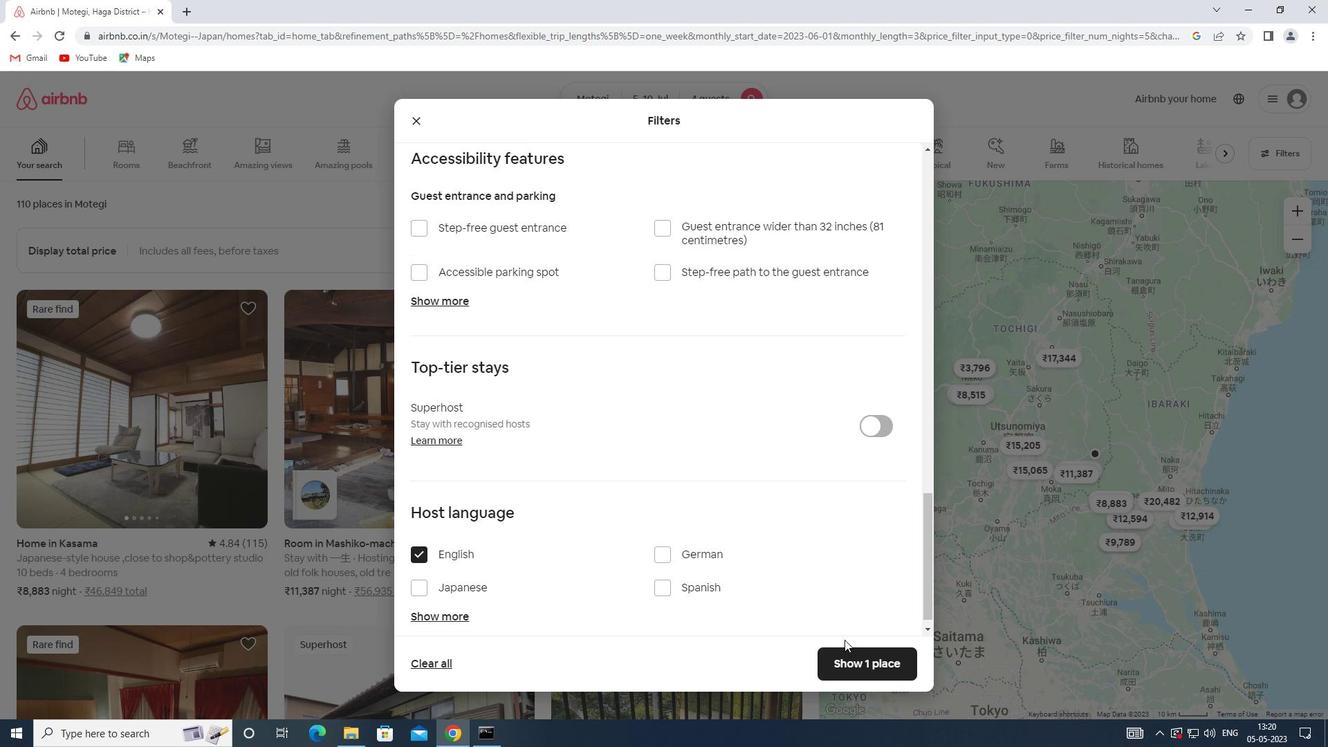 
Action: Mouse pressed left at (861, 658)
Screenshot: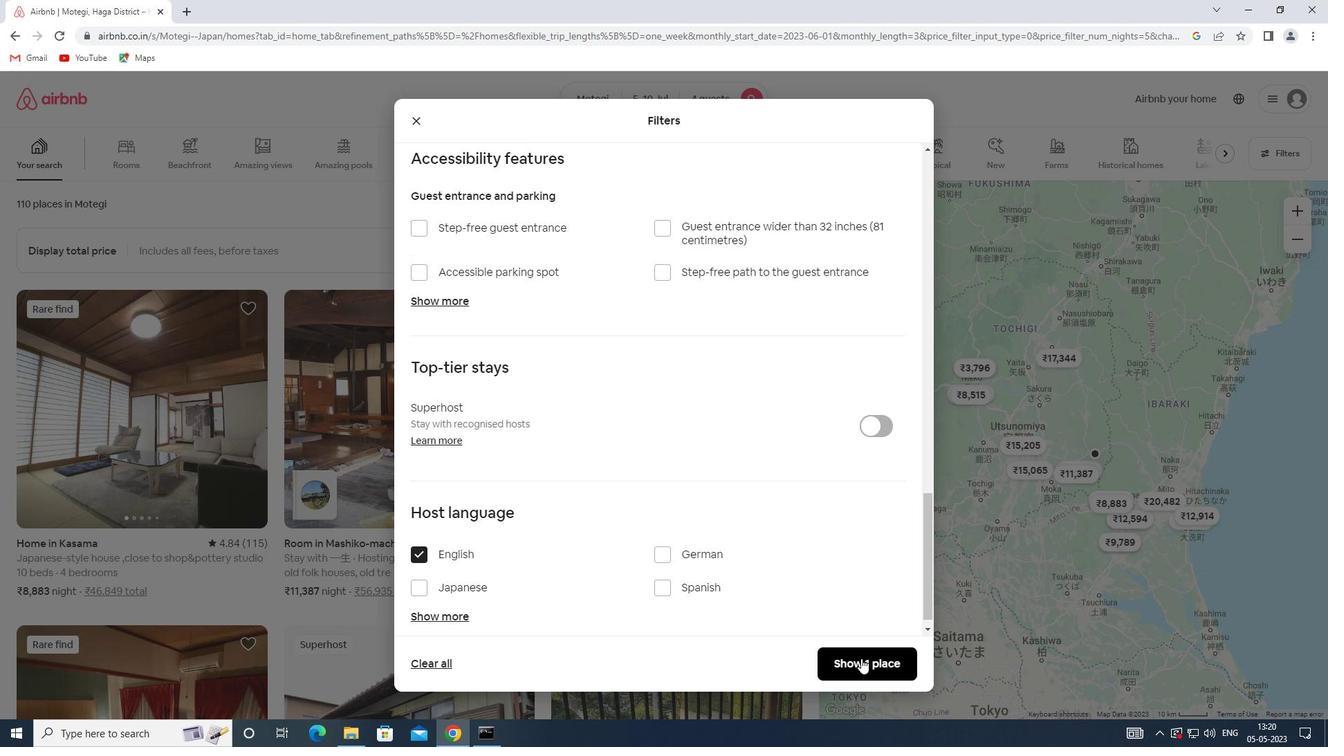 
